 Task: Select Beauty. Add to cart, from Chioma for 319 Chandan Way, Irving, Texas 75063, Cell Number 6823134501, following items : Diamond Skin Body Kit All Natural Skin Brightening Papaya, Rose & Turmeric_x000D_
 - 2, Ikém Uda Skinny Peppers Authentic African Culinary & Wellness Spice_x000D_
 - 3, Ikém Collection Kafé Igbo Decadent Kolanut & Cocoa Herbal Tea_x000D_
 - 2, Ikém Collection Ginger Zinger Syrup Wellness & Cleansing Alcohol Free_x000D_
 - 2, Chioma Asana Ladies Balance Best Selling Capsules & Multivitamin_x000D_
 - 2
Action: Mouse moved to (1072, 140)
Screenshot: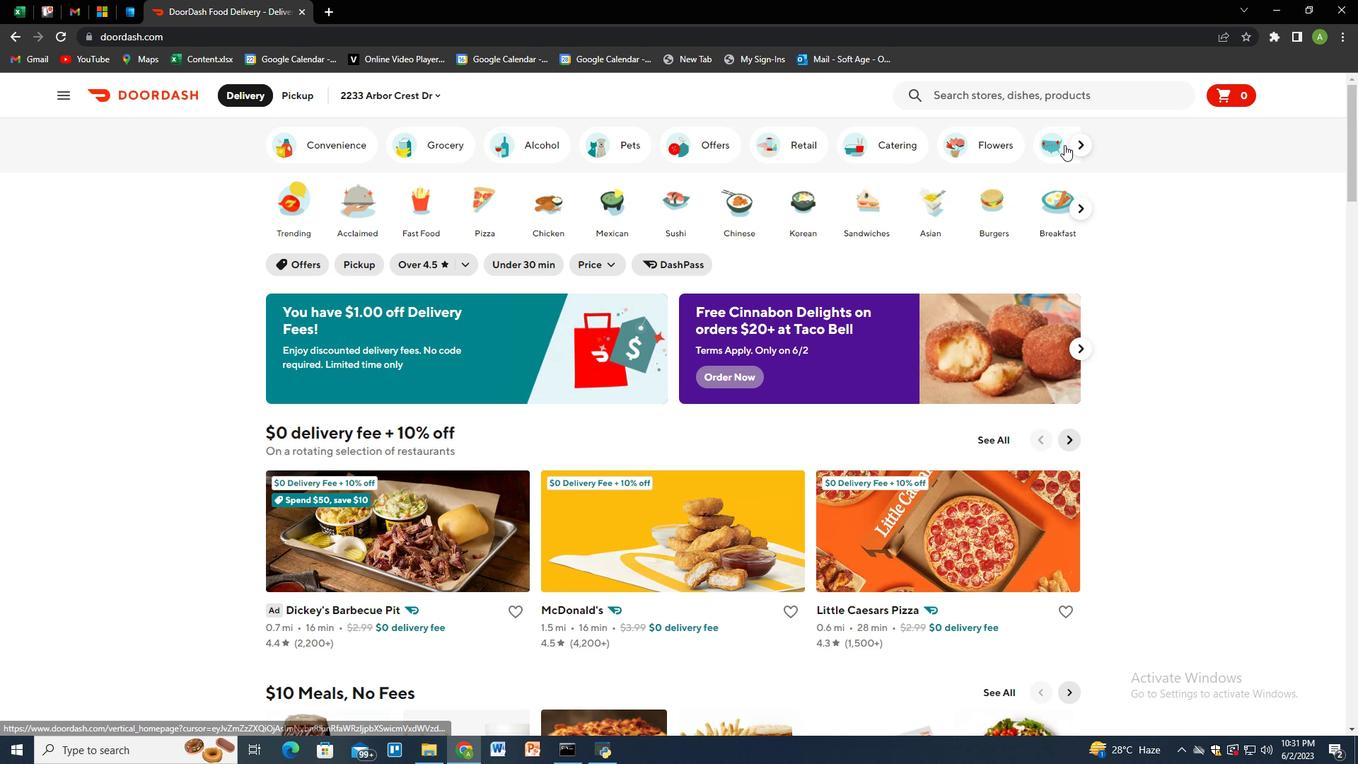 
Action: Mouse pressed left at (1072, 140)
Screenshot: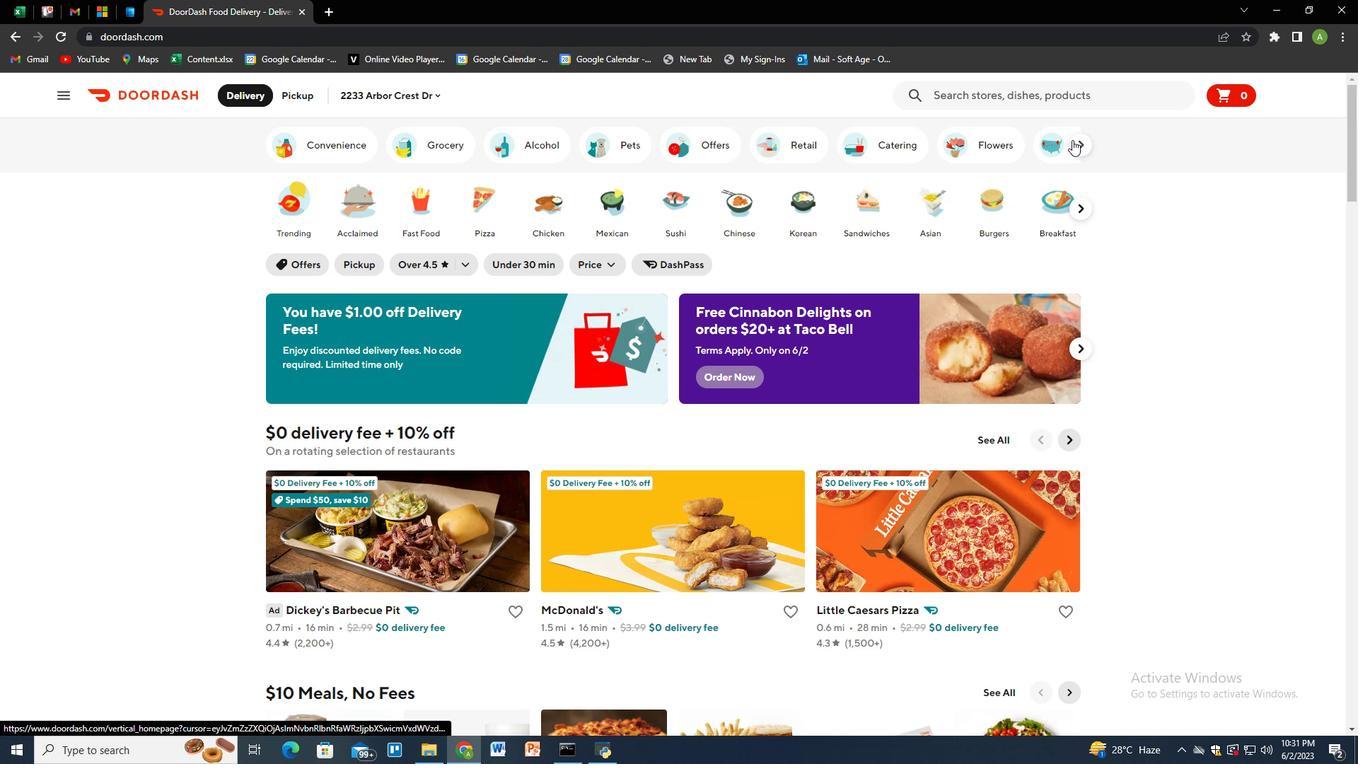 
Action: Mouse moved to (870, 154)
Screenshot: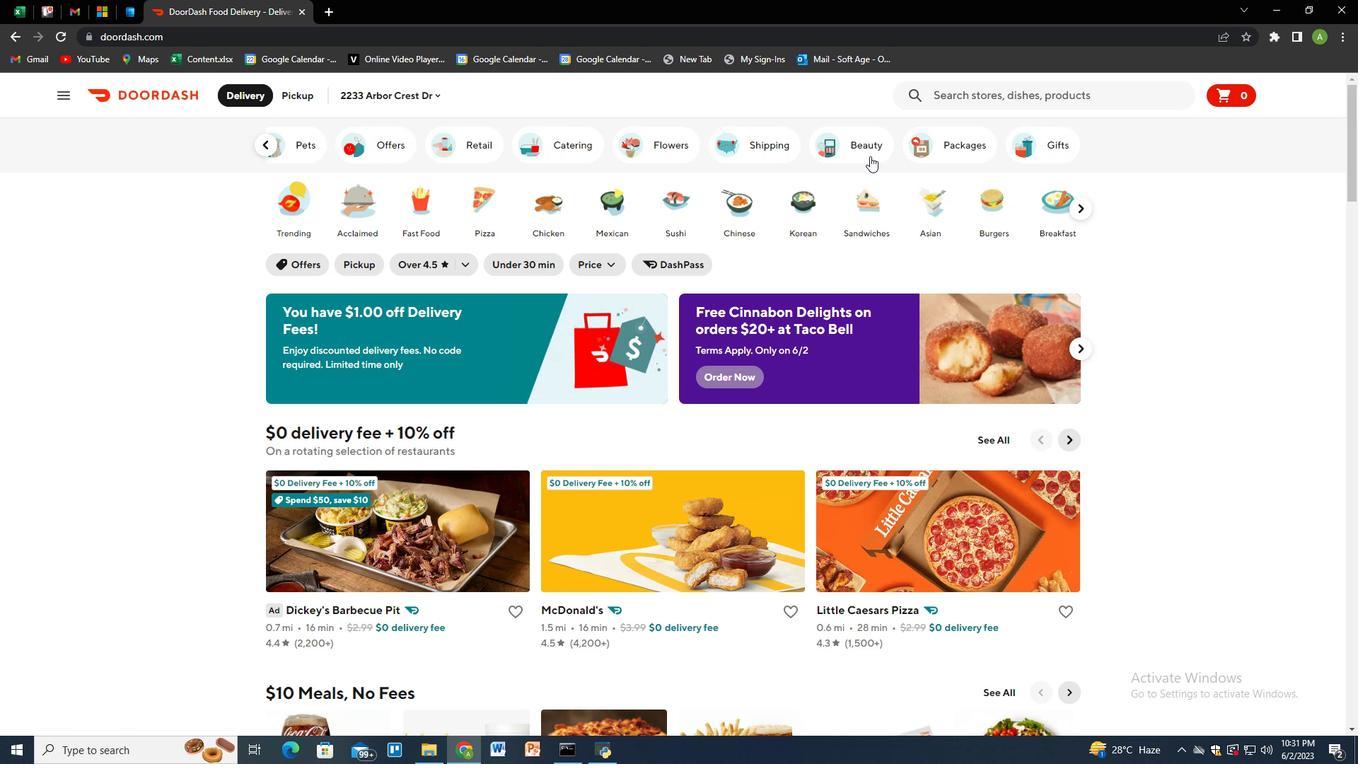 
Action: Mouse pressed left at (870, 154)
Screenshot: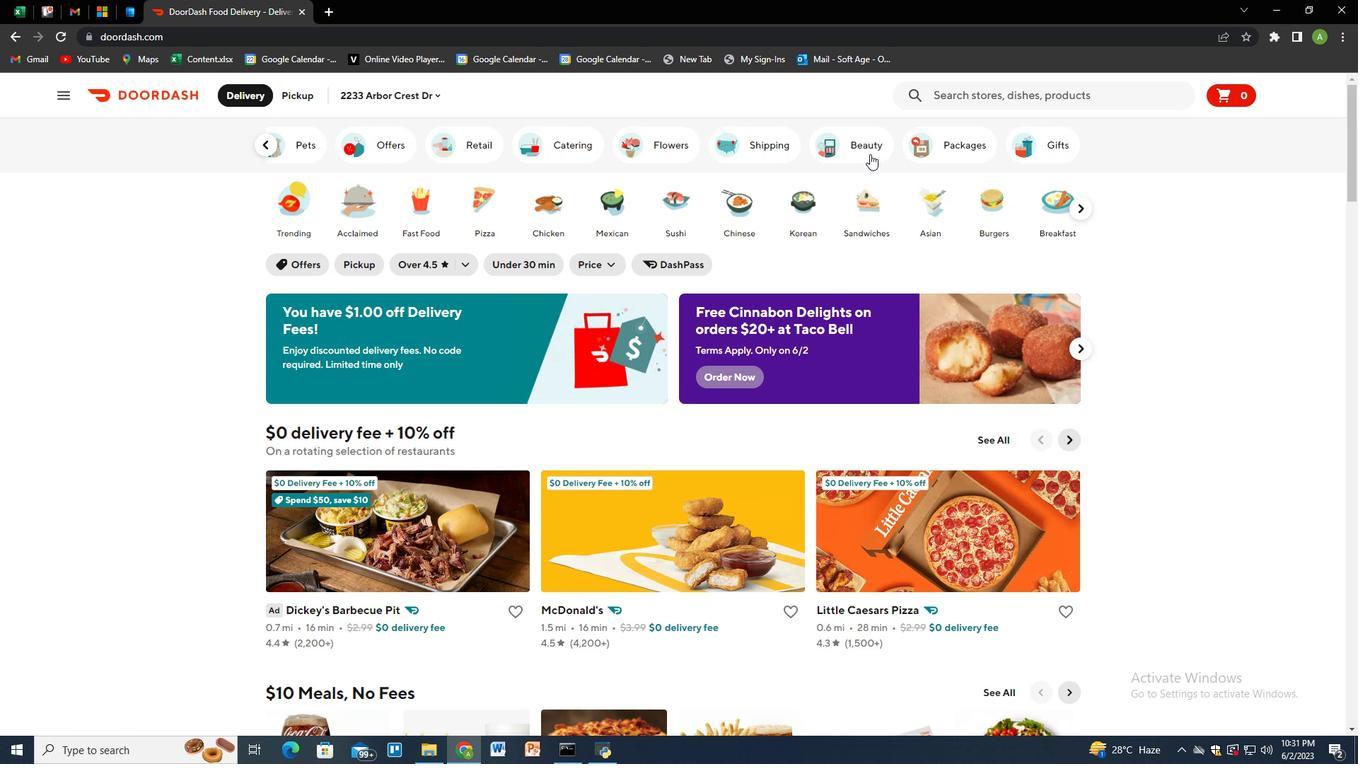 
Action: Mouse moved to (978, 101)
Screenshot: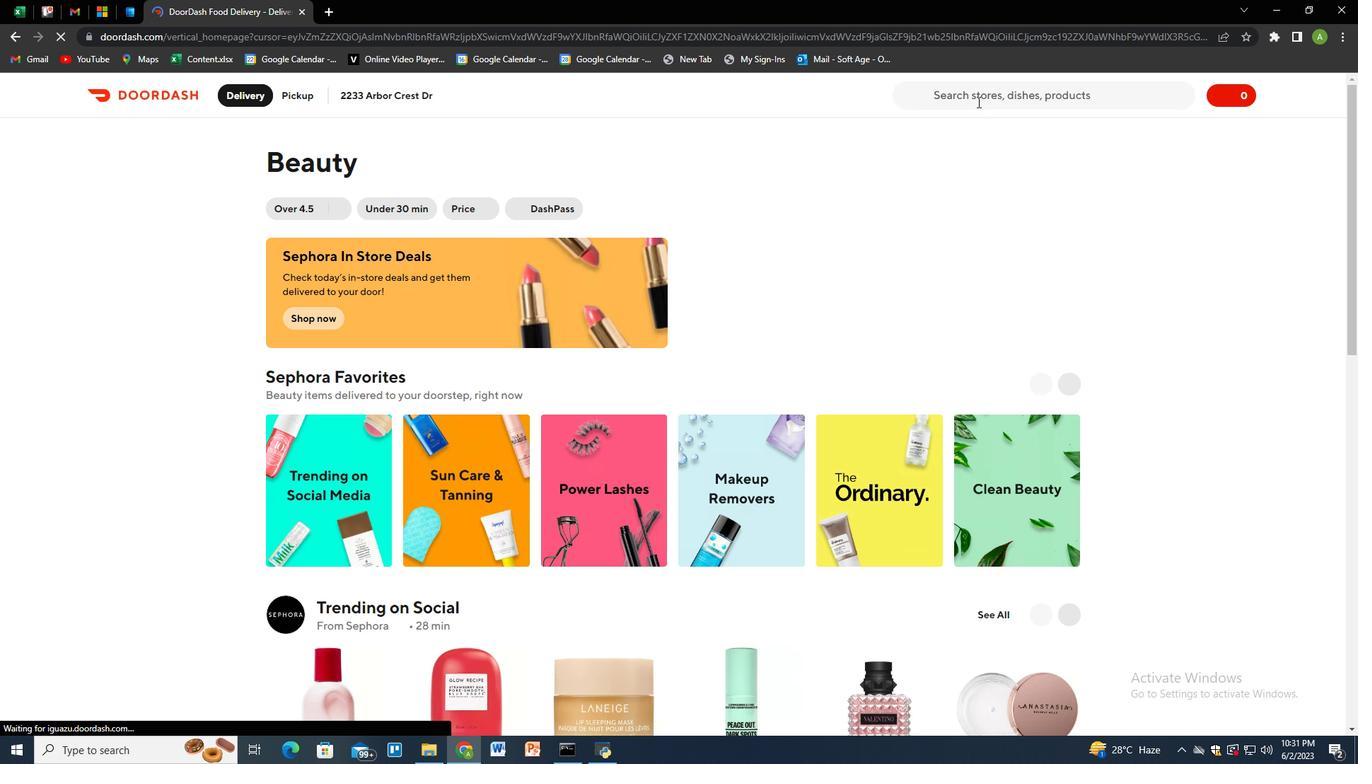 
Action: Mouse pressed left at (978, 101)
Screenshot: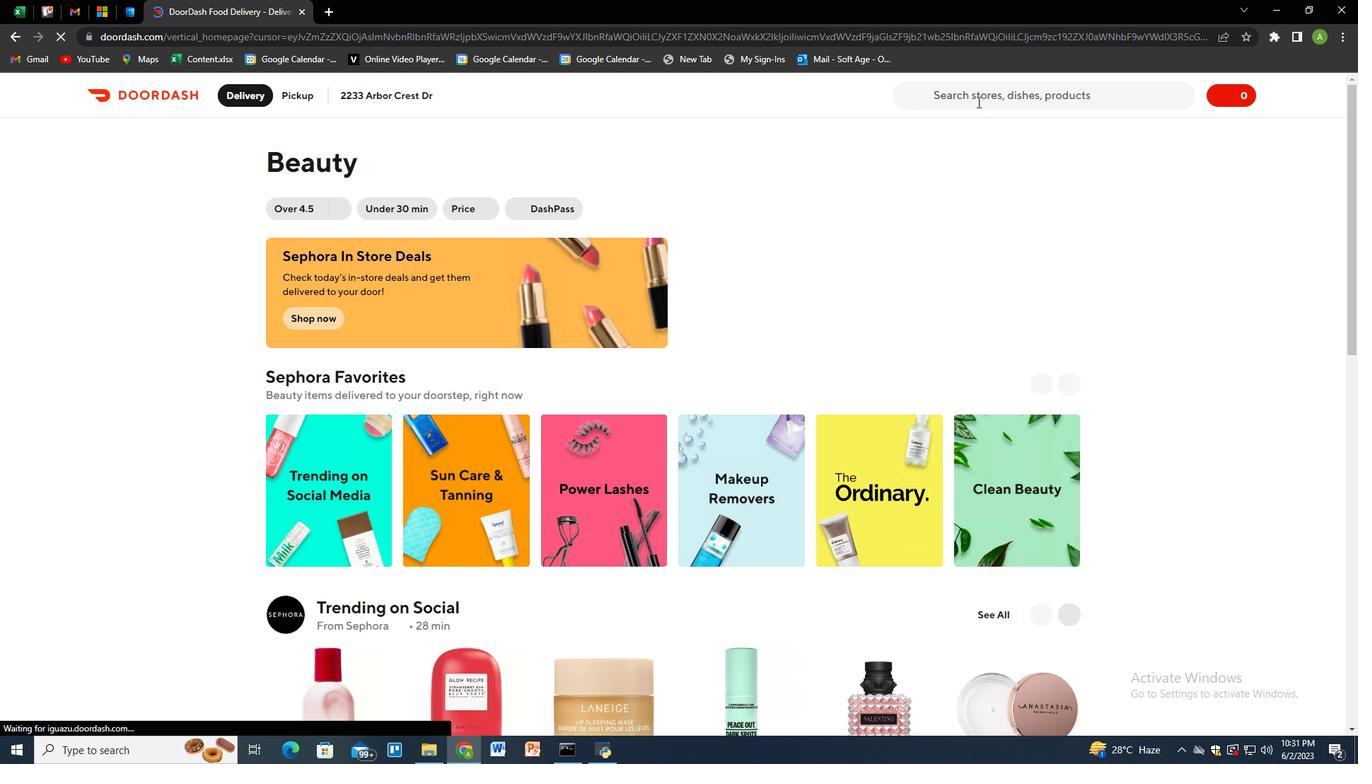
Action: Key pressed chioma
Screenshot: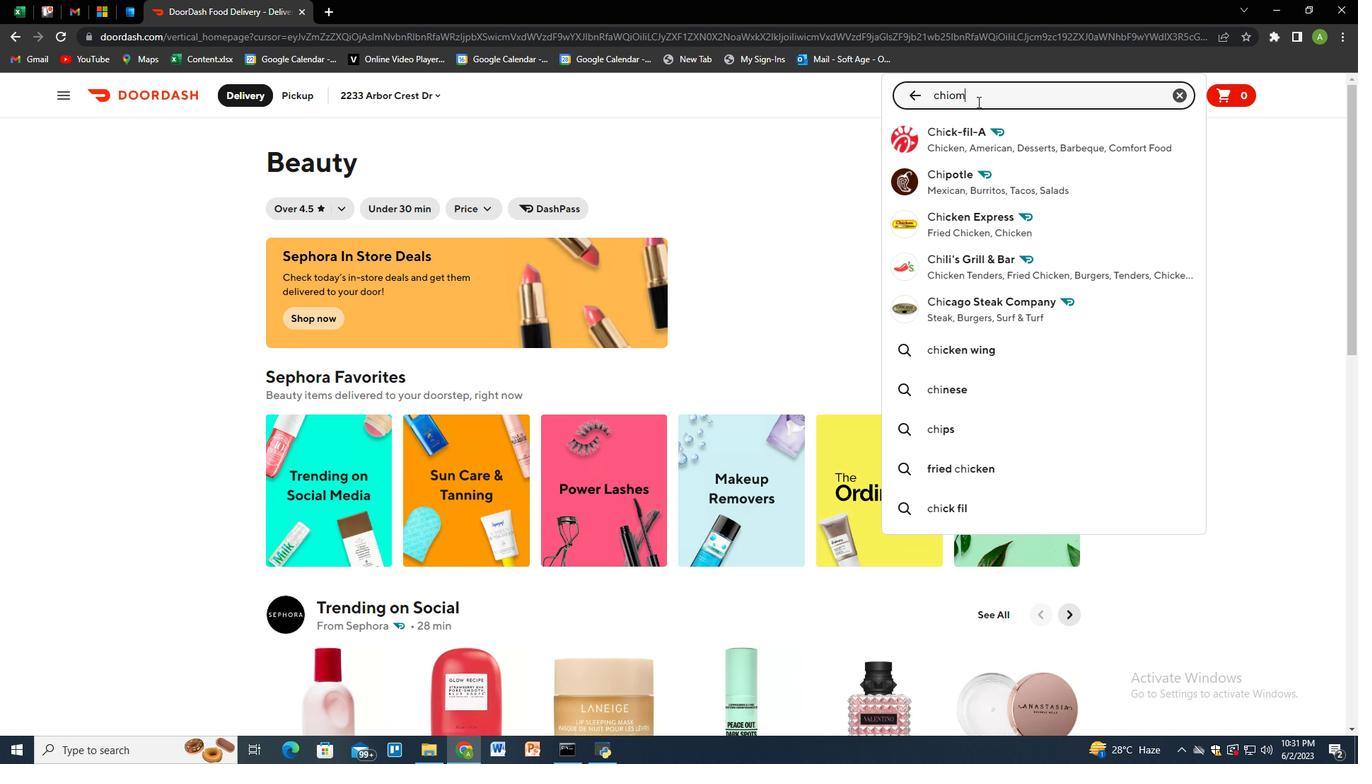 
Action: Mouse moved to (952, 142)
Screenshot: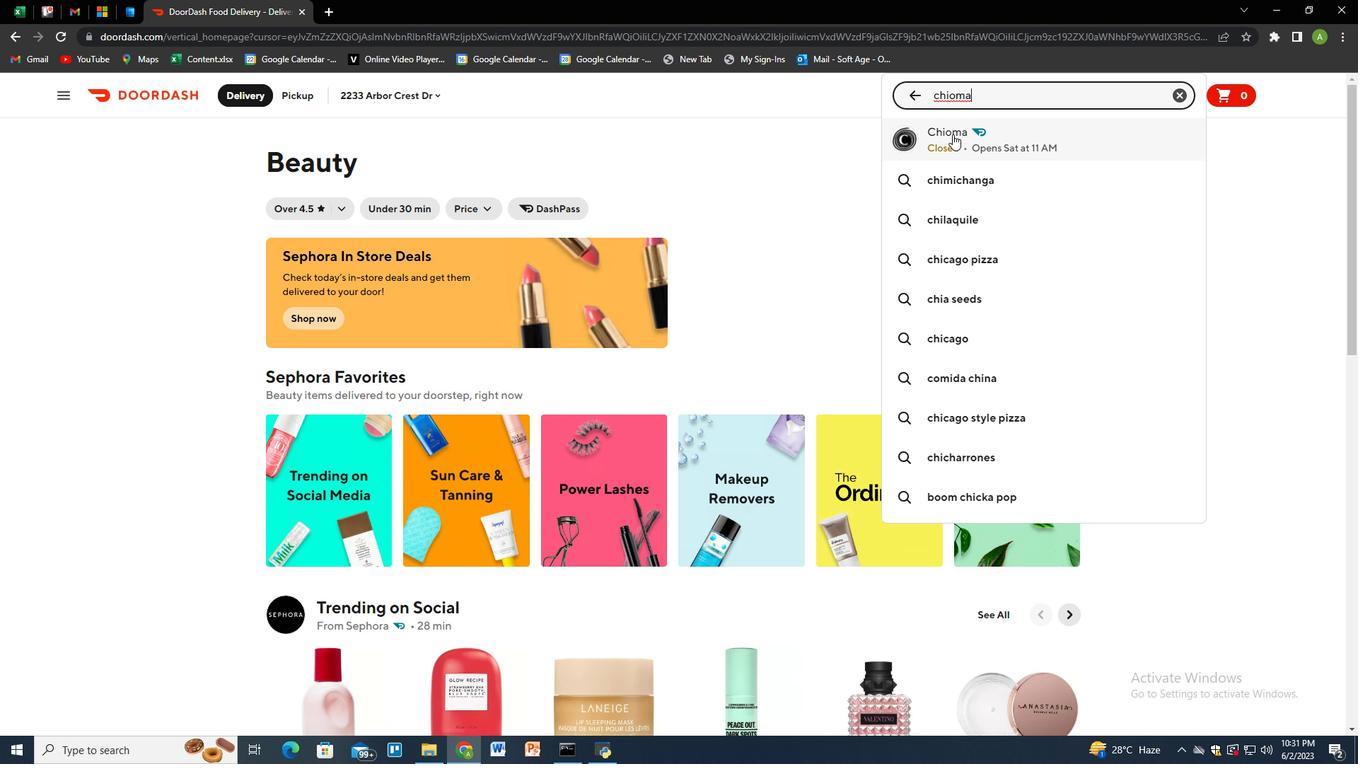 
Action: Mouse pressed left at (952, 142)
Screenshot: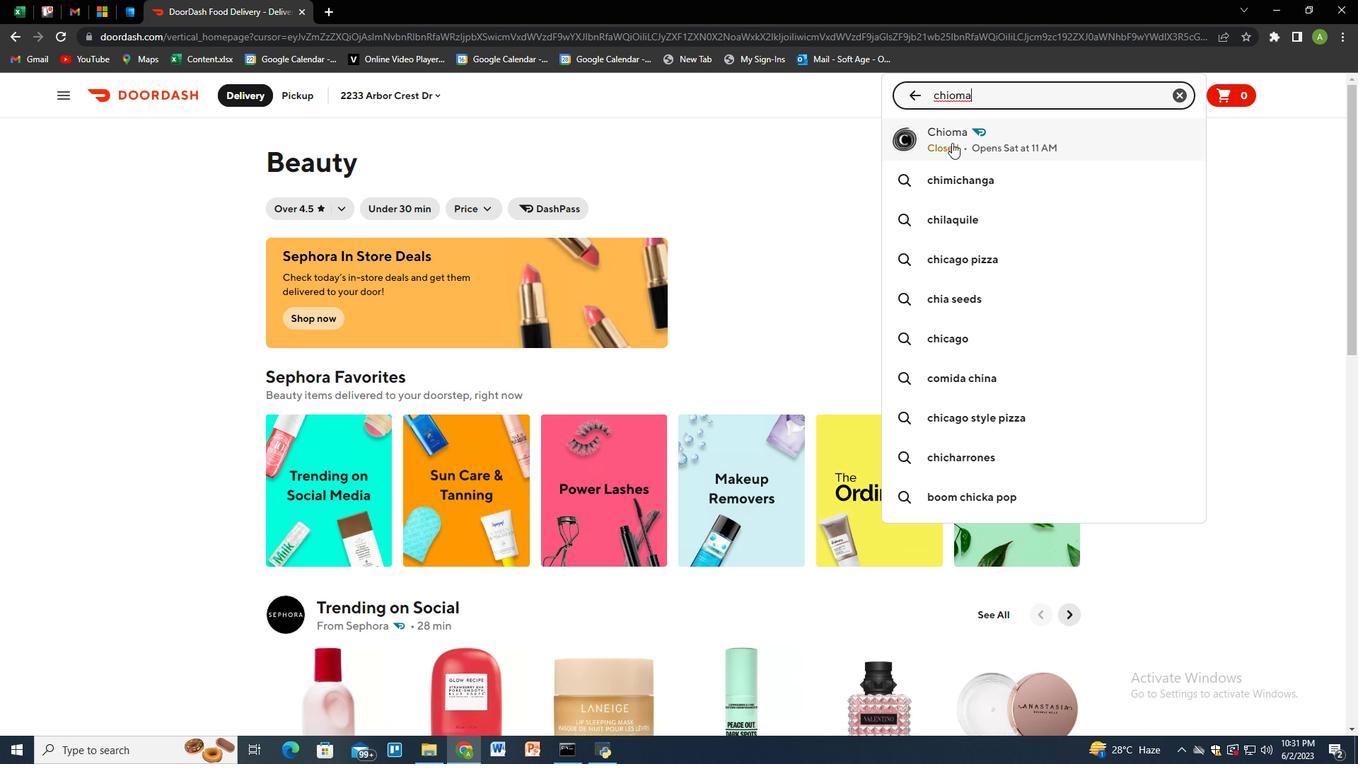 
Action: Mouse moved to (317, 94)
Screenshot: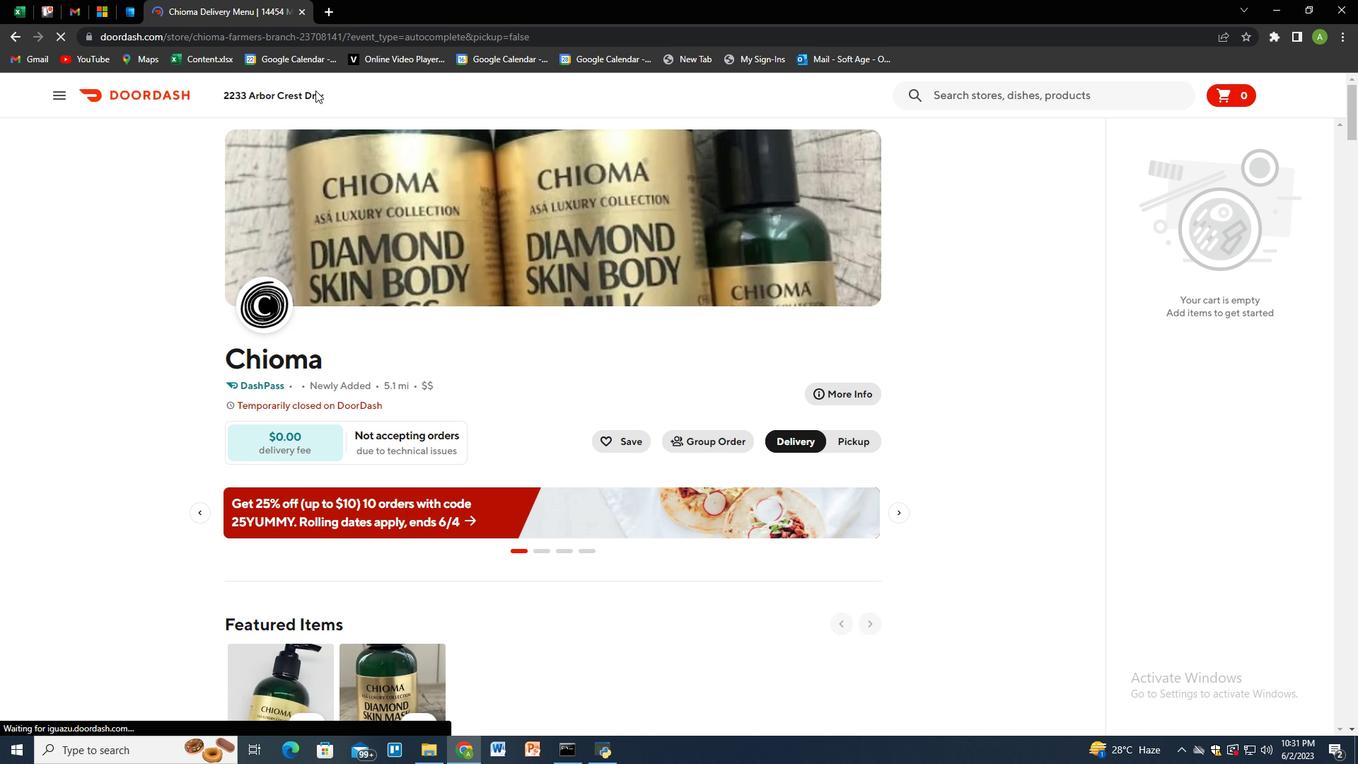
Action: Mouse pressed left at (317, 94)
Screenshot: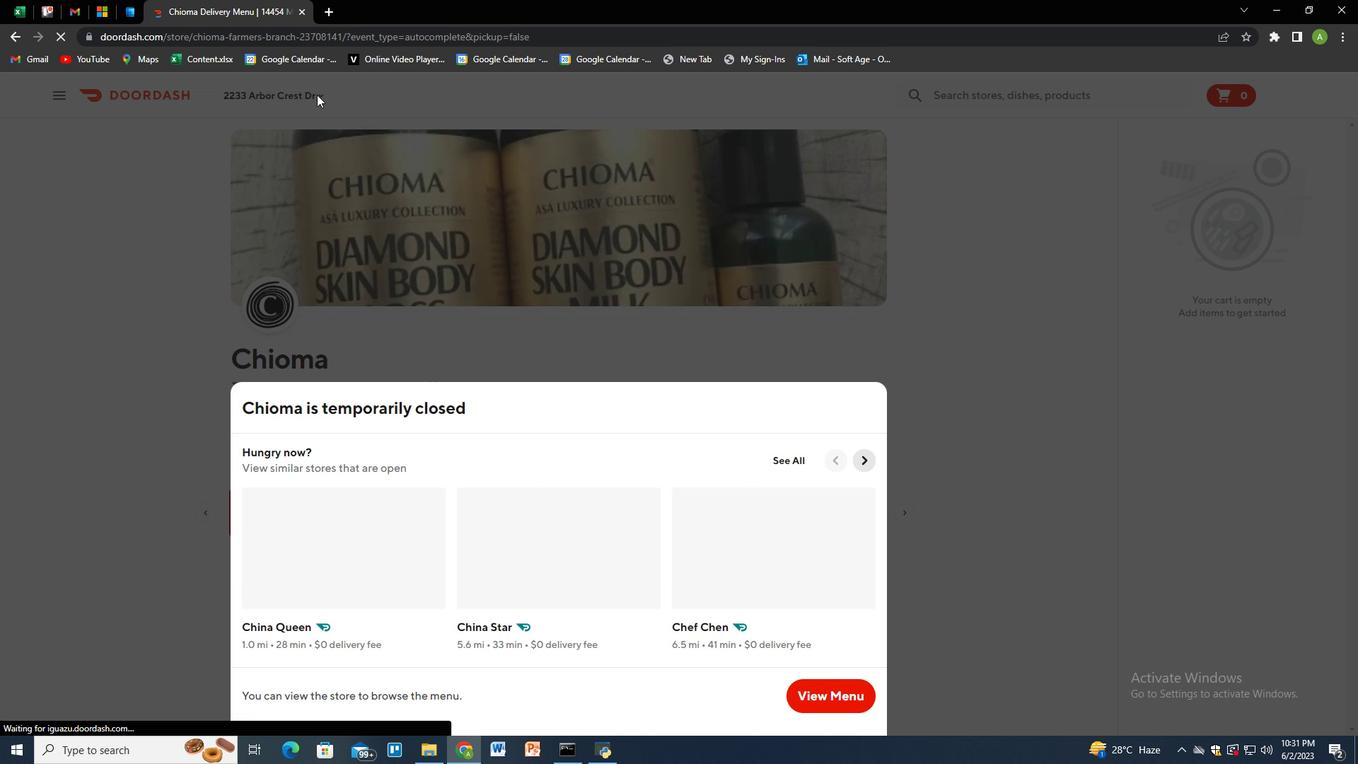 
Action: Mouse pressed left at (317, 94)
Screenshot: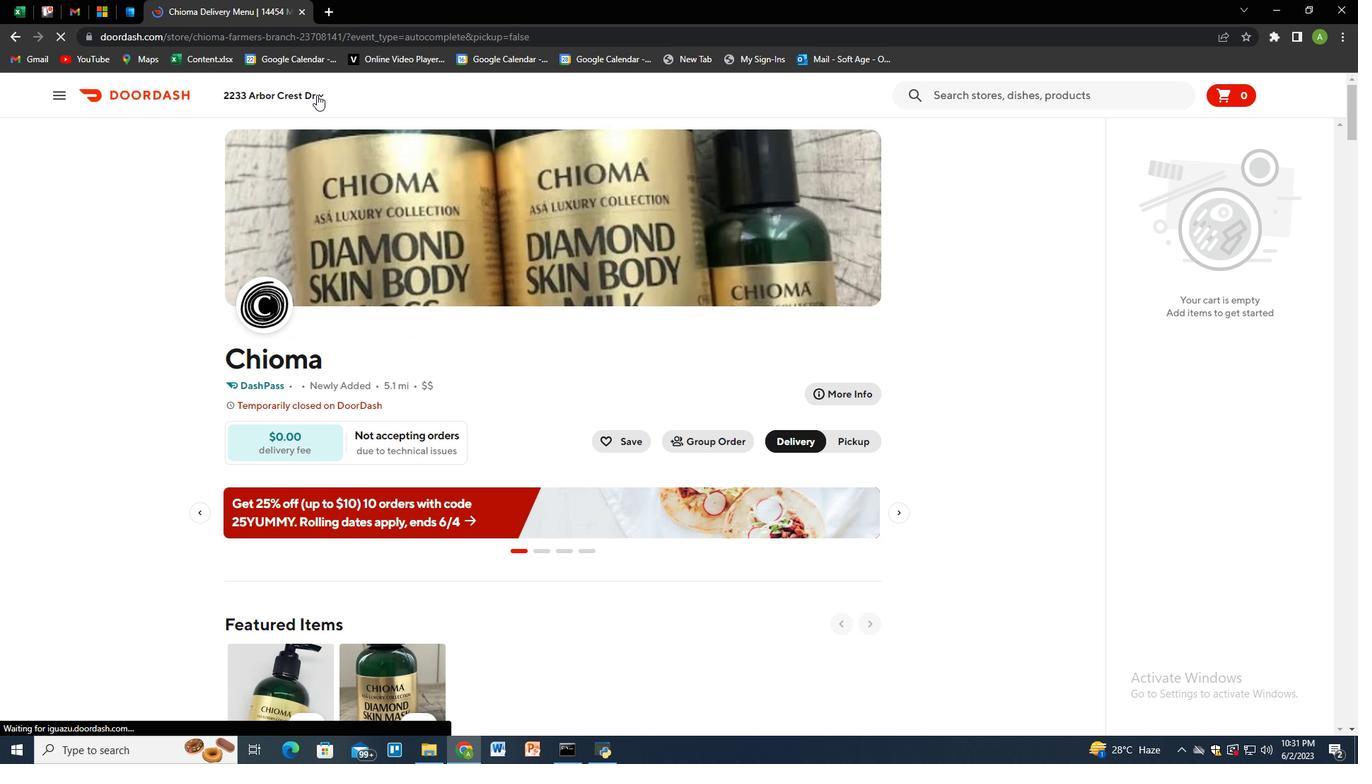 
Action: Mouse moved to (331, 159)
Screenshot: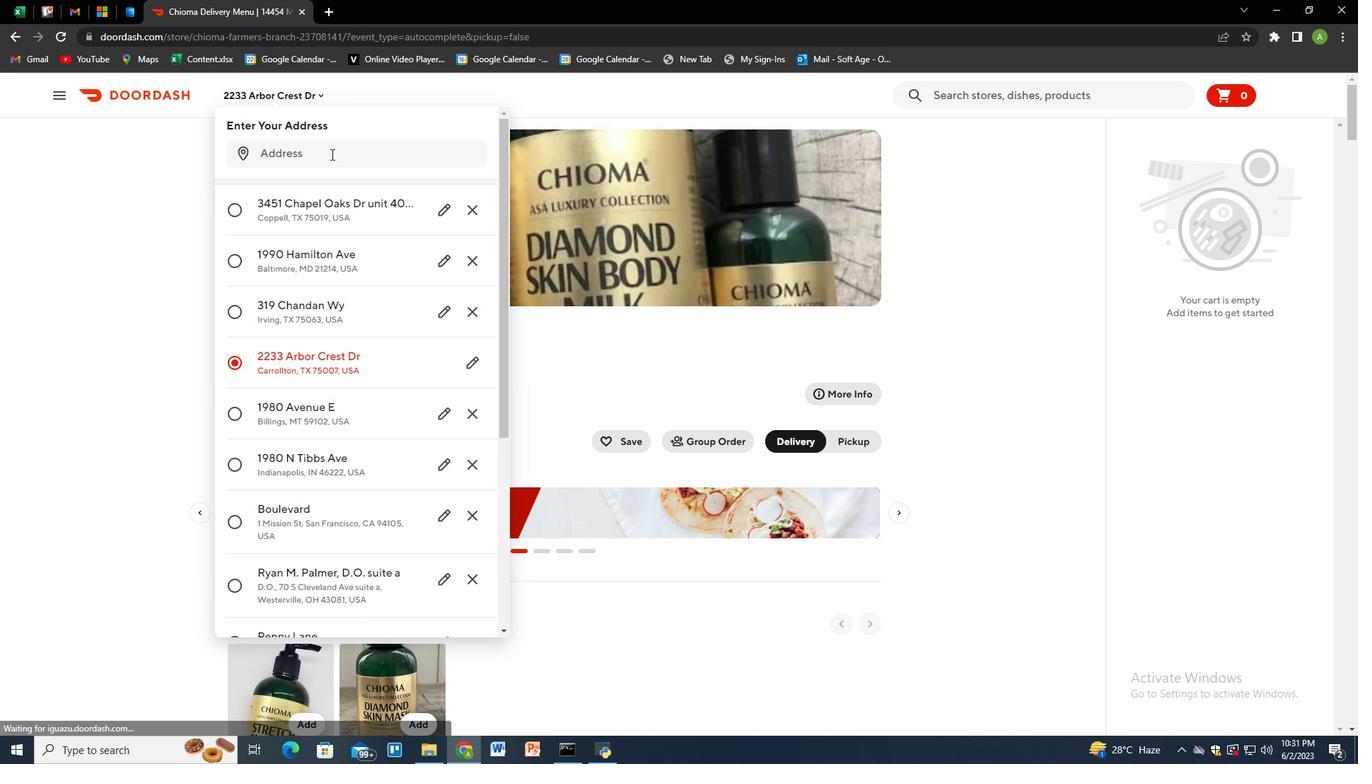 
Action: Mouse pressed left at (331, 159)
Screenshot: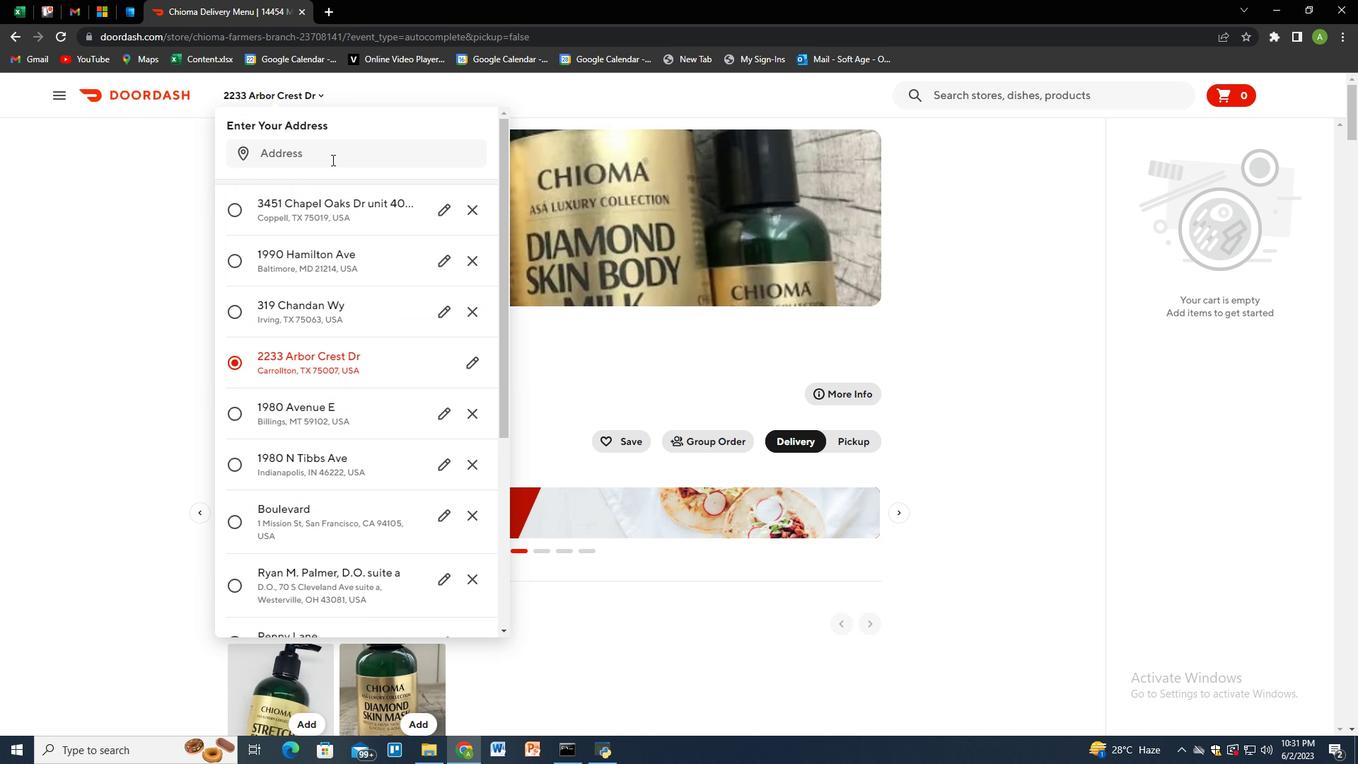 
Action: Key pressed 319<Key.space>chandan<Key.space>way,<Key.space>irving,<Key.space>texas<Key.space>75063<Key.enter>
Screenshot: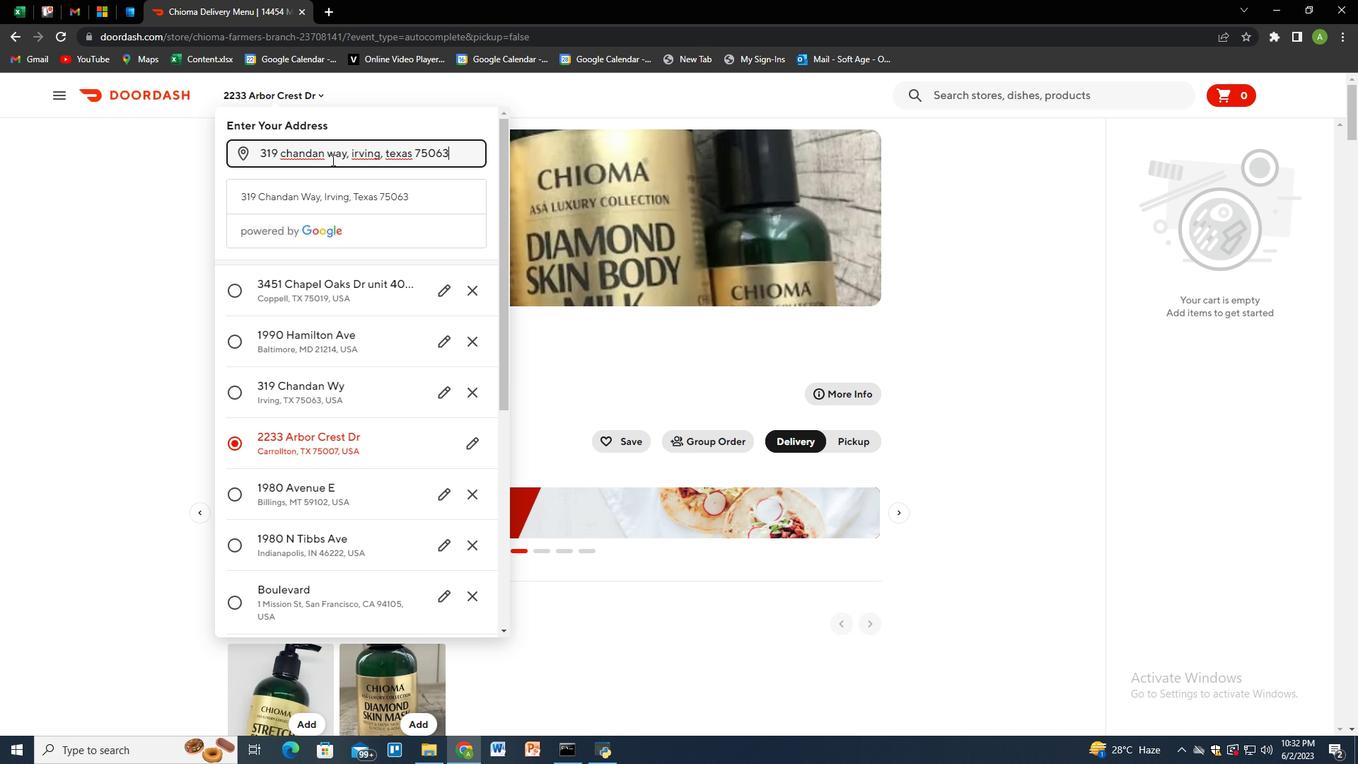 
Action: Mouse moved to (440, 571)
Screenshot: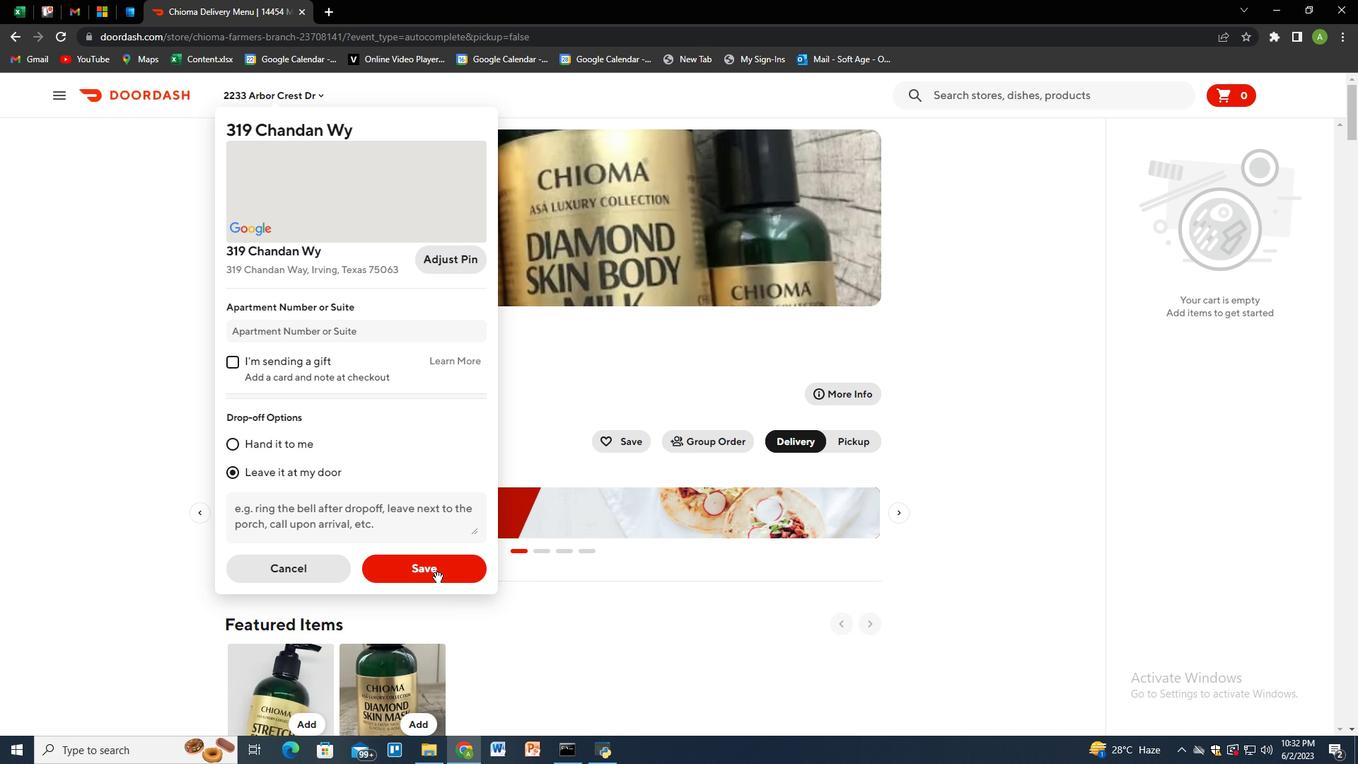 
Action: Mouse pressed left at (440, 571)
Screenshot: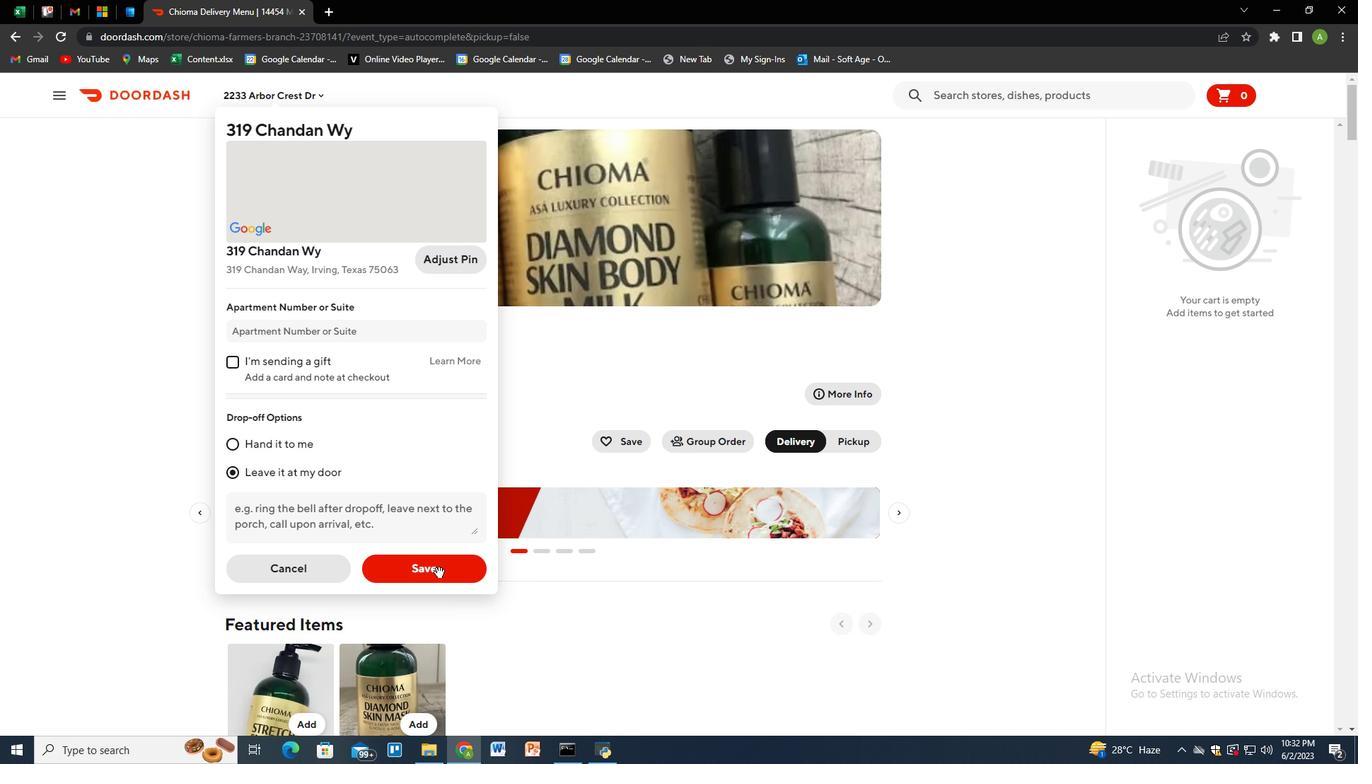 
Action: Mouse moved to (752, 471)
Screenshot: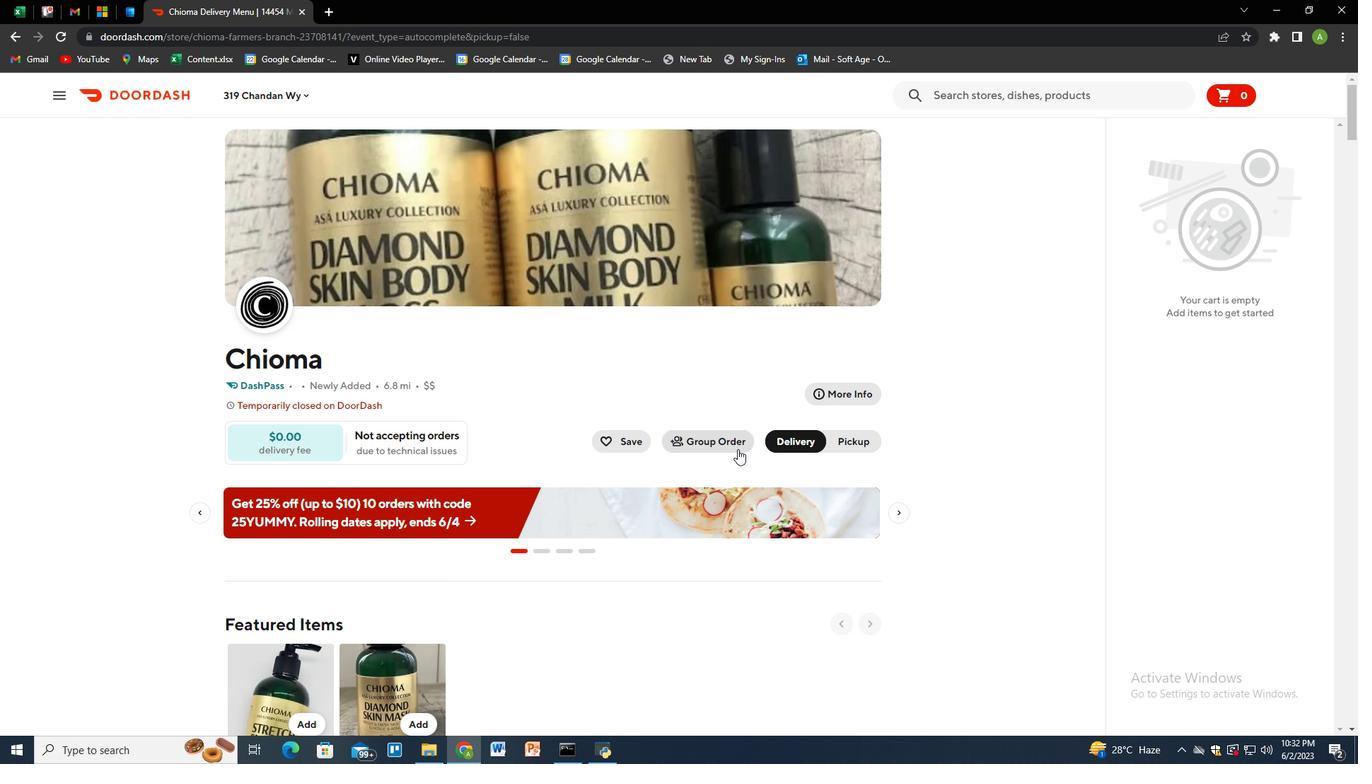
Action: Mouse scrolled (752, 470) with delta (0, 0)
Screenshot: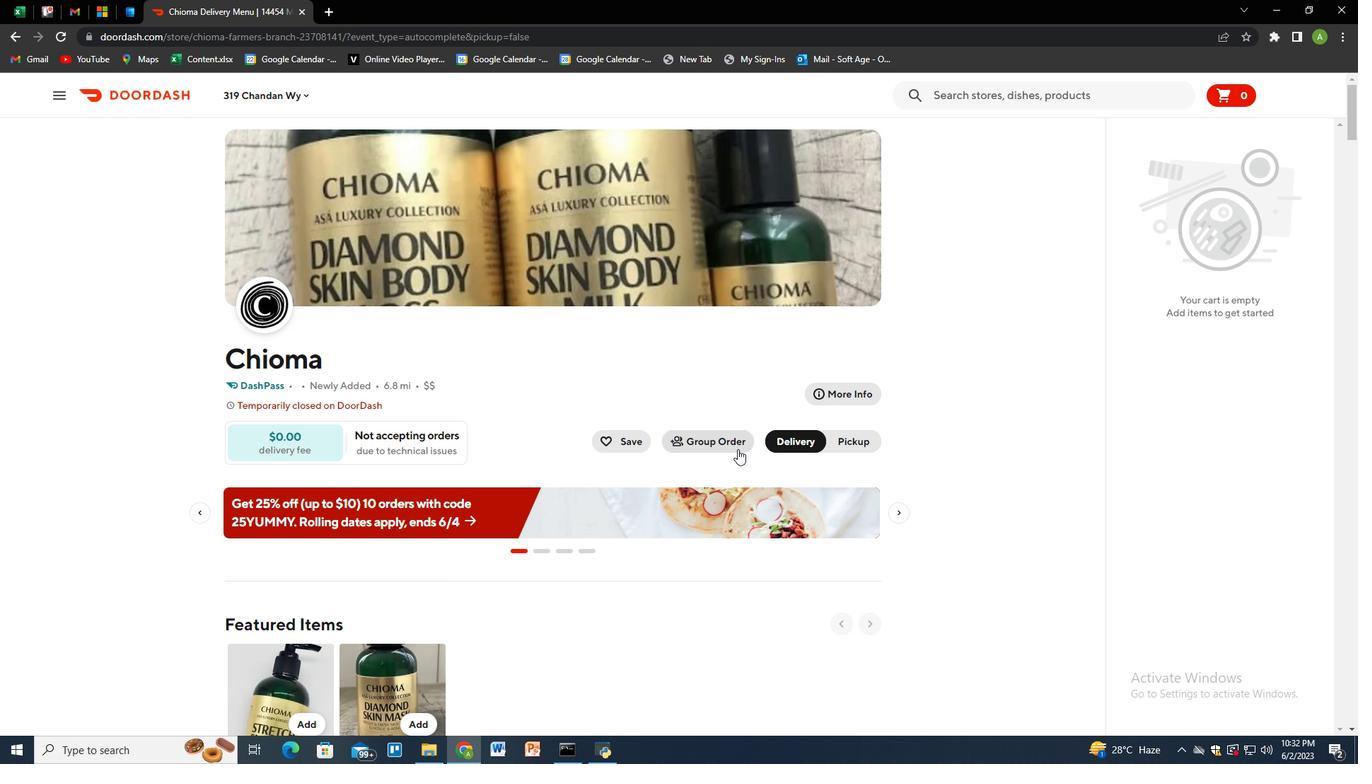 
Action: Mouse moved to (753, 473)
Screenshot: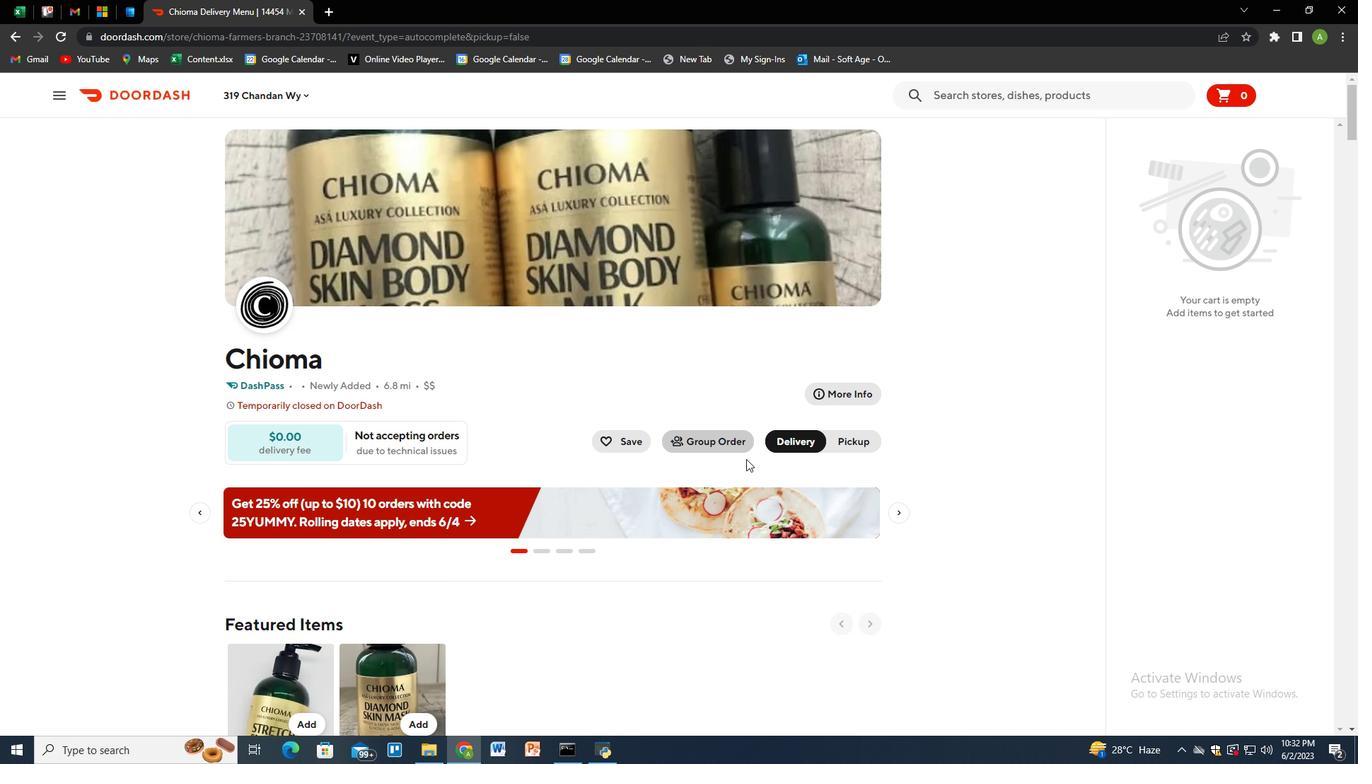 
Action: Mouse scrolled (753, 472) with delta (0, 0)
Screenshot: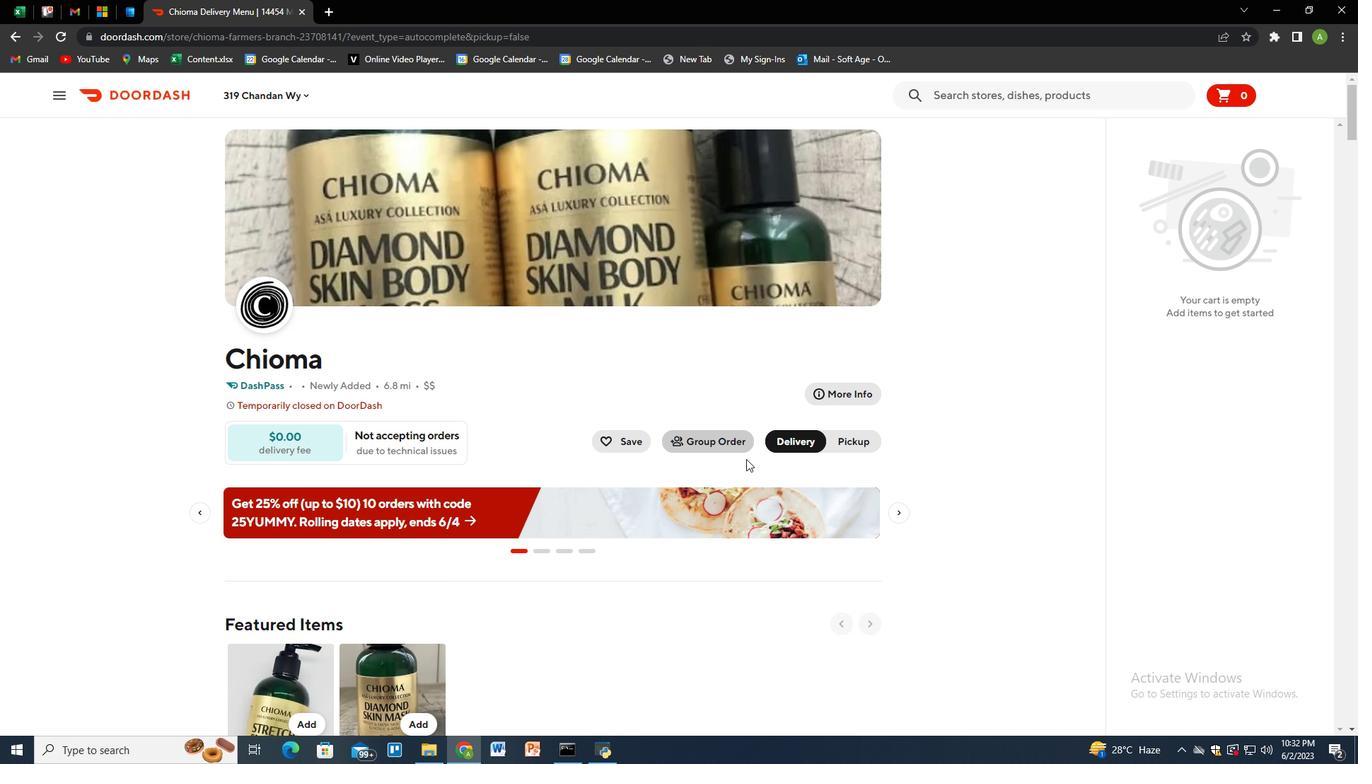 
Action: Mouse scrolled (753, 472) with delta (0, 0)
Screenshot: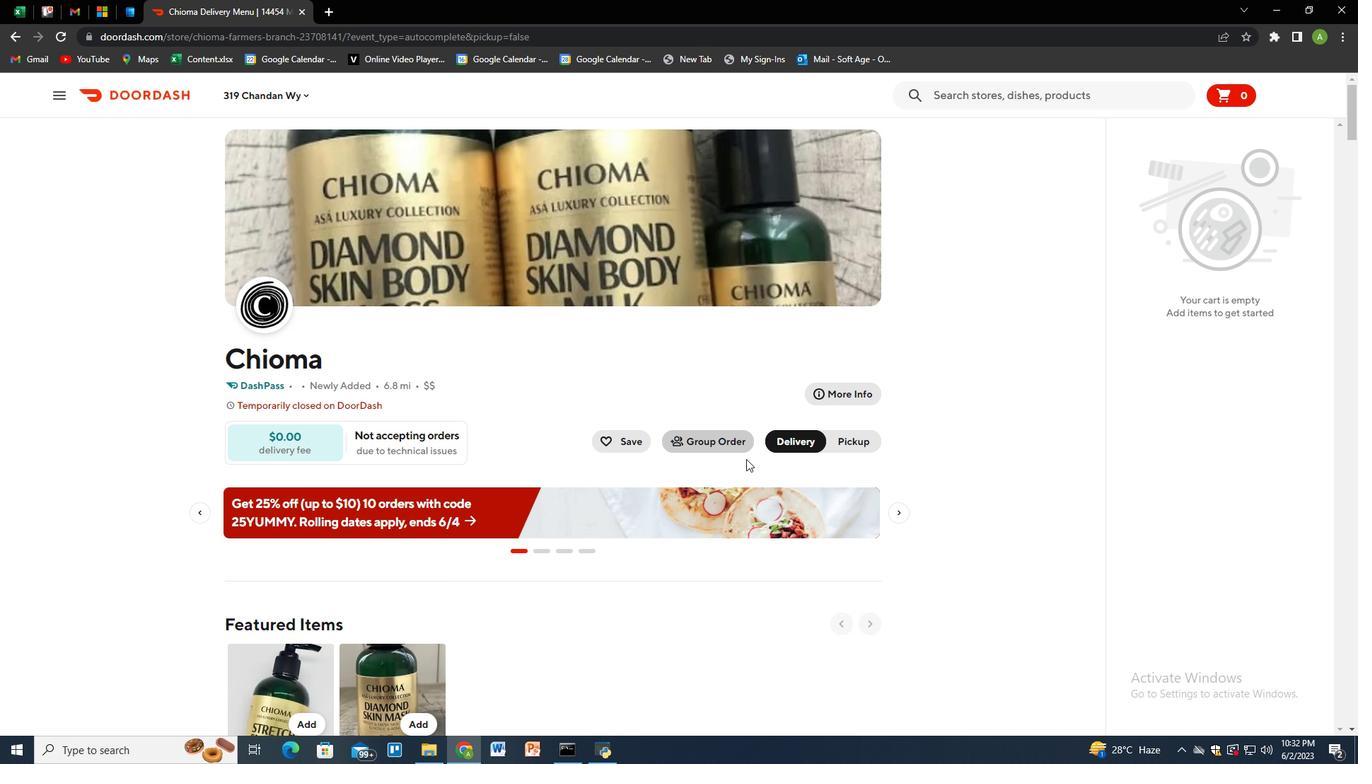 
Action: Mouse moved to (753, 474)
Screenshot: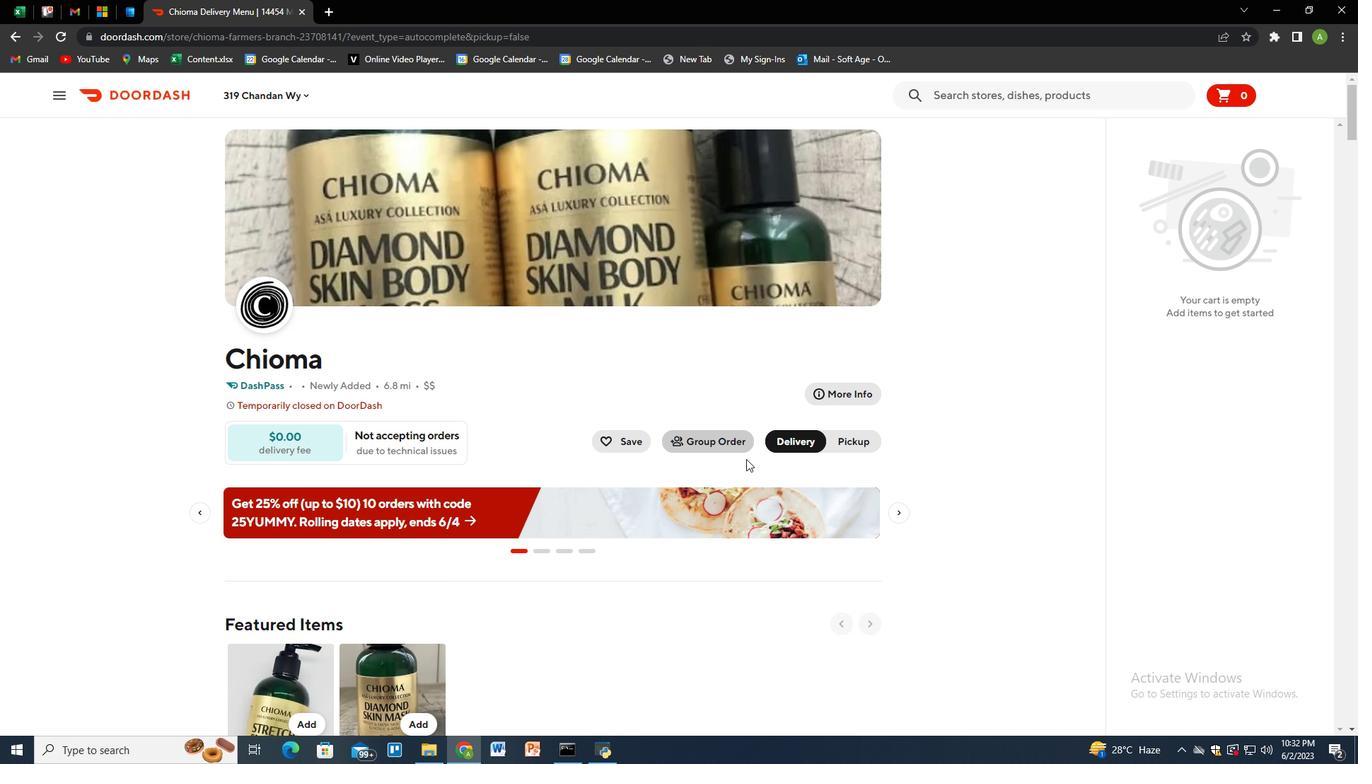 
Action: Mouse scrolled (753, 473) with delta (0, 0)
Screenshot: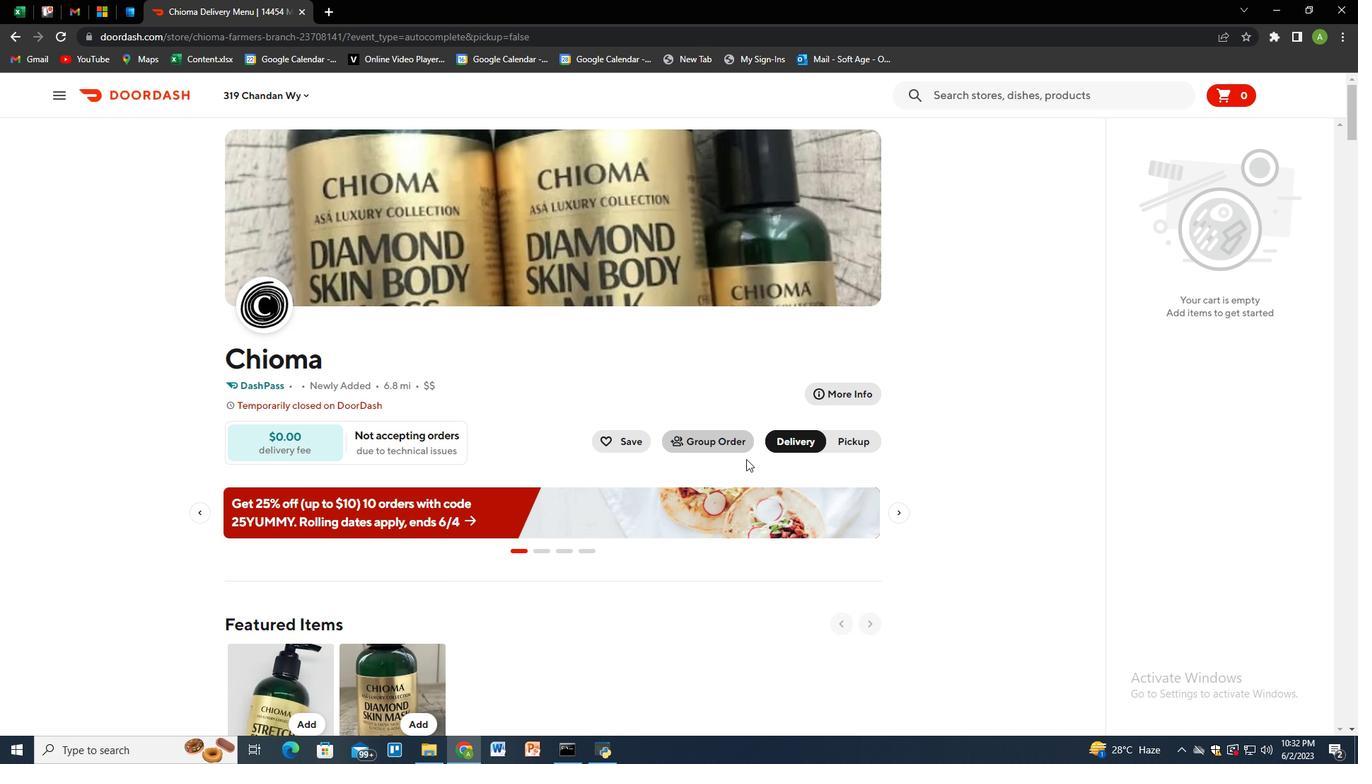 
Action: Mouse moved to (757, 483)
Screenshot: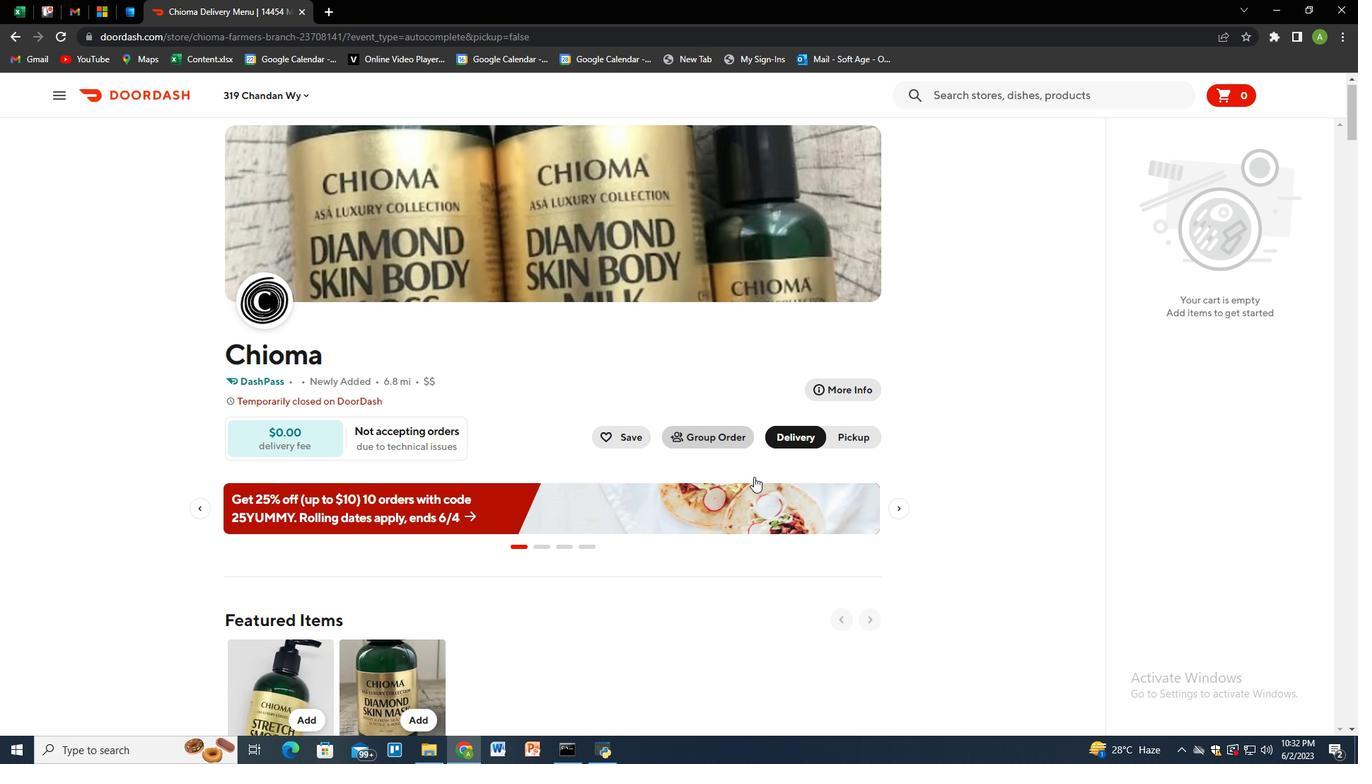 
Action: Mouse scrolled (755, 477) with delta (0, 0)
Screenshot: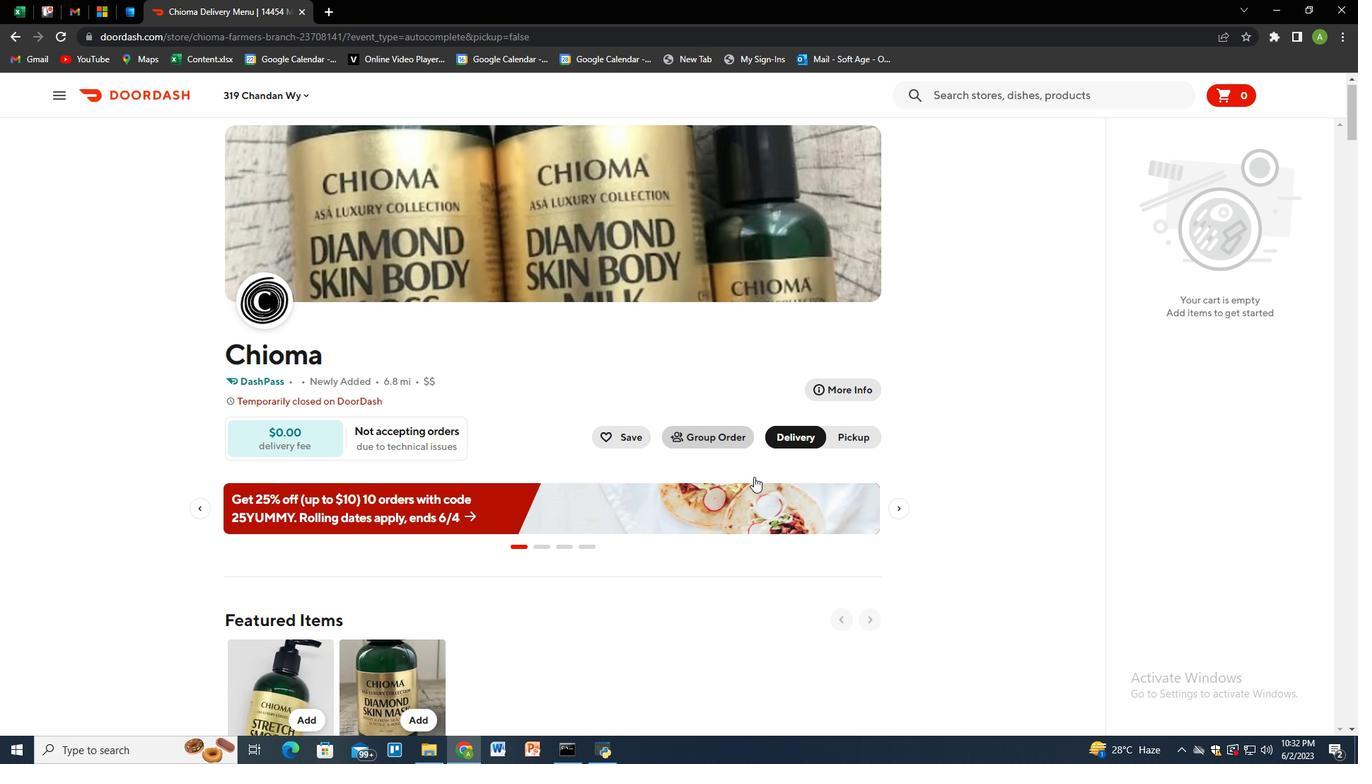 
Action: Mouse moved to (767, 680)
Screenshot: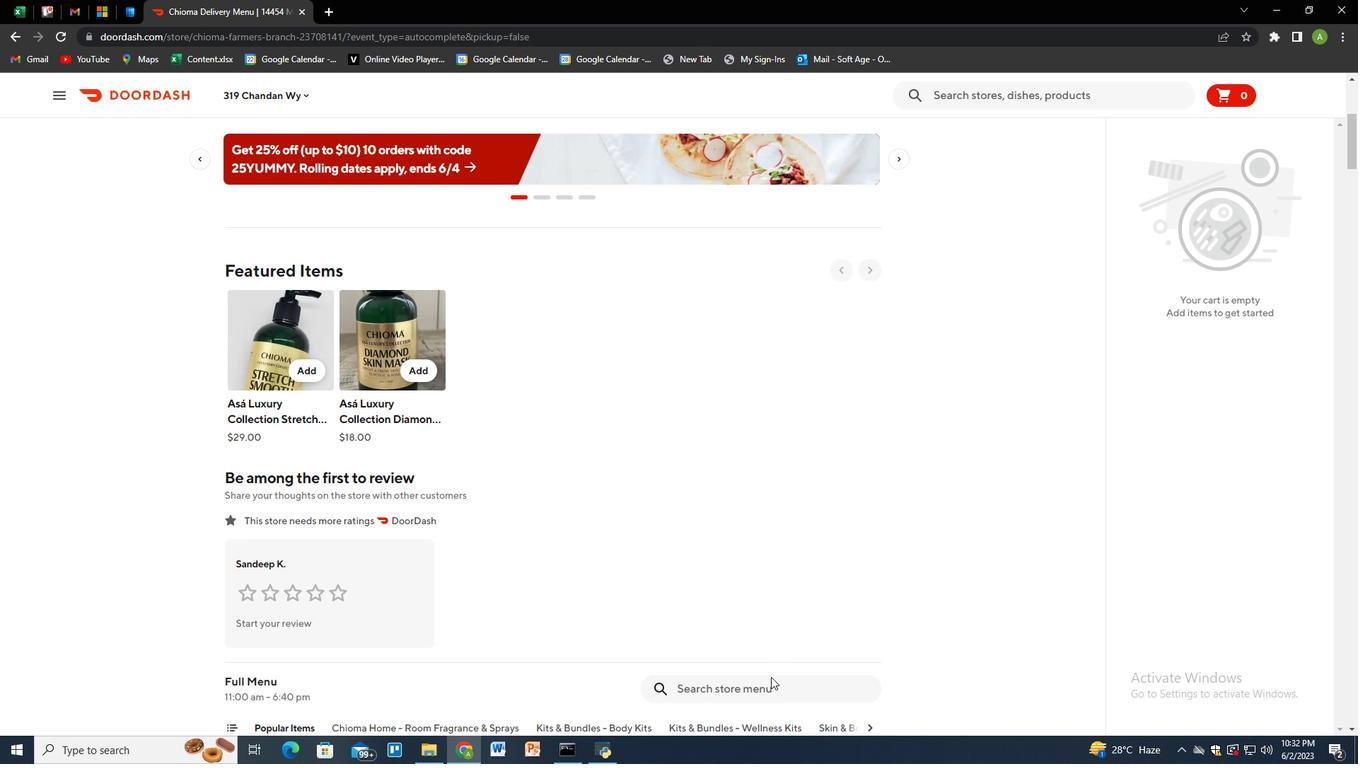 
Action: Mouse pressed left at (767, 680)
Screenshot: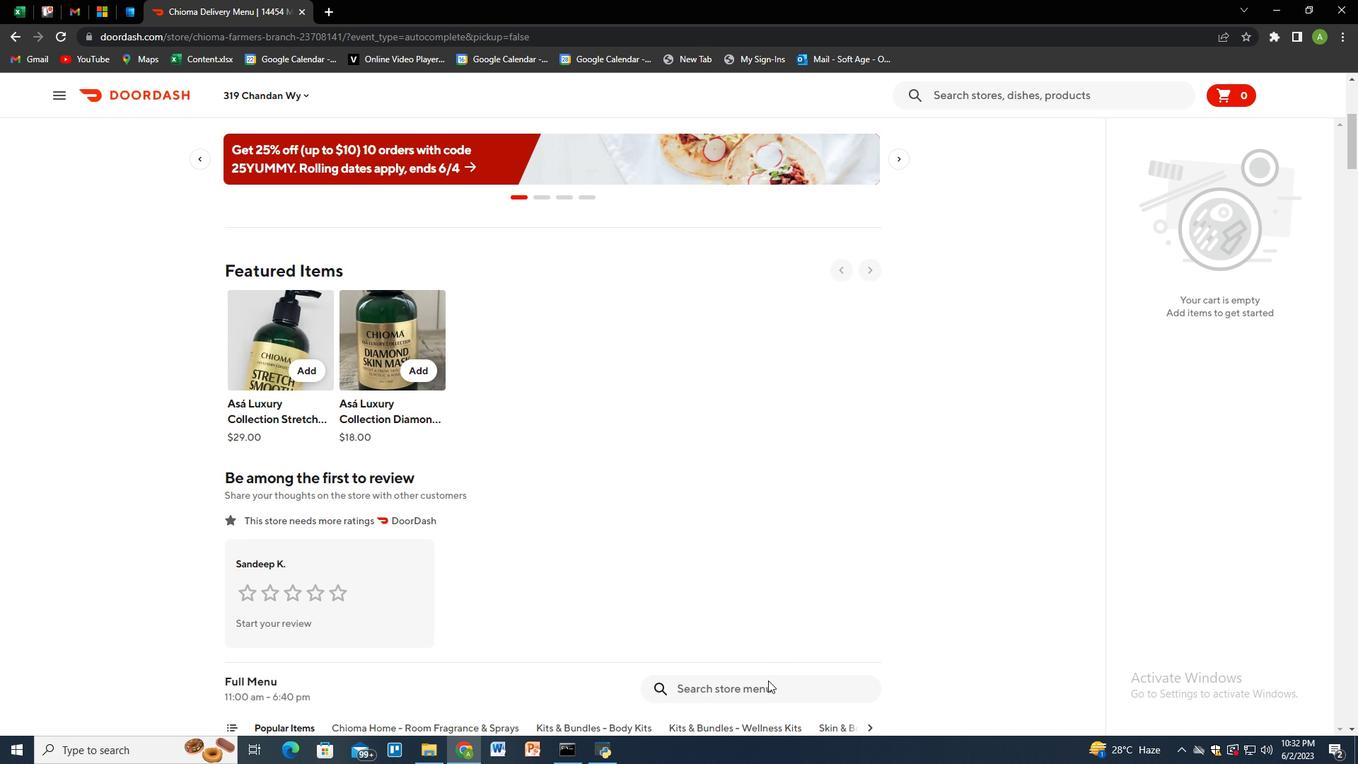 
Action: Key pressed diamond<Key.space>skin<Key.space>body<Key.space>kit<Key.space>all<Key.space>natural<Key.space>skin<Key.space>brightening<Key.space>papat<Key.backspace>ya,<Key.space>rose<Key.space><Key.shift>&<Key.space>turmeric<Key.enter>
Screenshot: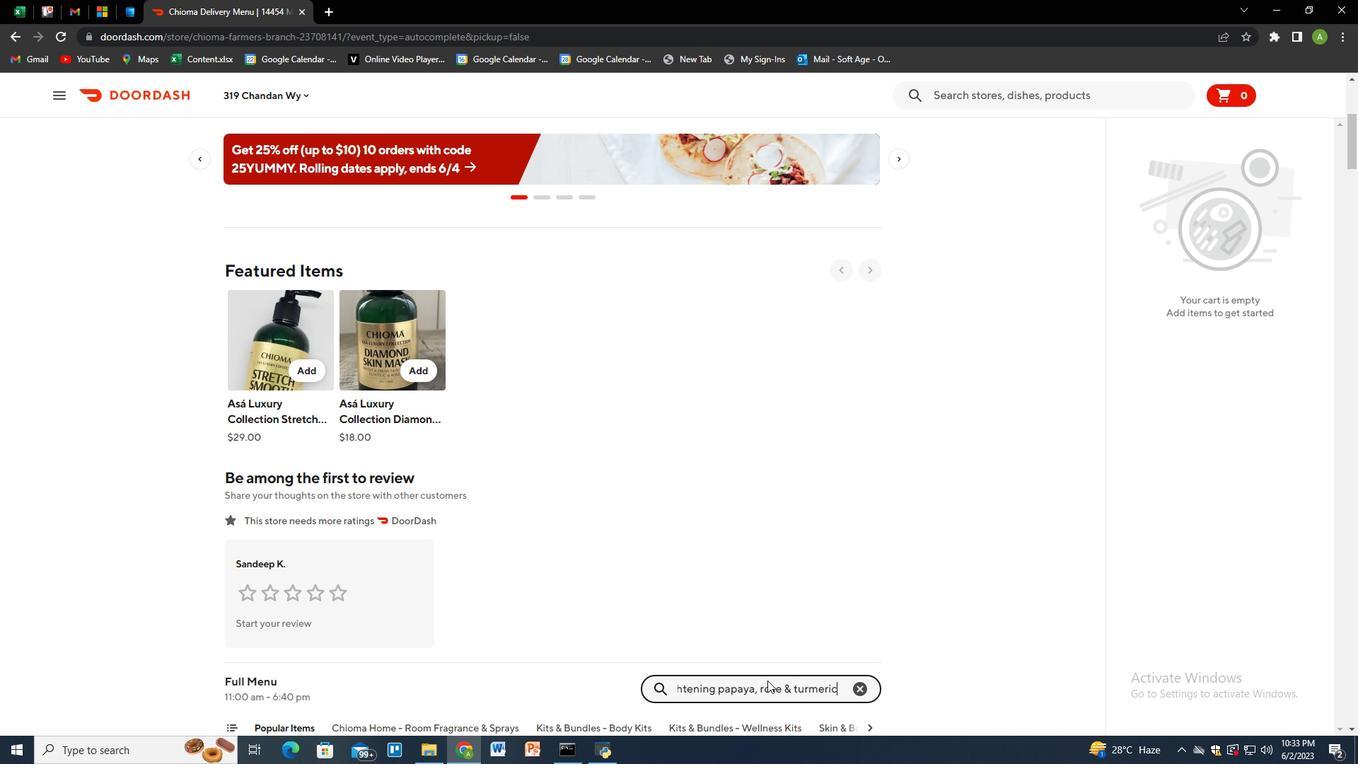 
Action: Mouse moved to (520, 380)
Screenshot: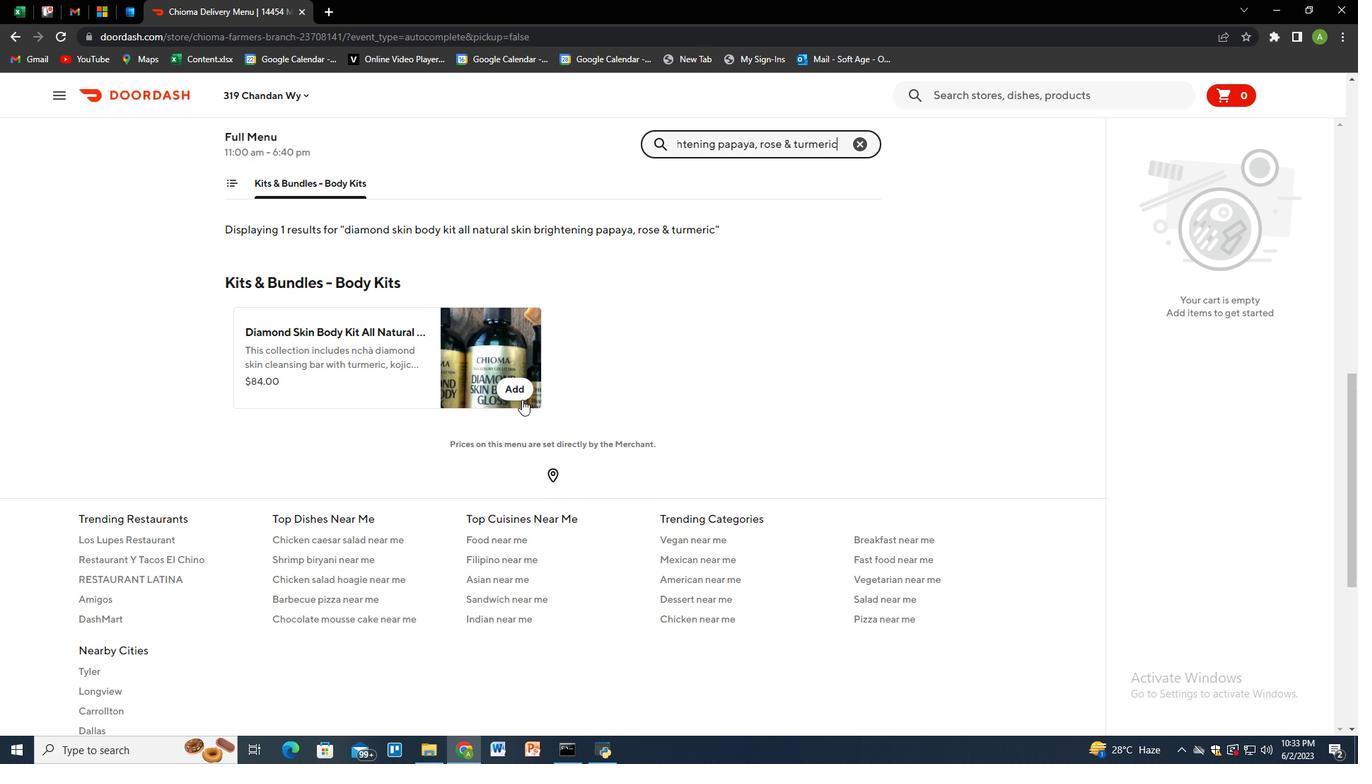 
Action: Mouse pressed left at (520, 380)
Screenshot: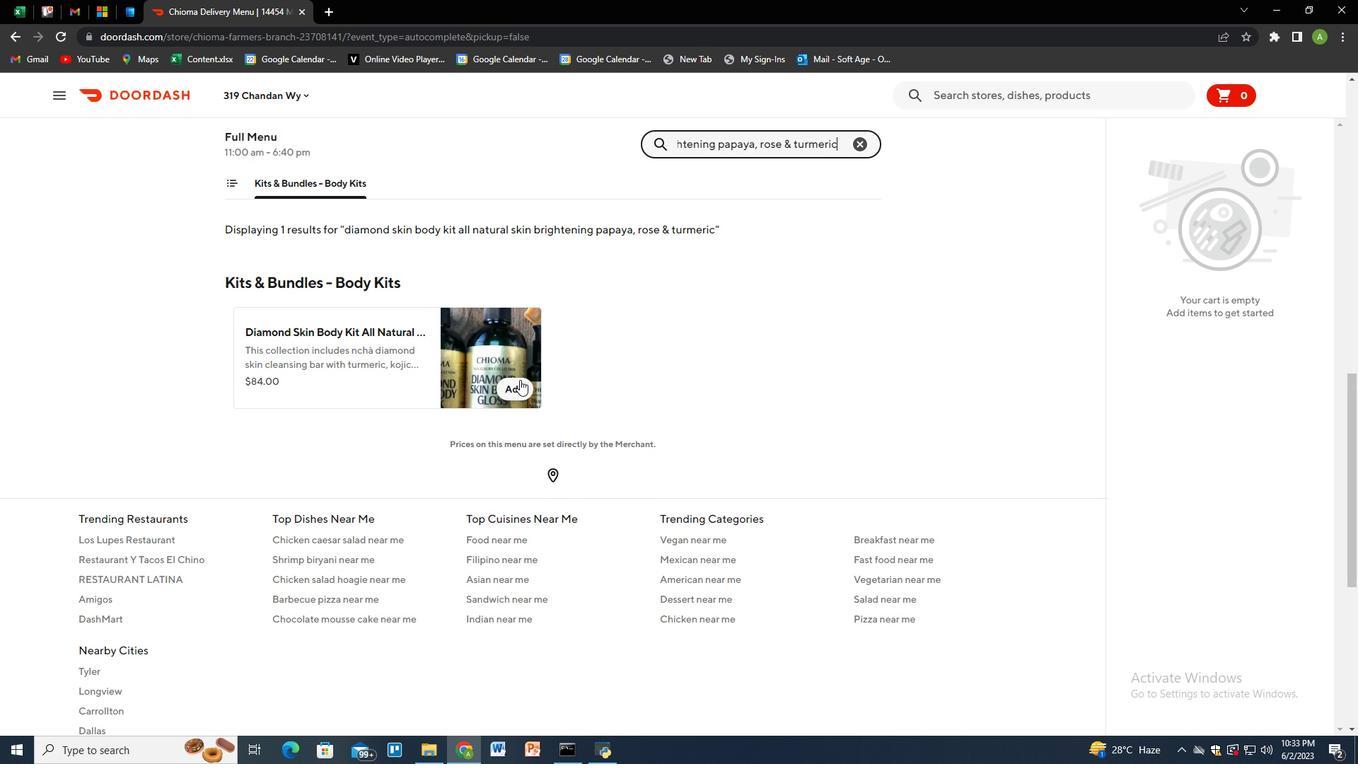 
Action: Mouse moved to (1308, 245)
Screenshot: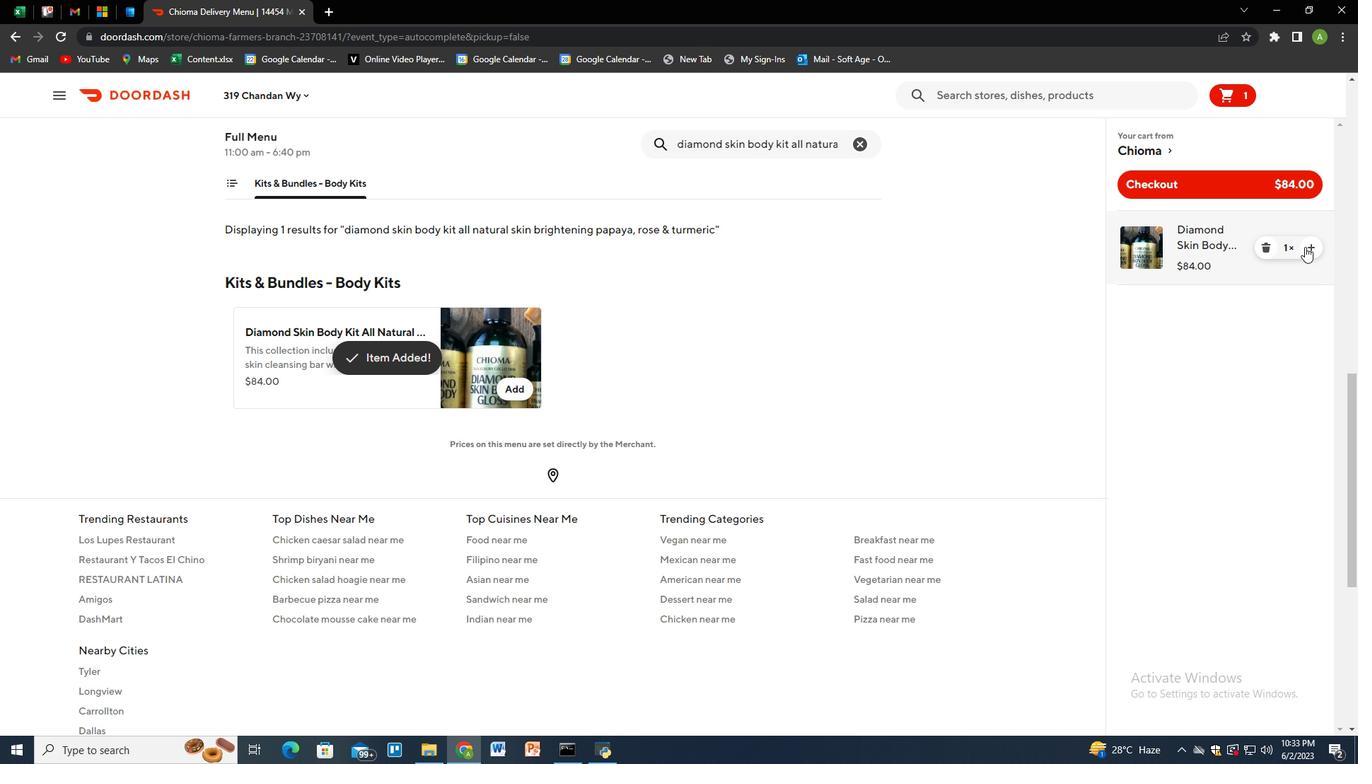 
Action: Mouse pressed left at (1308, 245)
Screenshot: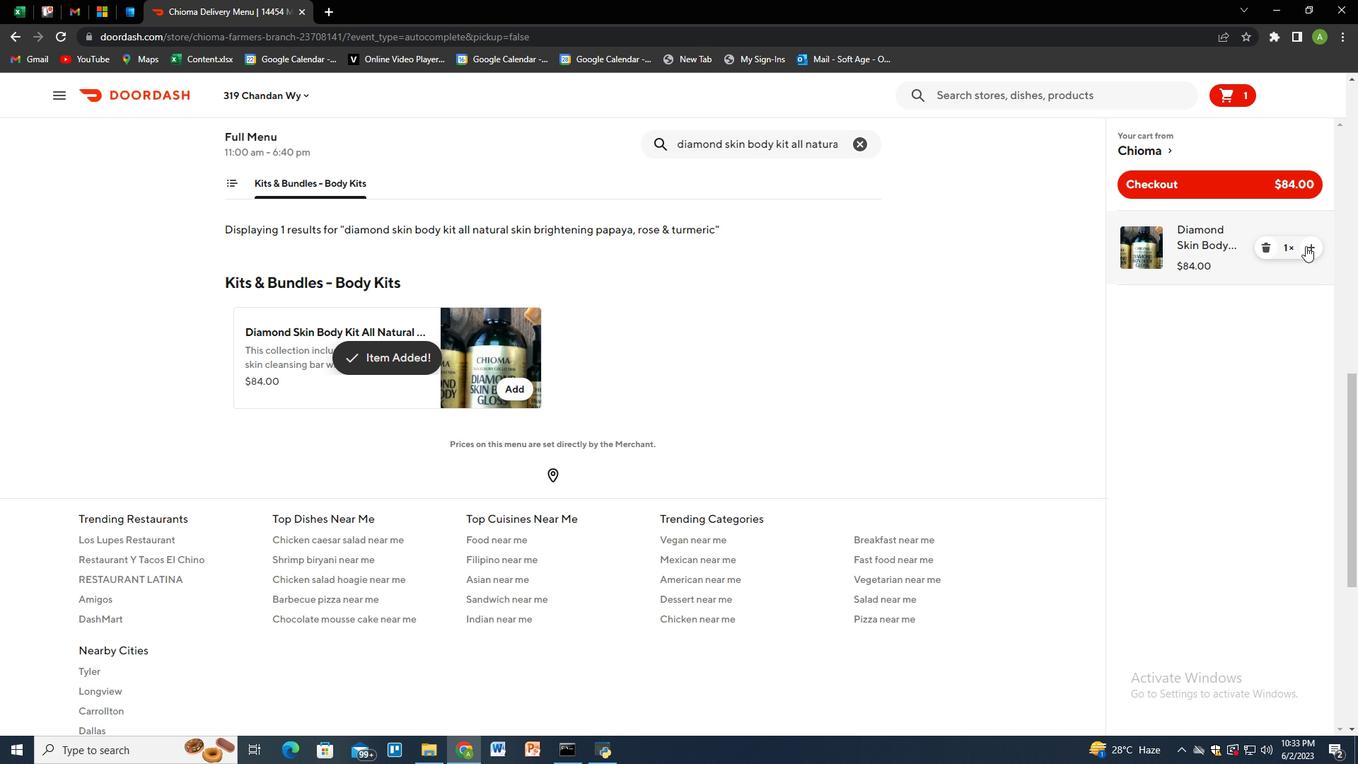 
Action: Mouse moved to (861, 139)
Screenshot: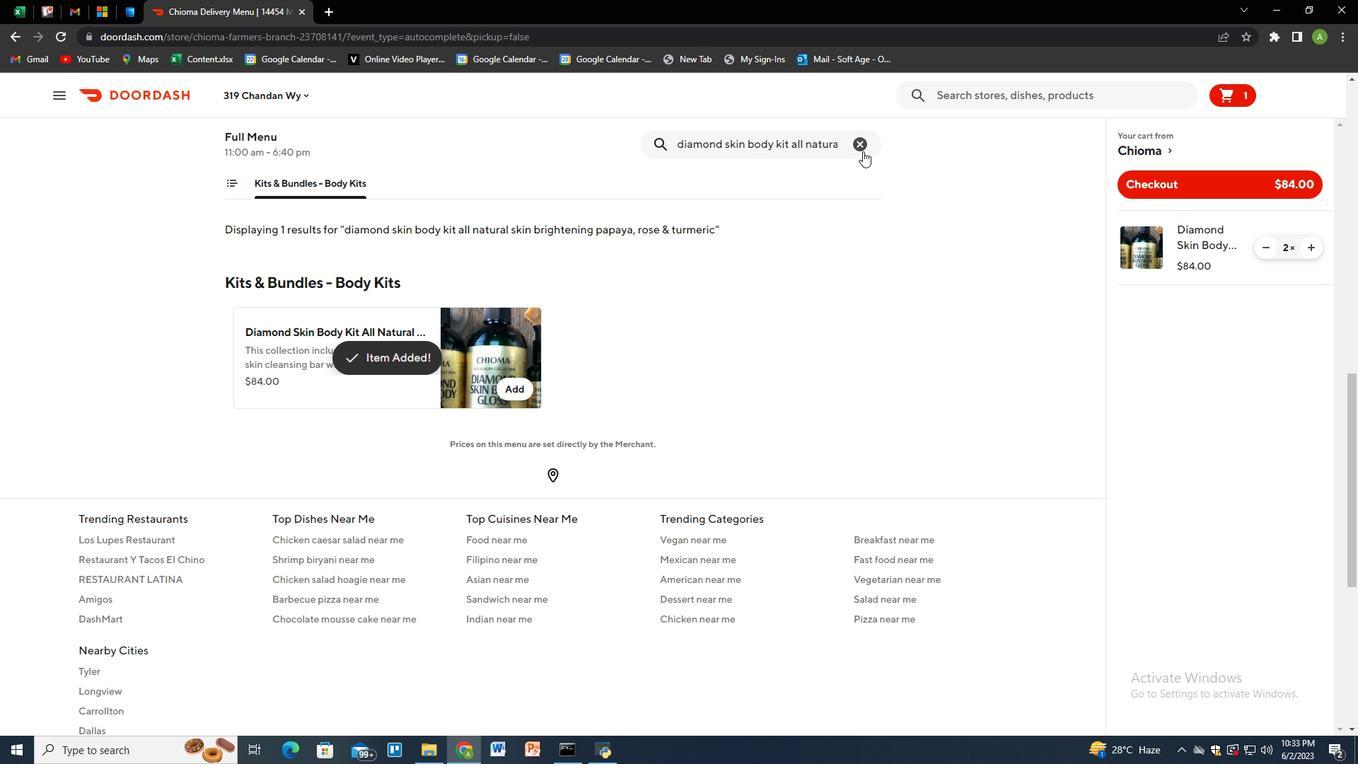 
Action: Mouse pressed left at (861, 139)
Screenshot: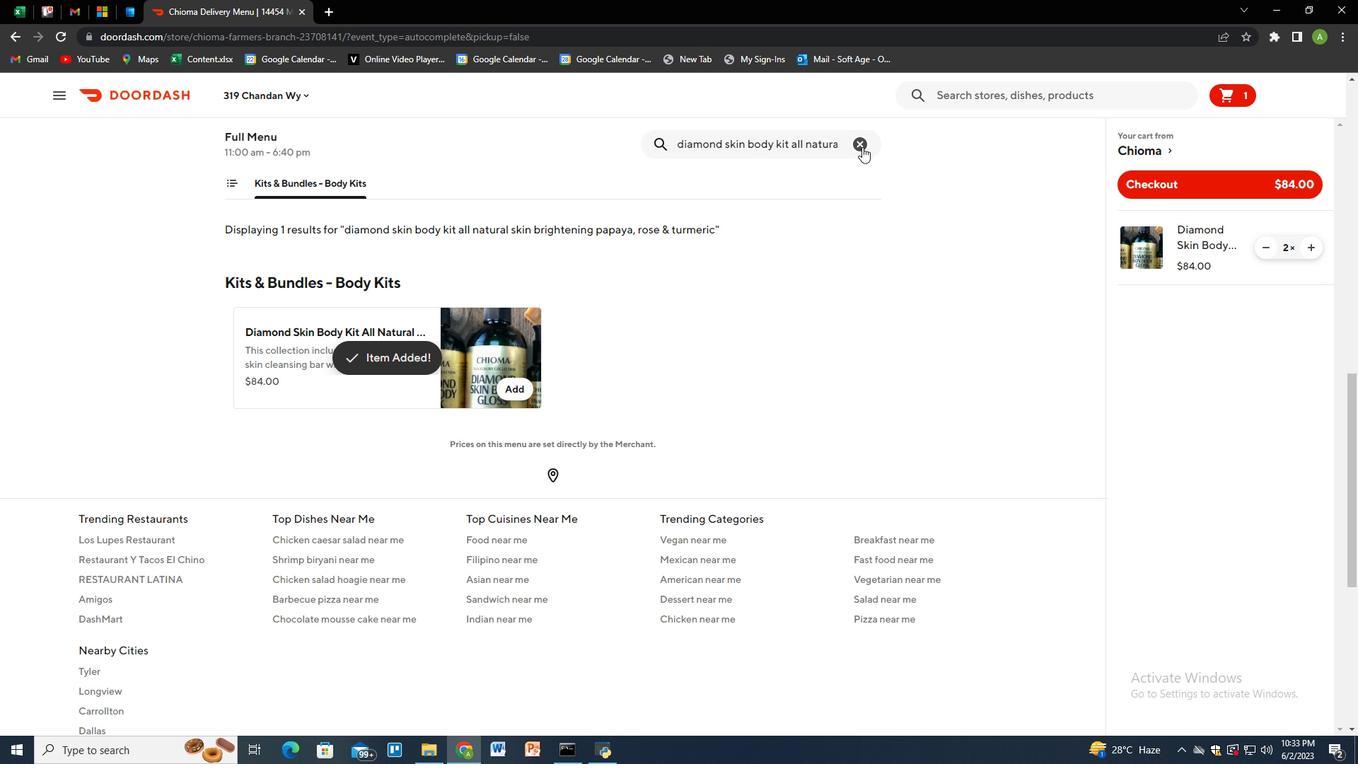 
Action: Mouse moved to (850, 186)
Screenshot: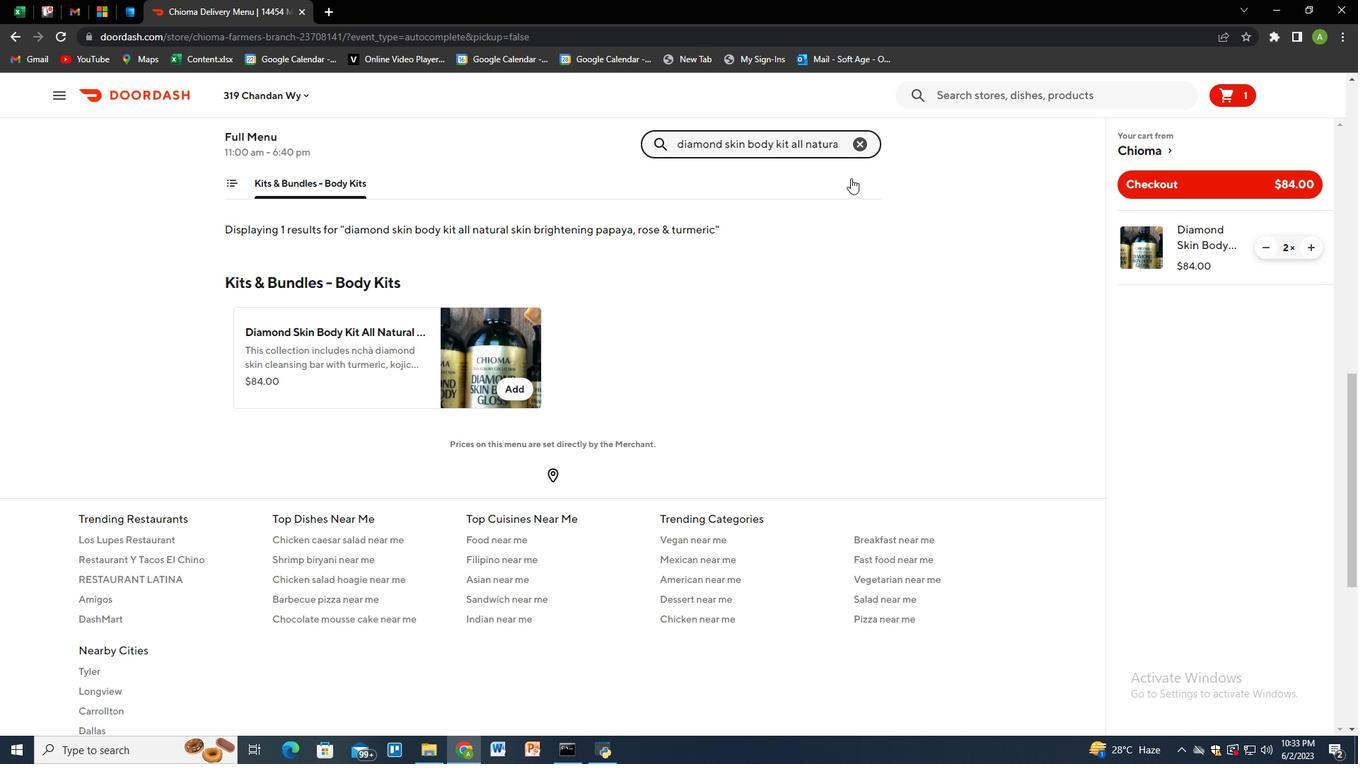 
Action: Key pressed ikem<Key.space>uda<Key.space>skinny<Key.space>pepers<Key.left><Key.left><Key.left>p<Key.right><Key.right><Key.right><Key.space>authentic<Key.space>african<Key.space>culinary<Key.space><Key.shift><Key.shift><Key.shift><Key.shift><Key.shift><Key.shift><Key.shift>&<Key.space>wellness<Key.space>spice<Key.enter>
Screenshot: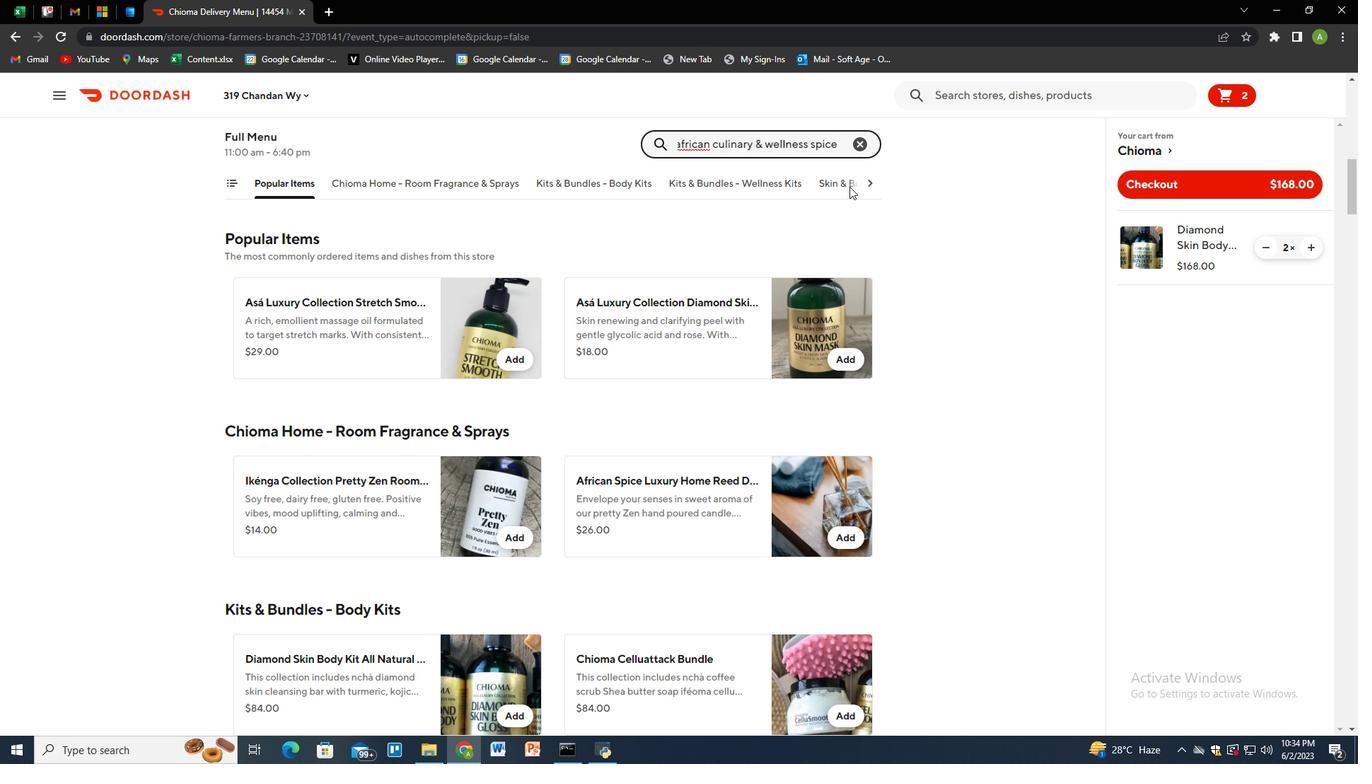 
Action: Mouse moved to (519, 392)
Screenshot: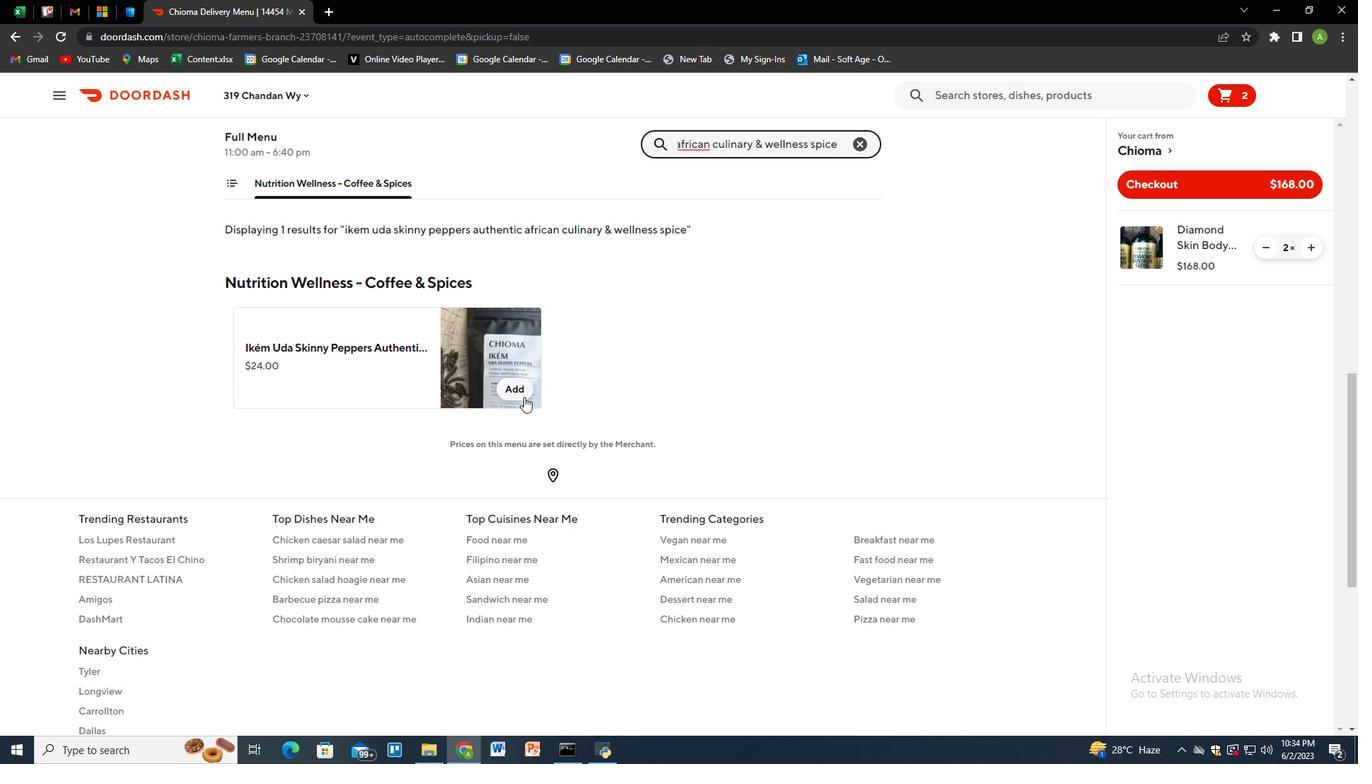 
Action: Mouse pressed left at (519, 392)
Screenshot: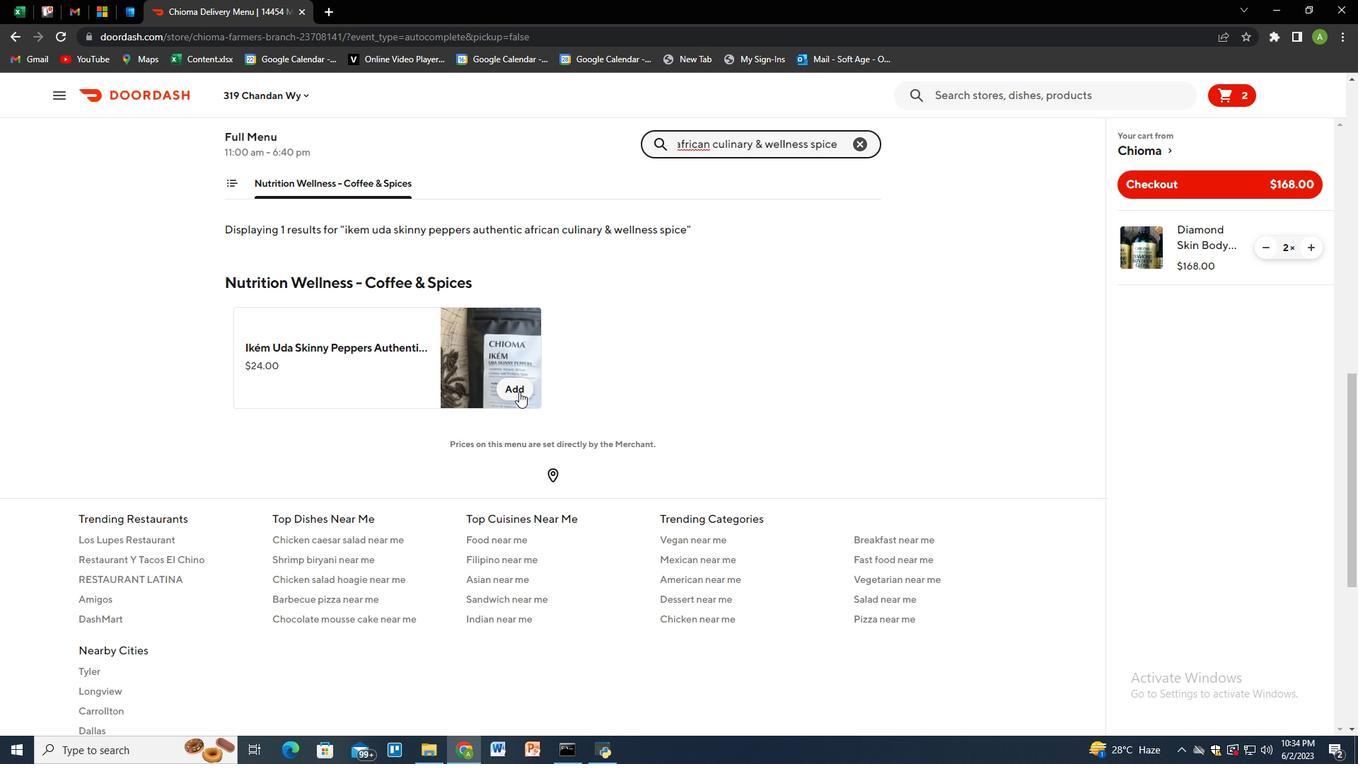 
Action: Mouse moved to (1311, 314)
Screenshot: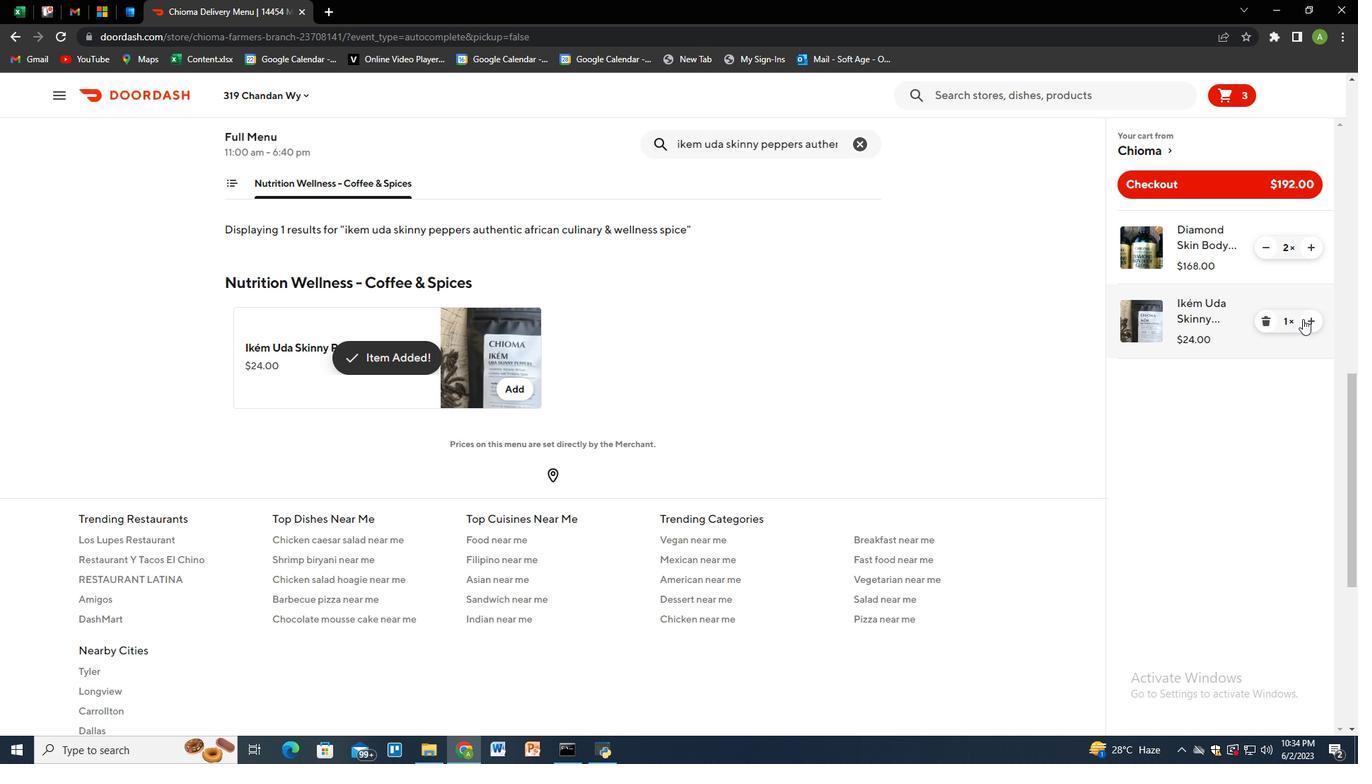 
Action: Mouse pressed left at (1311, 314)
Screenshot: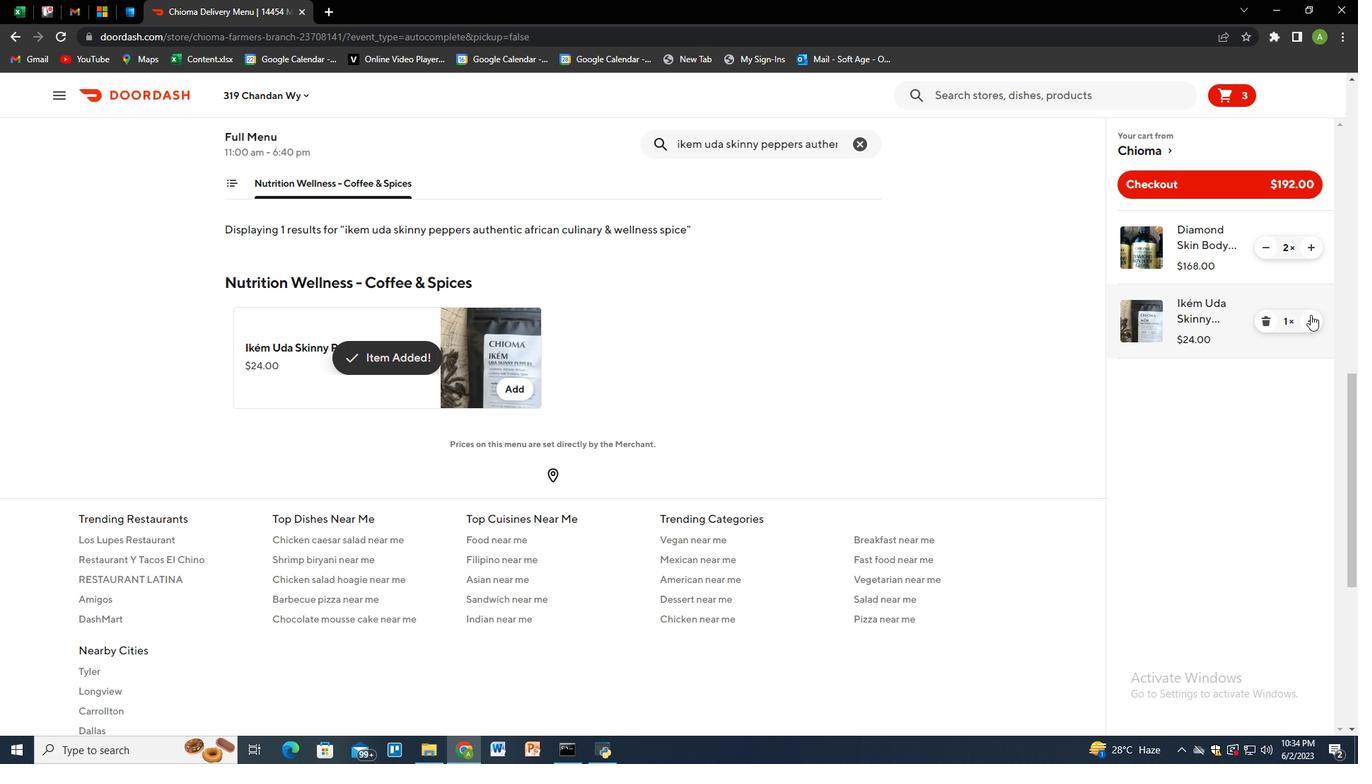 
Action: Mouse pressed left at (1311, 314)
Screenshot: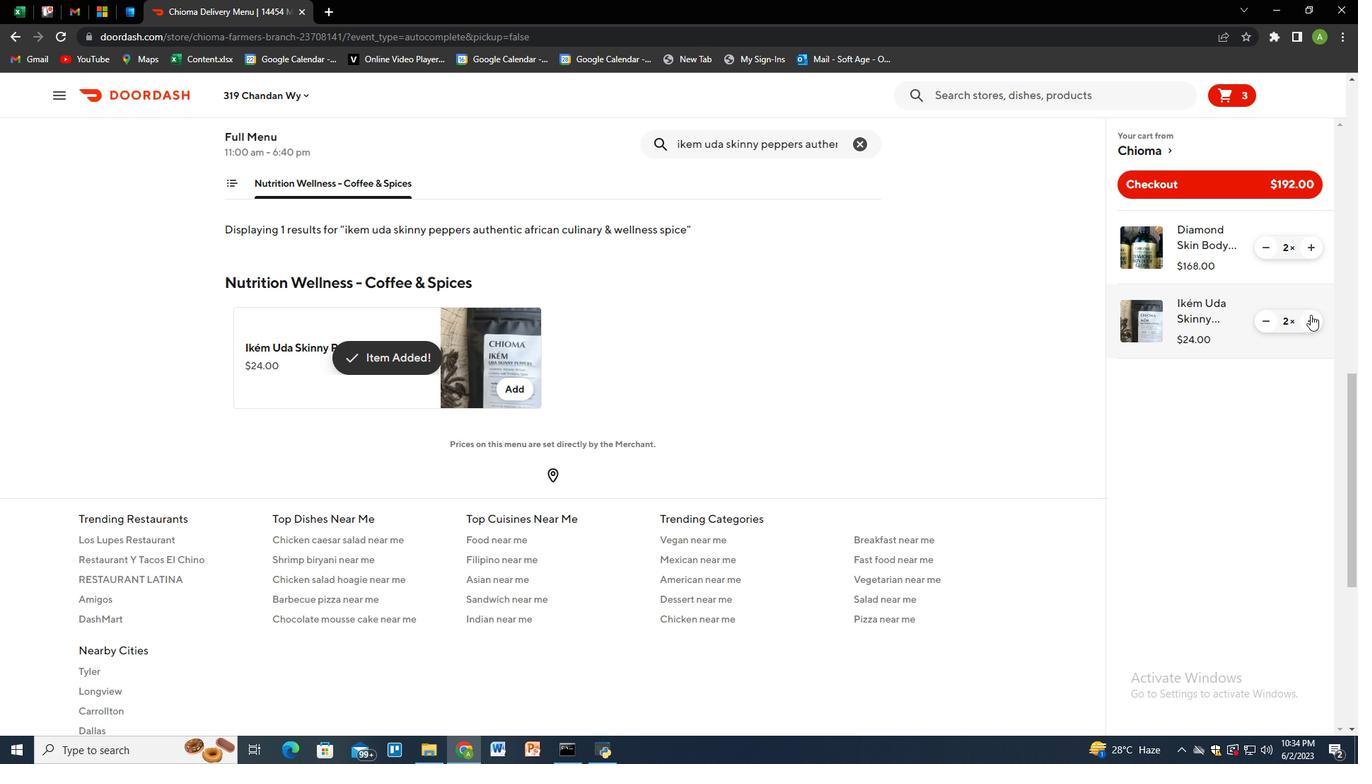 
Action: Mouse moved to (859, 146)
Screenshot: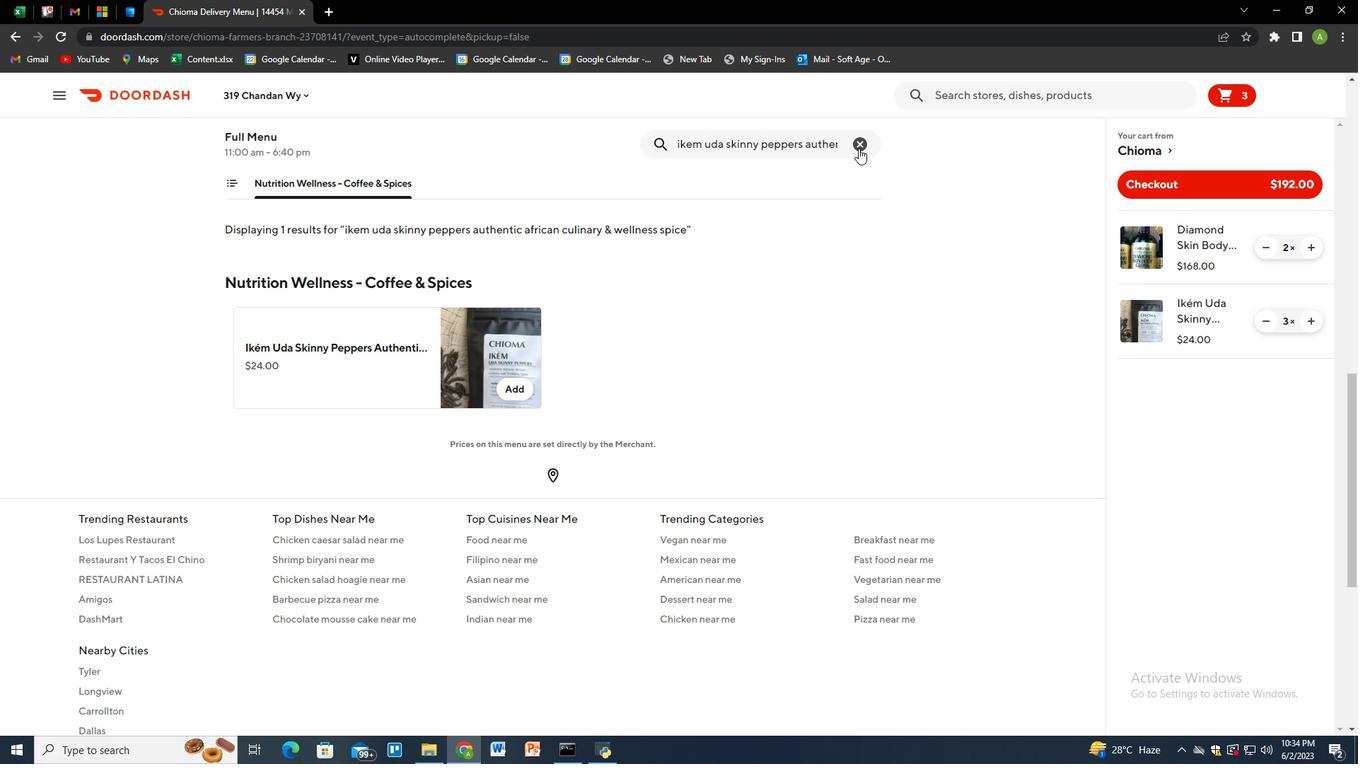 
Action: Mouse pressed left at (859, 146)
Screenshot: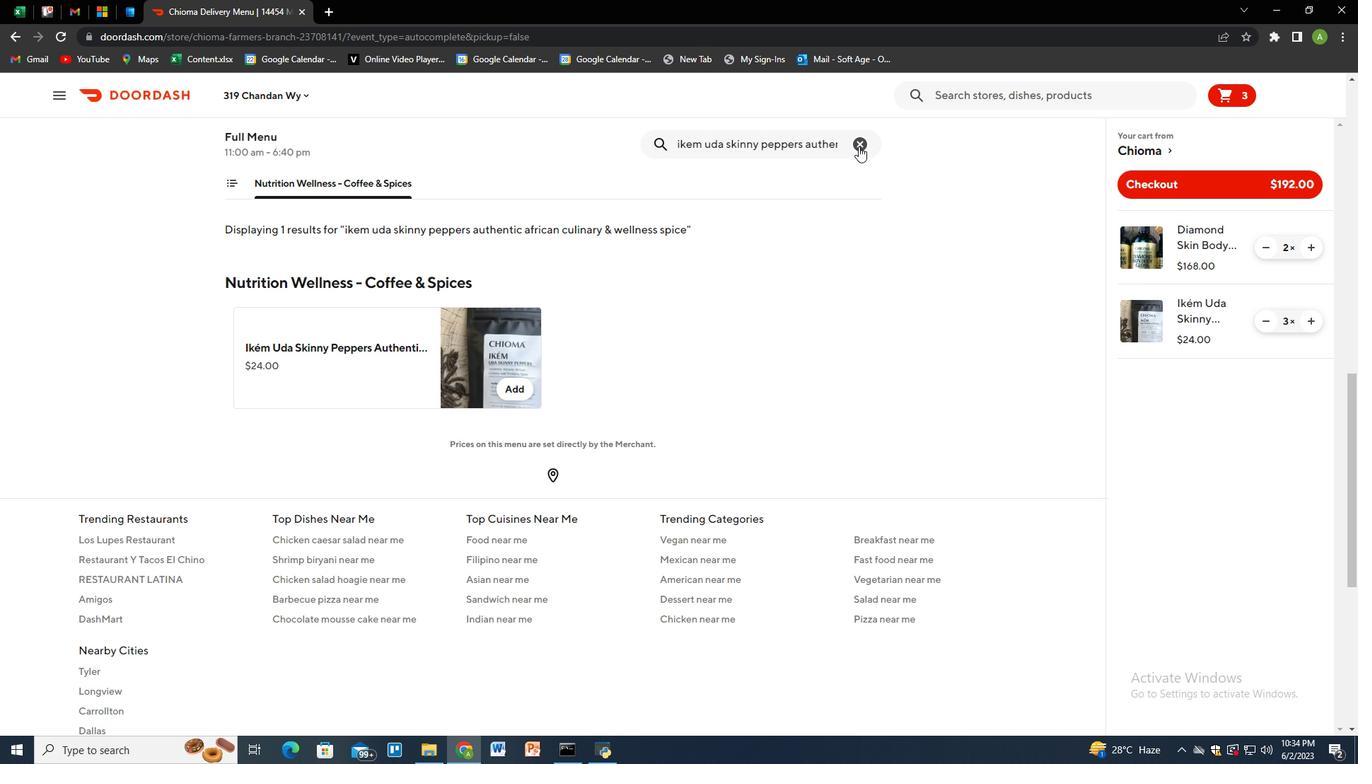 
Action: Key pressed ikem<Key.space>collections<Key.backspace><Key.space>kafe<Key.space>igbo<Key.space>decadeb<Key.backspace>nt<Key.space>kolanut<Key.space><Key.shift>&<Key.space>coca<Key.backspace>oa<Key.space>herbal<Key.space>tea<Key.enter>
Screenshot: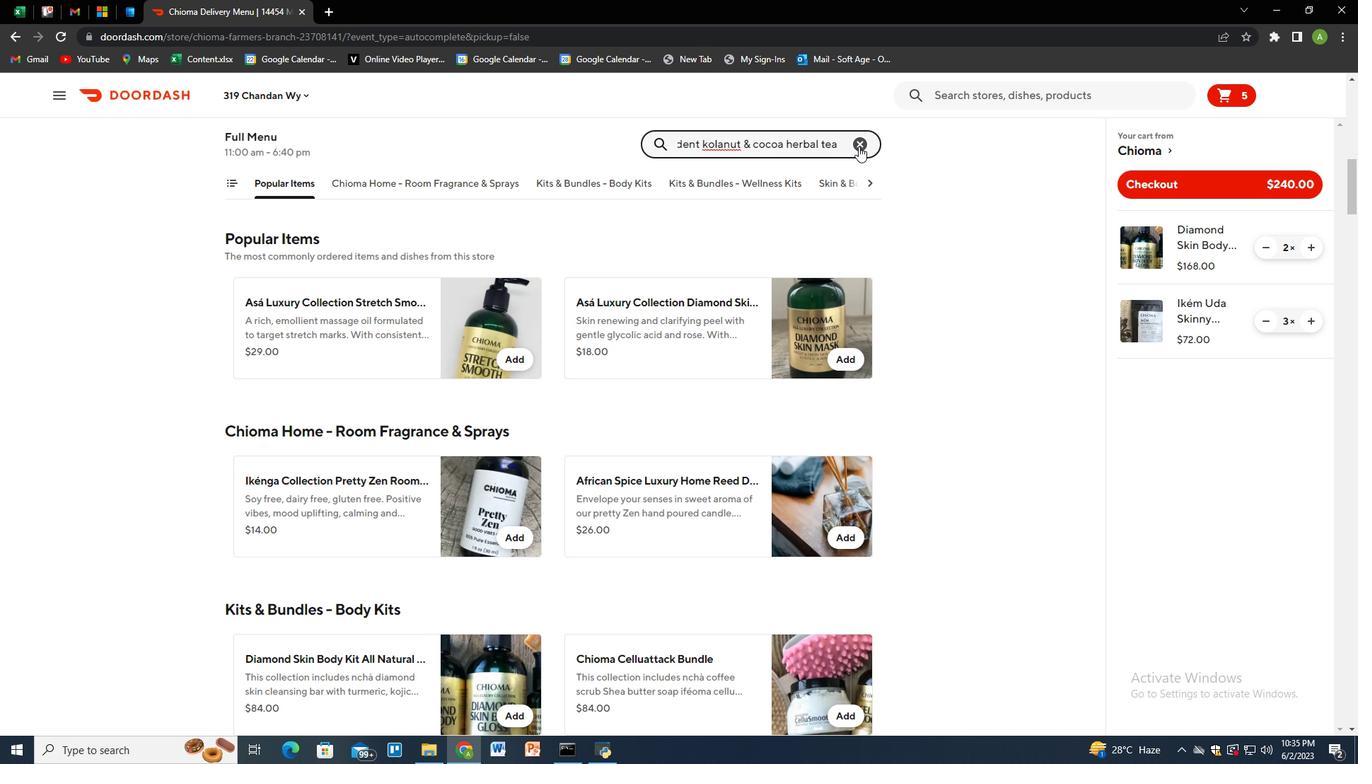 
Action: Mouse moved to (526, 385)
Screenshot: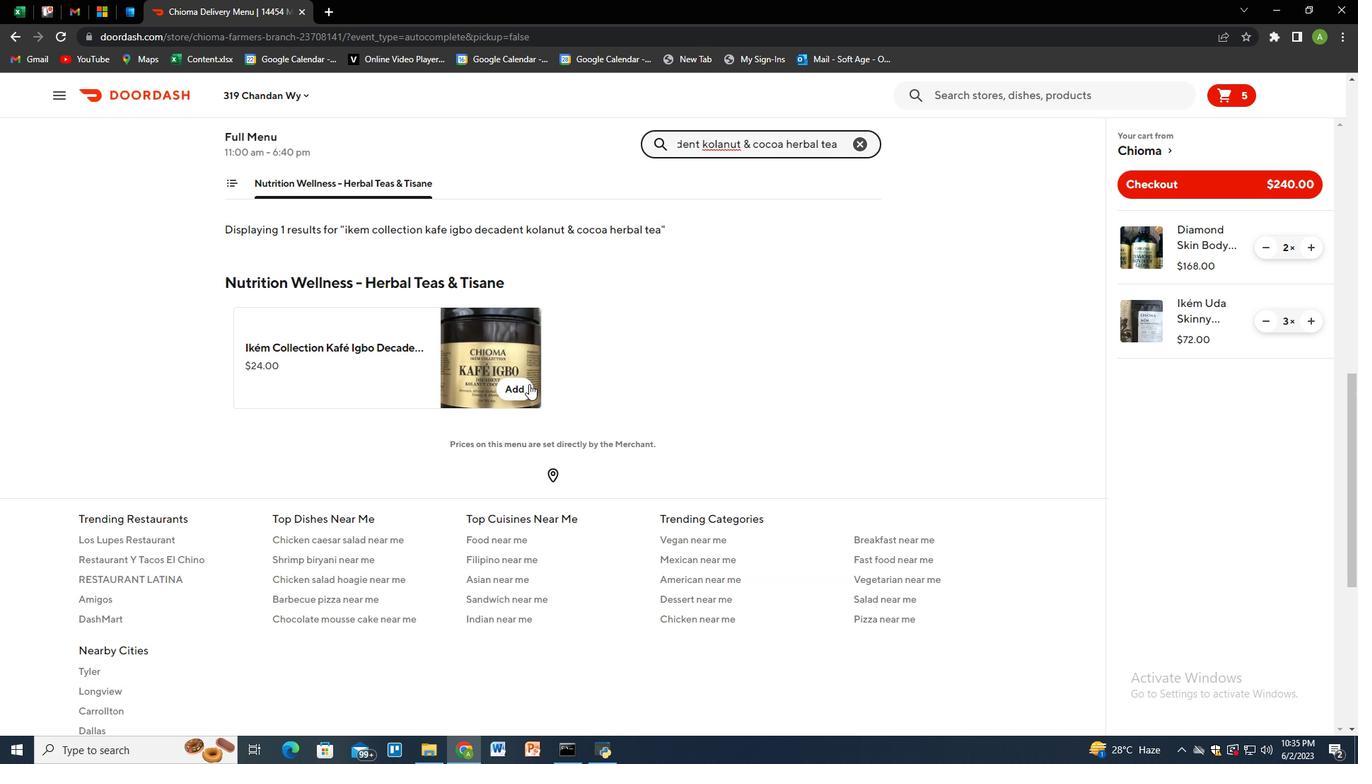 
Action: Mouse pressed left at (526, 385)
Screenshot: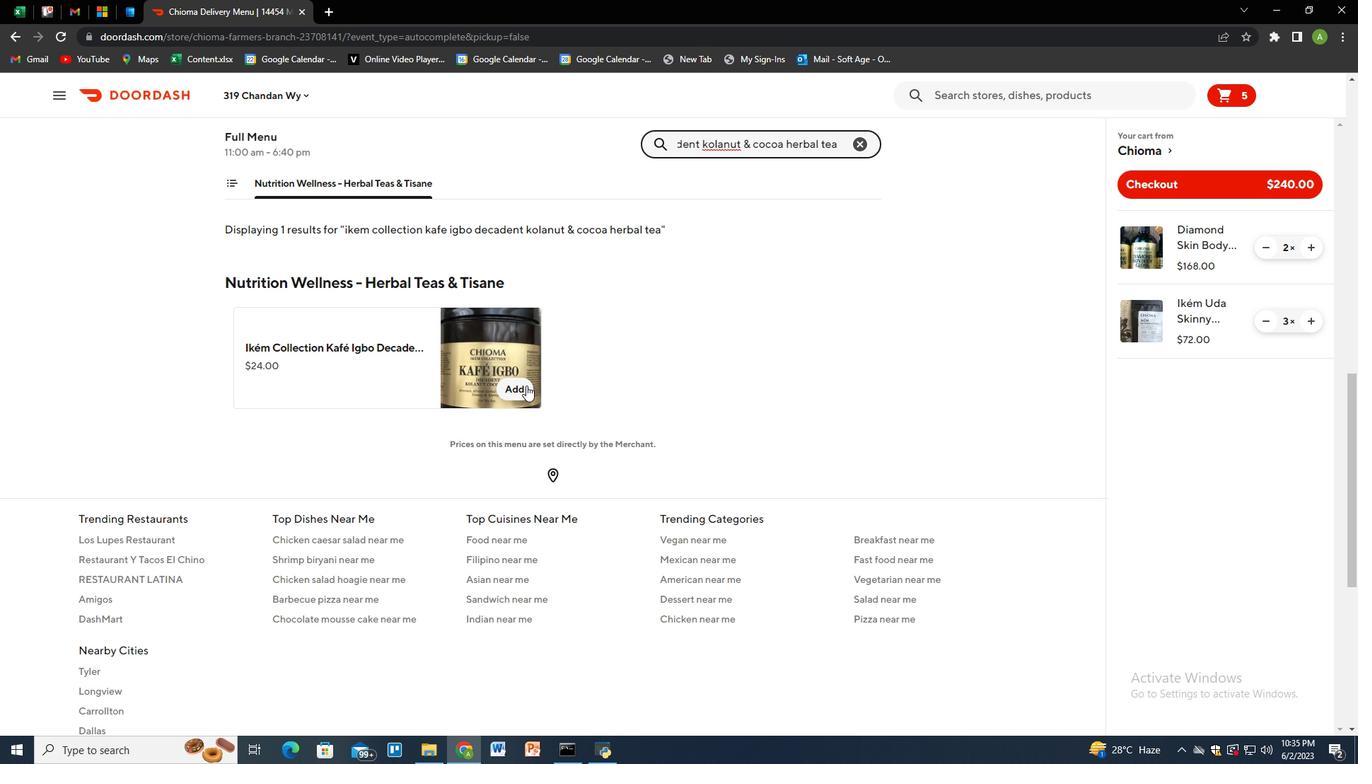 
Action: Mouse moved to (1309, 392)
Screenshot: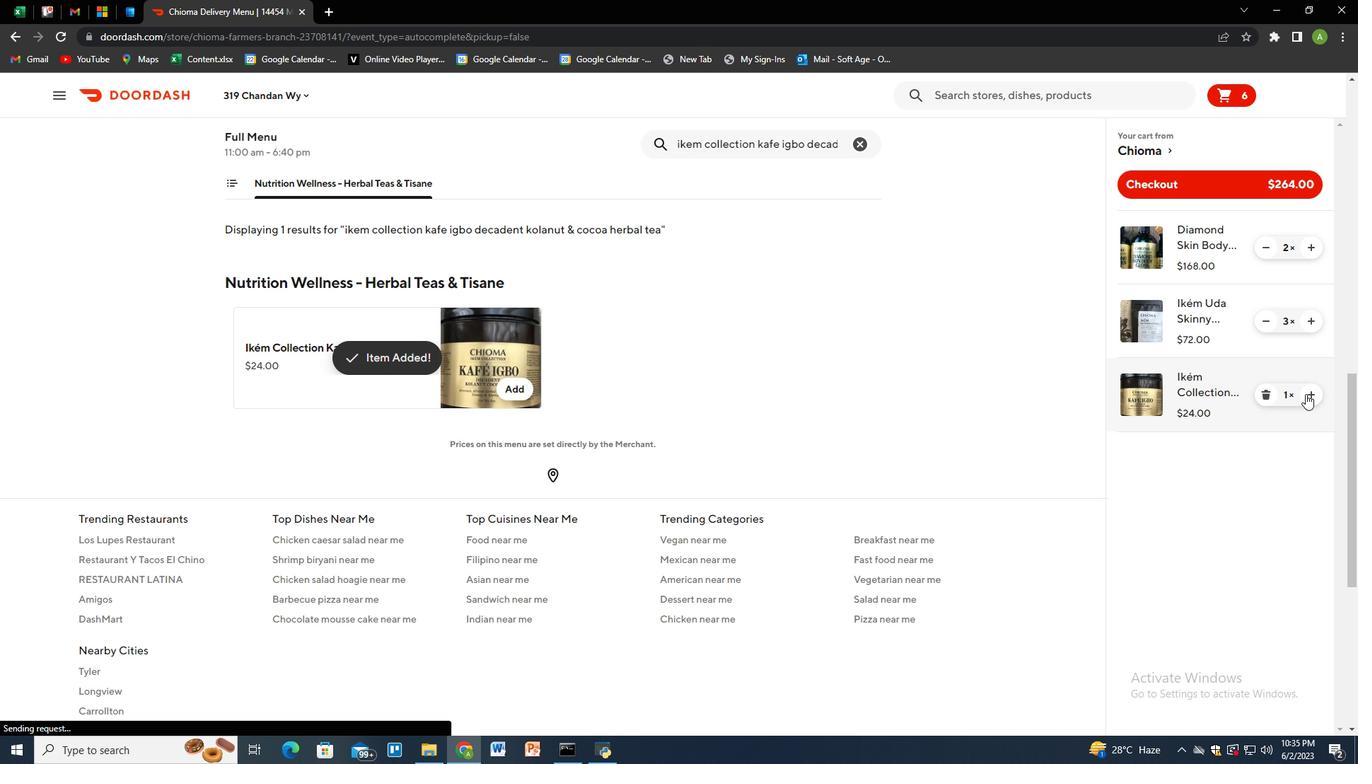 
Action: Mouse pressed left at (1309, 392)
Screenshot: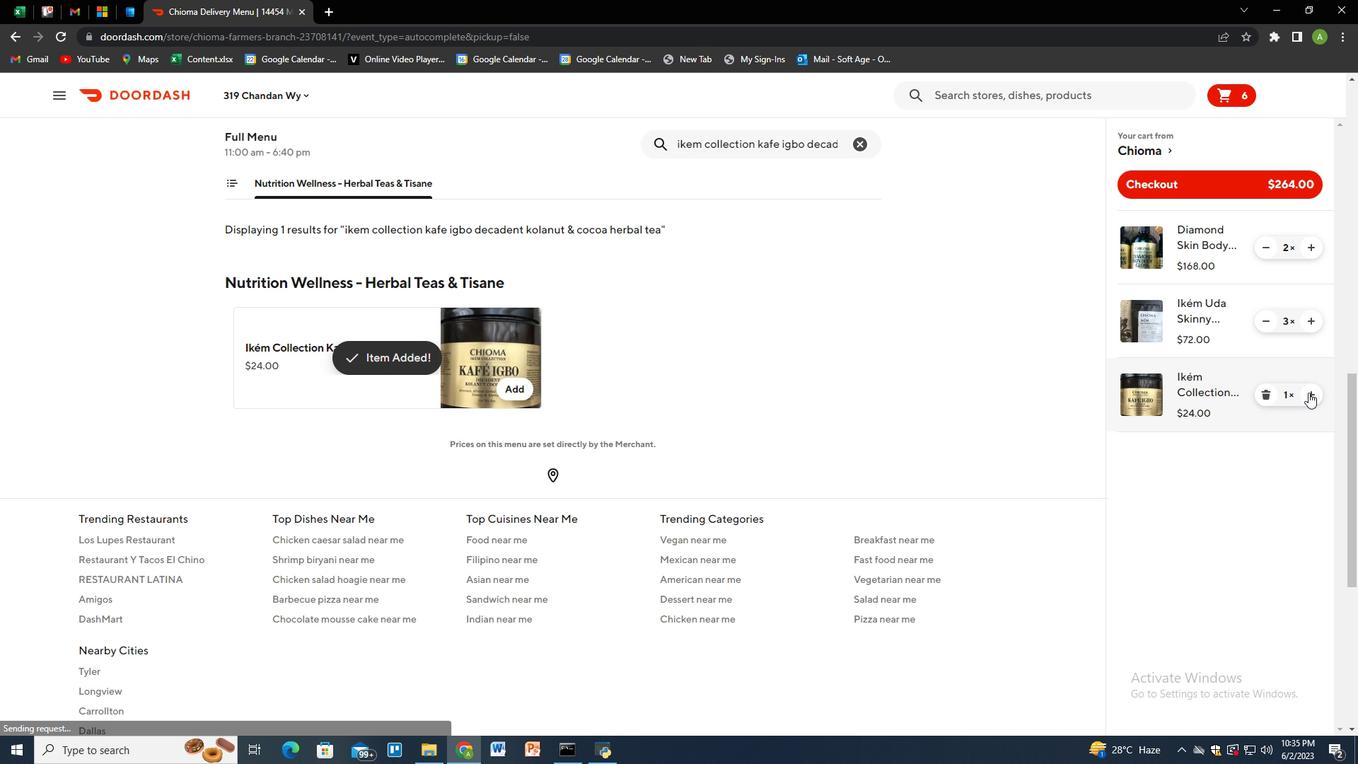 
Action: Mouse moved to (858, 145)
Screenshot: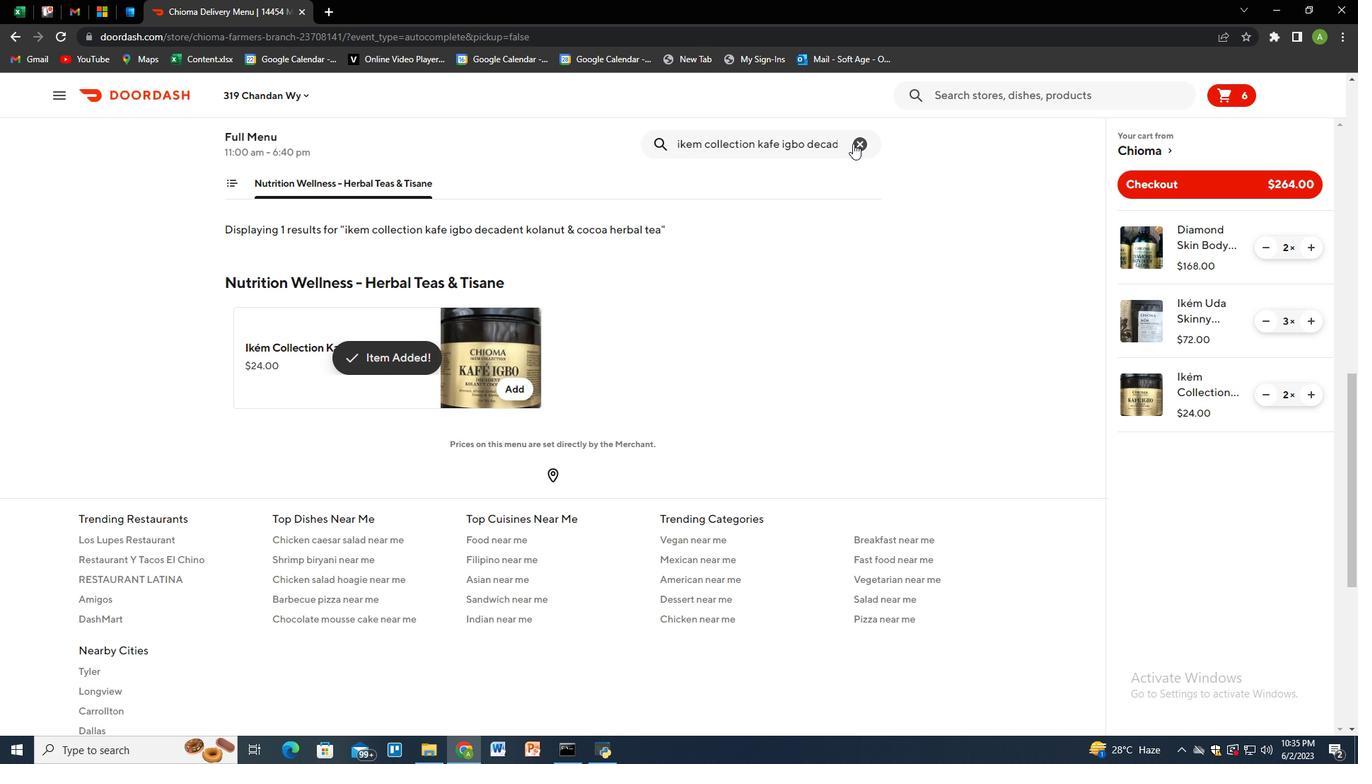 
Action: Mouse pressed left at (858, 145)
Screenshot: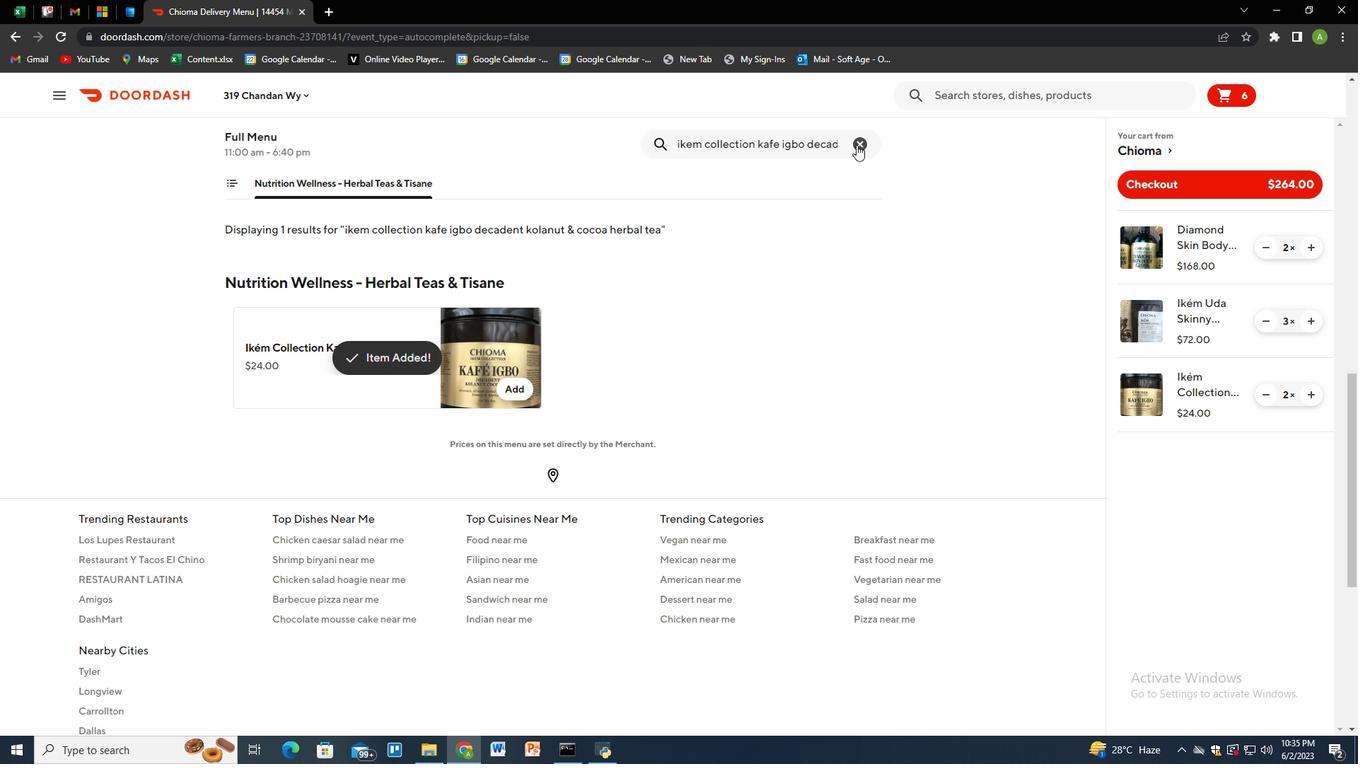 
Action: Key pressed ikem<Key.space>collection<Key.space>ginger<Key.space>zinger<Key.space>syrup<Key.space>wellness<Key.space><Key.shift><Key.shift><Key.shift><Key.shift><Key.shift><Key.shift><Key.shift><Key.shift><Key.shift><Key.shift><Key.shift><Key.shift><Key.shift><Key.shift><Key.shift><Key.shift><Key.shift><Key.shift><Key.shift><Key.shift><Key.shift><Key.shift><Key.shift><Key.shift><Key.shift><Key.shift><Key.shift><Key.shift><Key.shift><Key.shift><Key.shift><Key.shift><Key.shift><Key.shift><Key.shift><Key.shift><Key.shift><Key.shift><Key.shift>&<Key.space>co
Screenshot: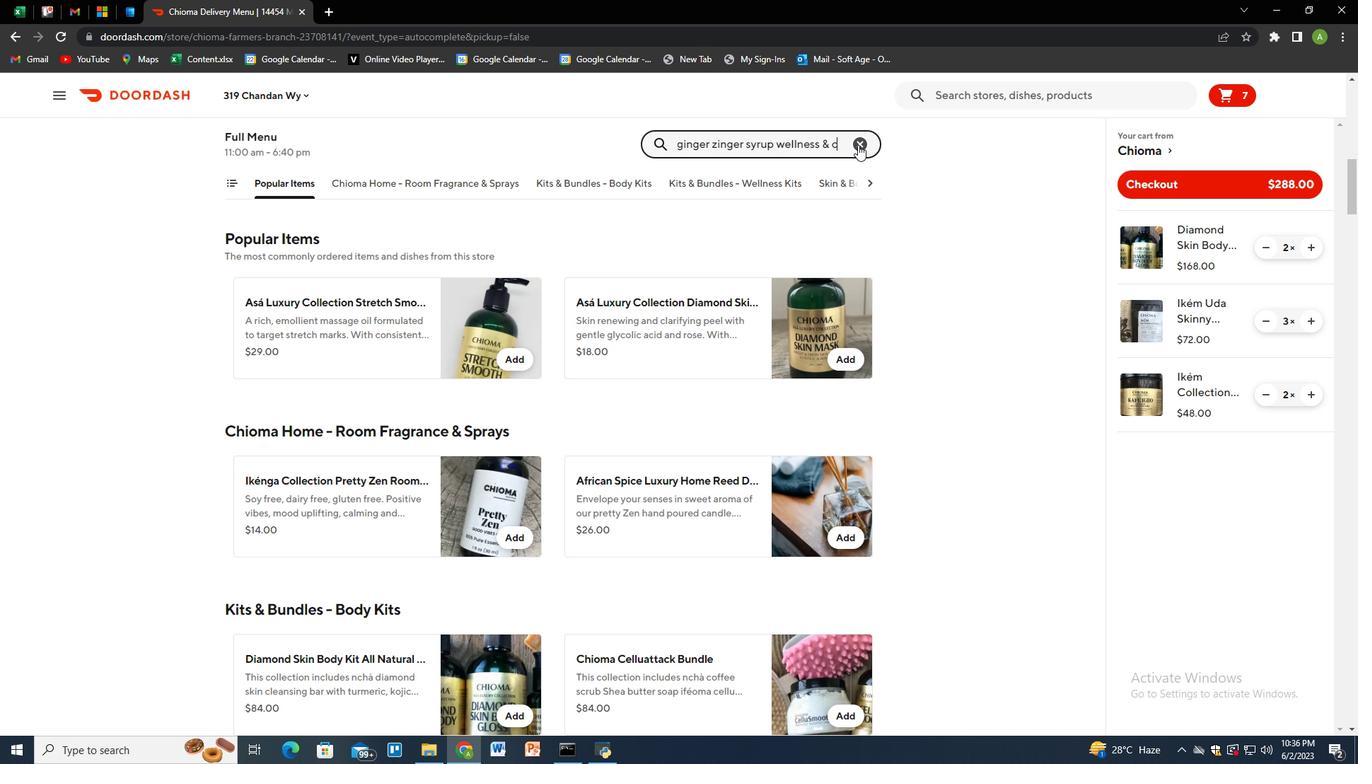 
Action: Mouse moved to (858, 145)
Screenshot: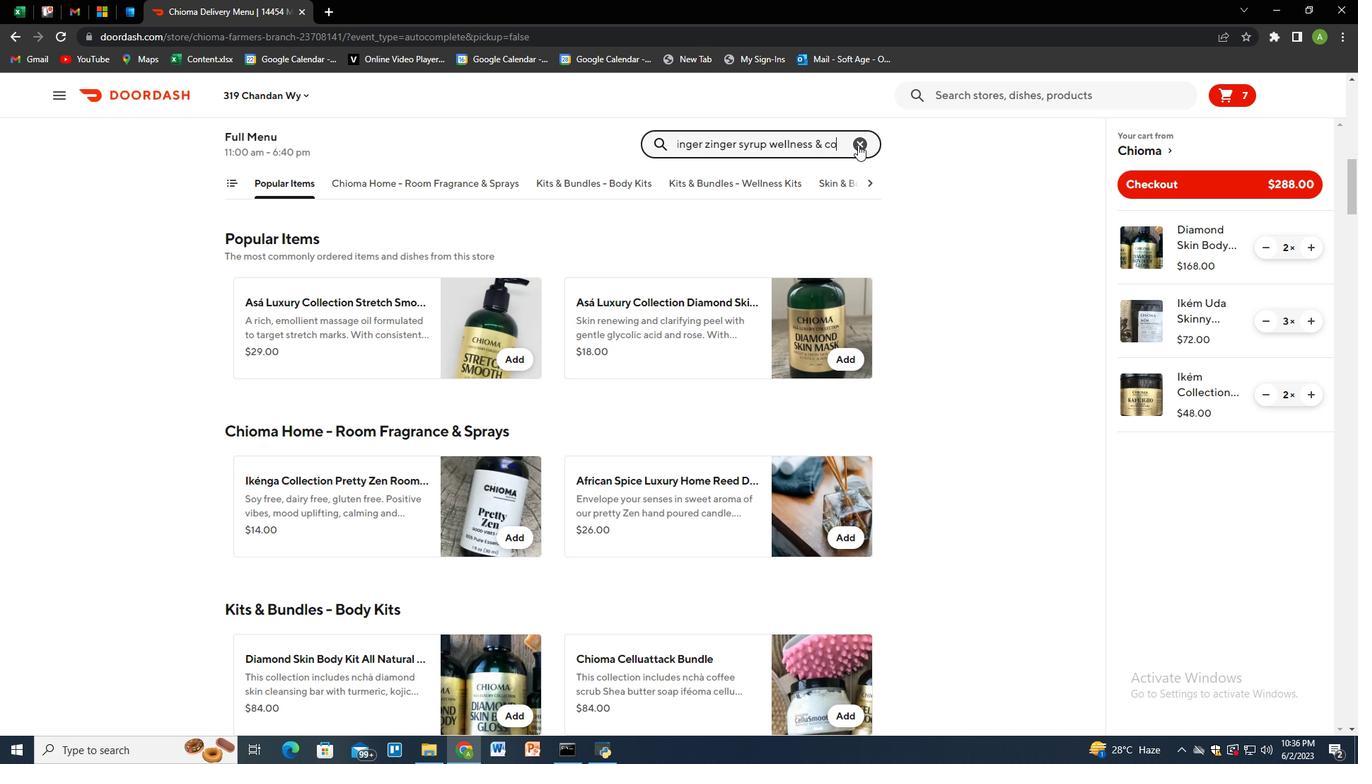
Action: Key pressed ca<Key.backspace>oa<Key.backspace><Key.backspace><Key.backspace><Key.backspace><Key.backspace>cleansing<Key.space>alcohol<Key.space>free<Key.enter>
Screenshot: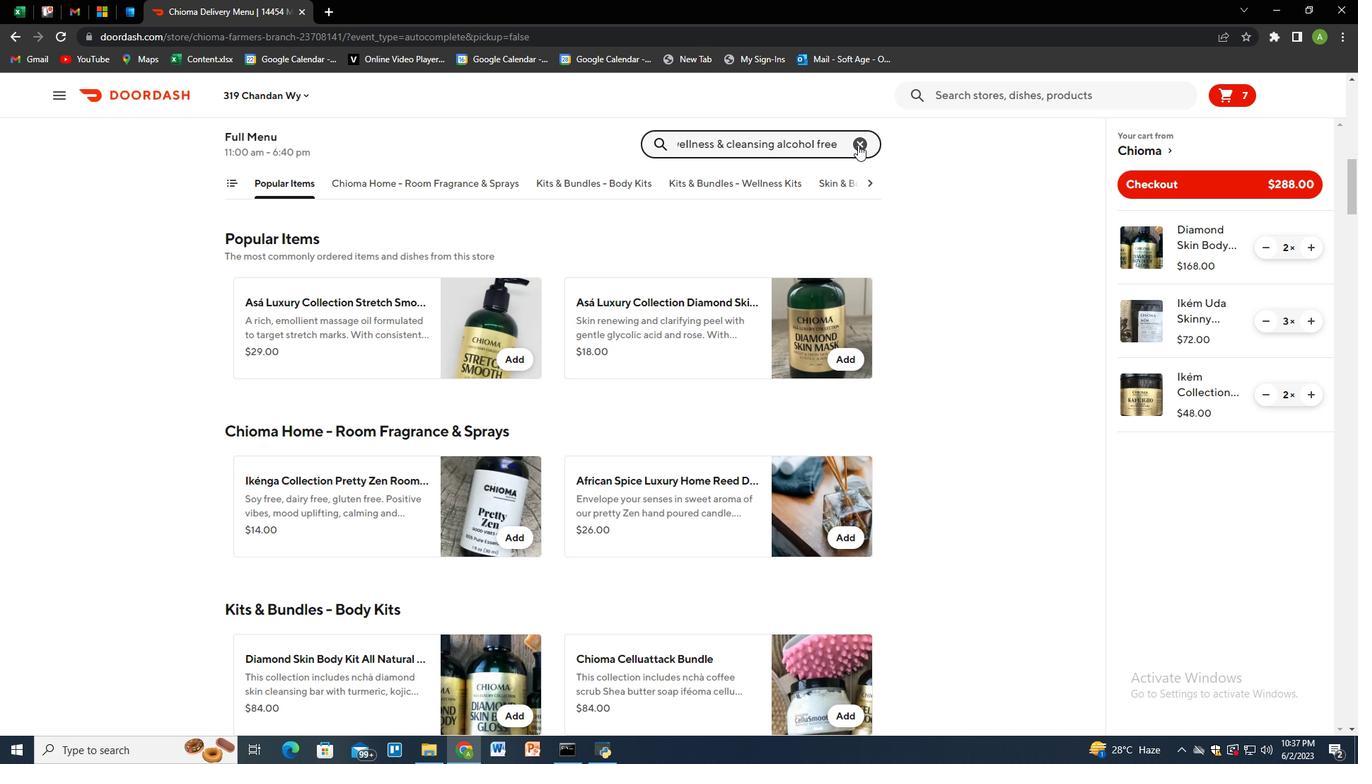
Action: Mouse moved to (528, 382)
Screenshot: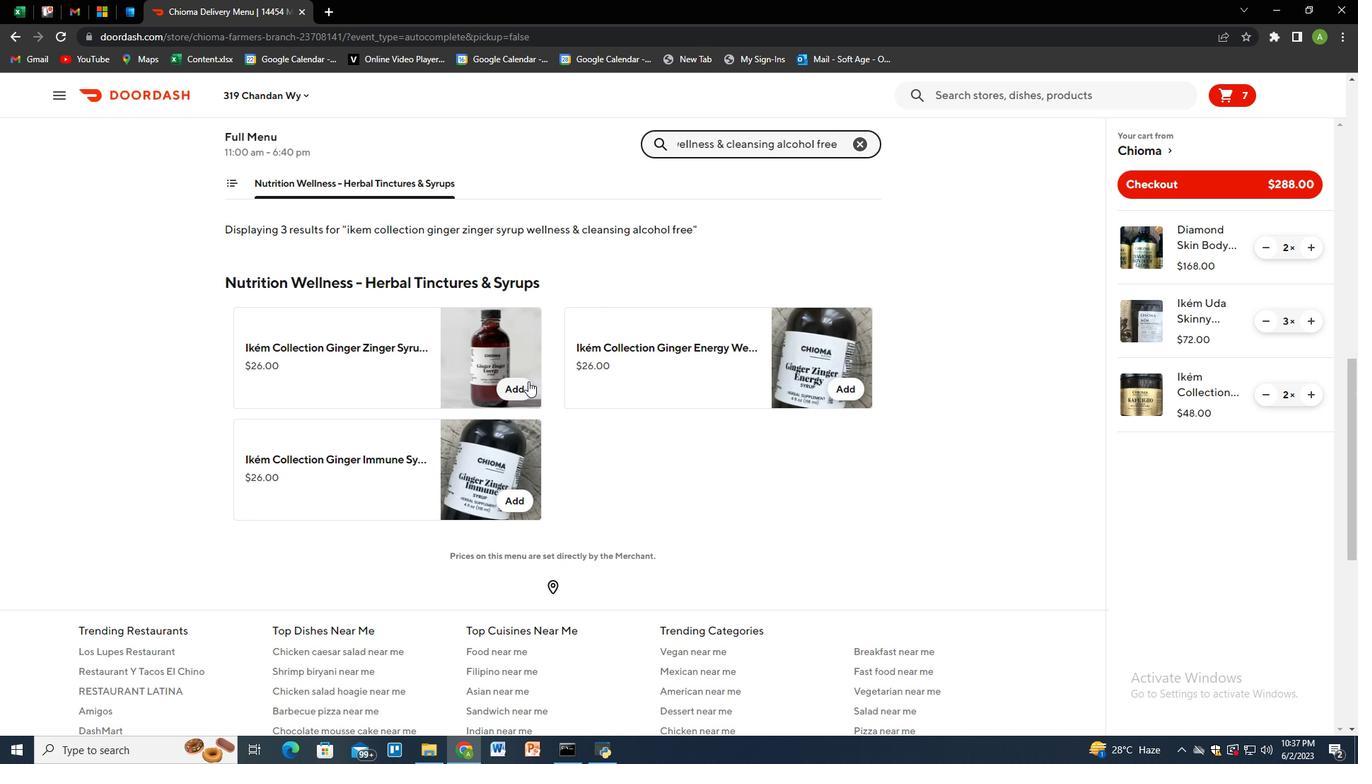 
Action: Mouse pressed left at (528, 382)
Screenshot: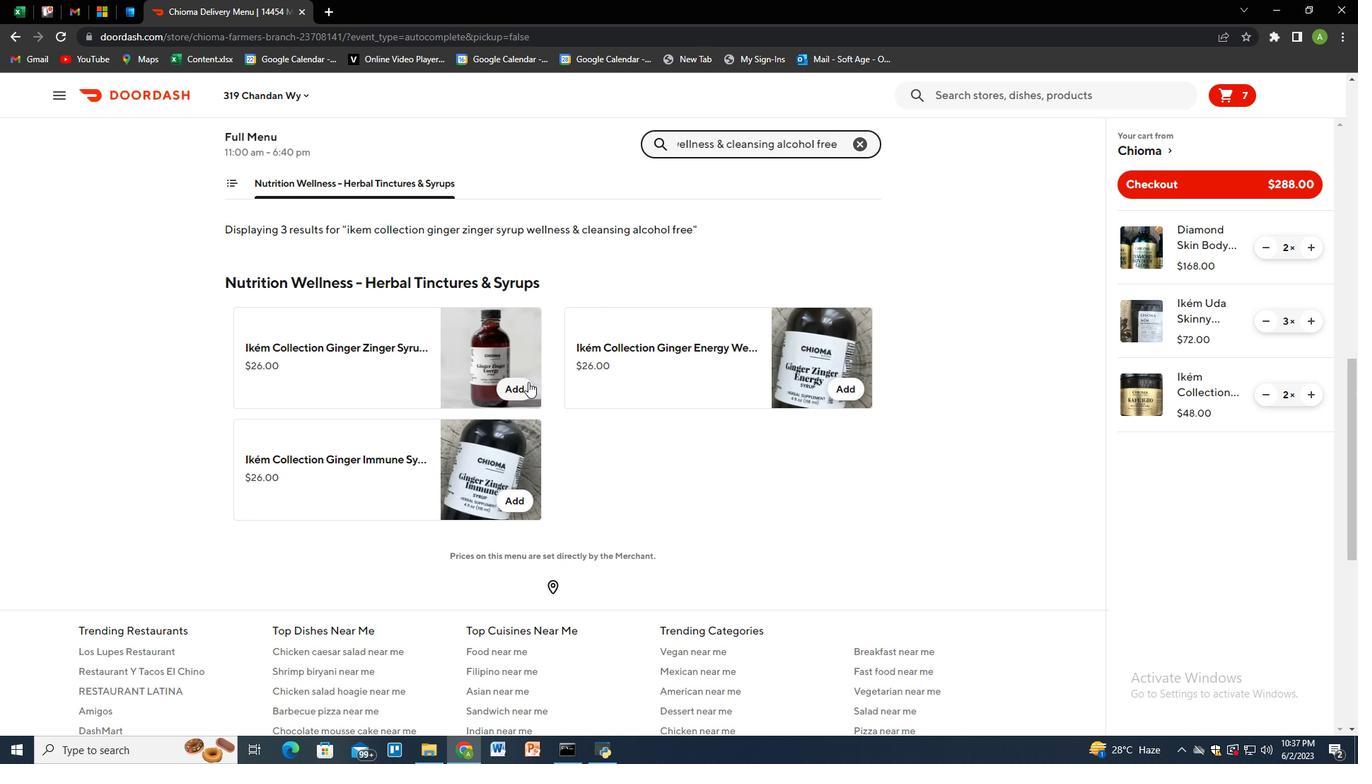 
Action: Mouse moved to (523, 385)
Screenshot: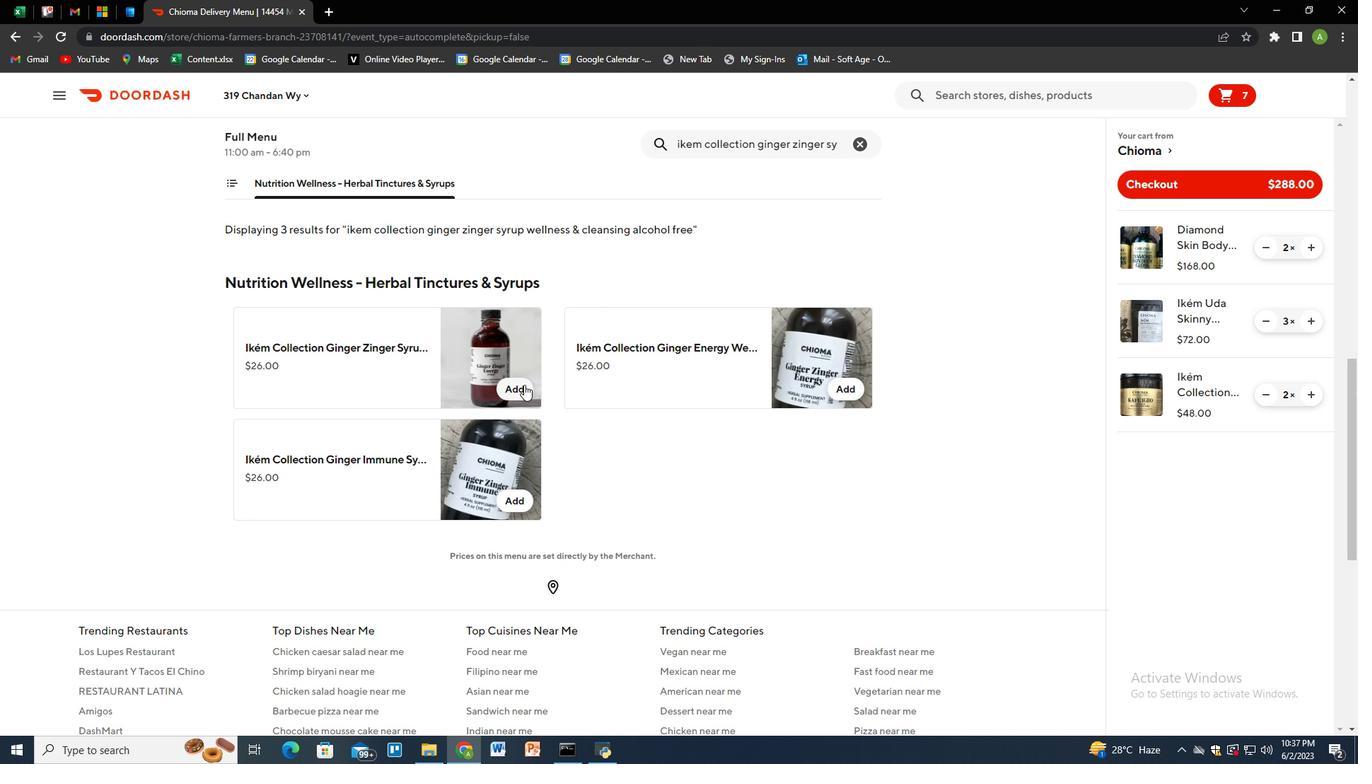 
Action: Mouse pressed left at (523, 385)
Screenshot: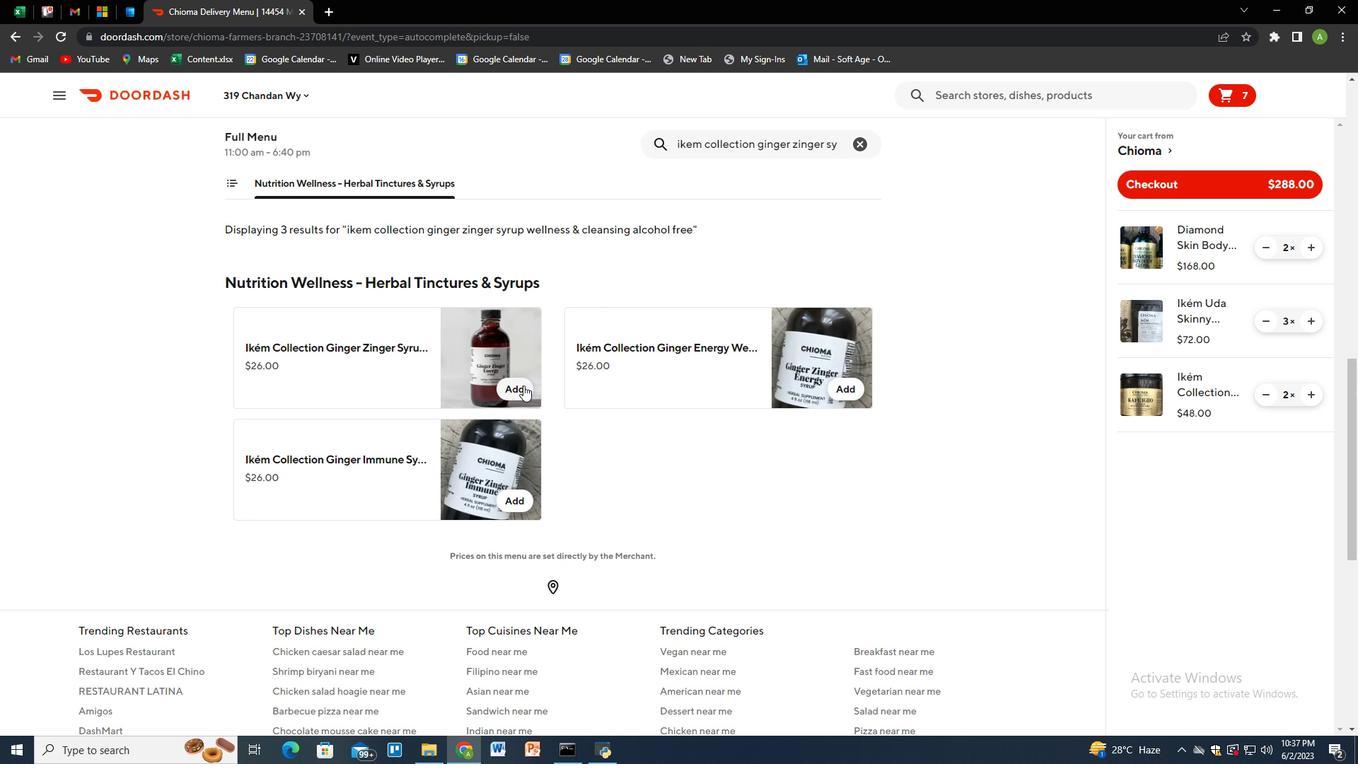 
Action: Mouse moved to (857, 144)
Screenshot: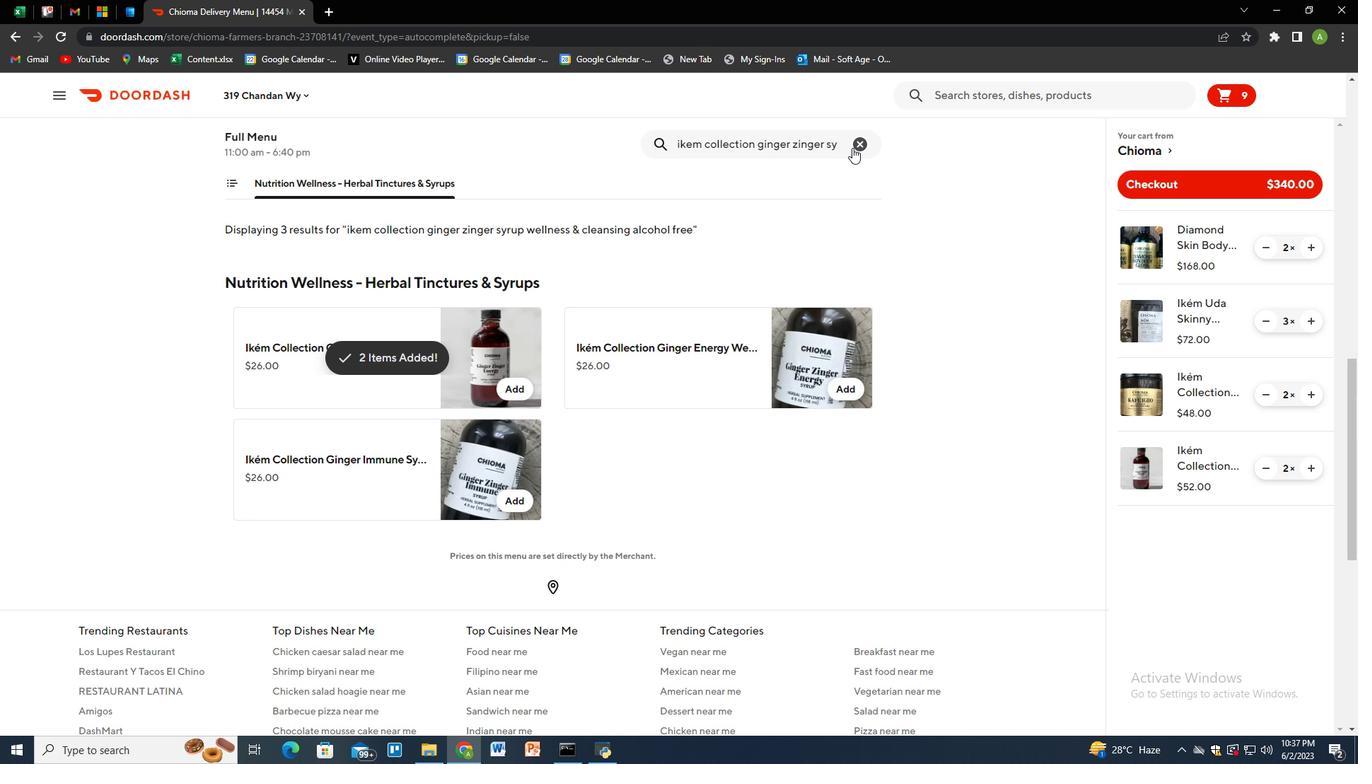 
Action: Mouse pressed left at (857, 144)
Screenshot: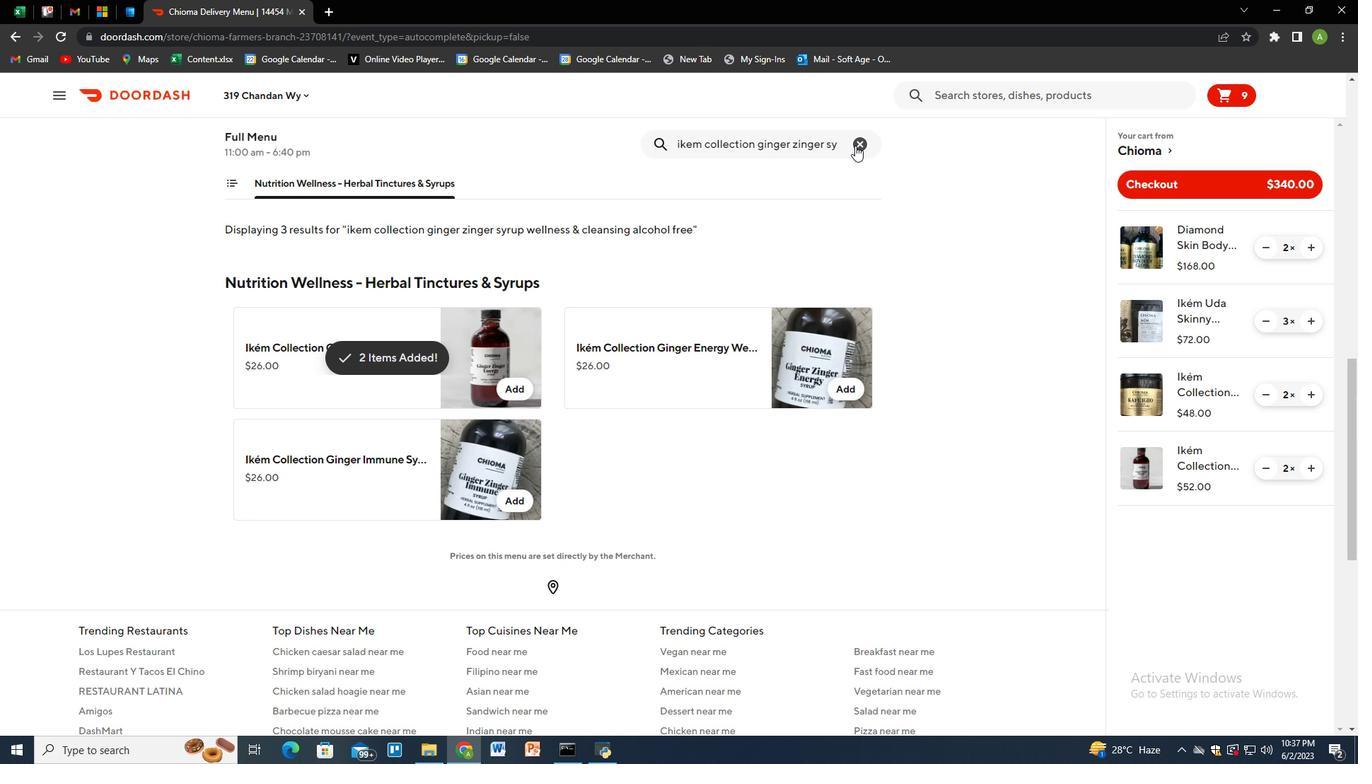 
Action: Key pressed chioma<Key.space>asana<Key.space>ladies<Key.space>balance<Key.space>best<Key.space>selling<Key.space>capsules<Key.space><Key.shift><Key.shift><Key.shift>&<Key.space>multivitamin<Key.enter>
Screenshot: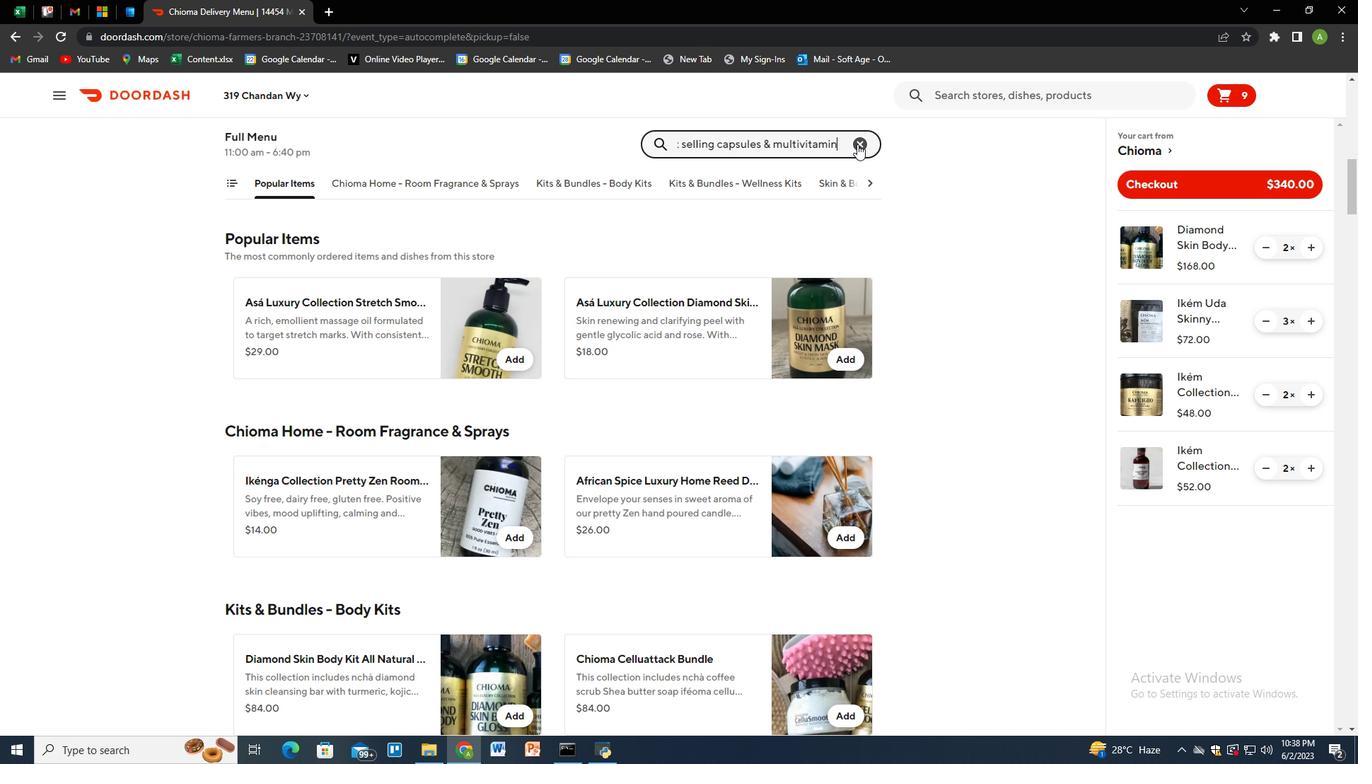 
Action: Mouse moved to (510, 389)
Screenshot: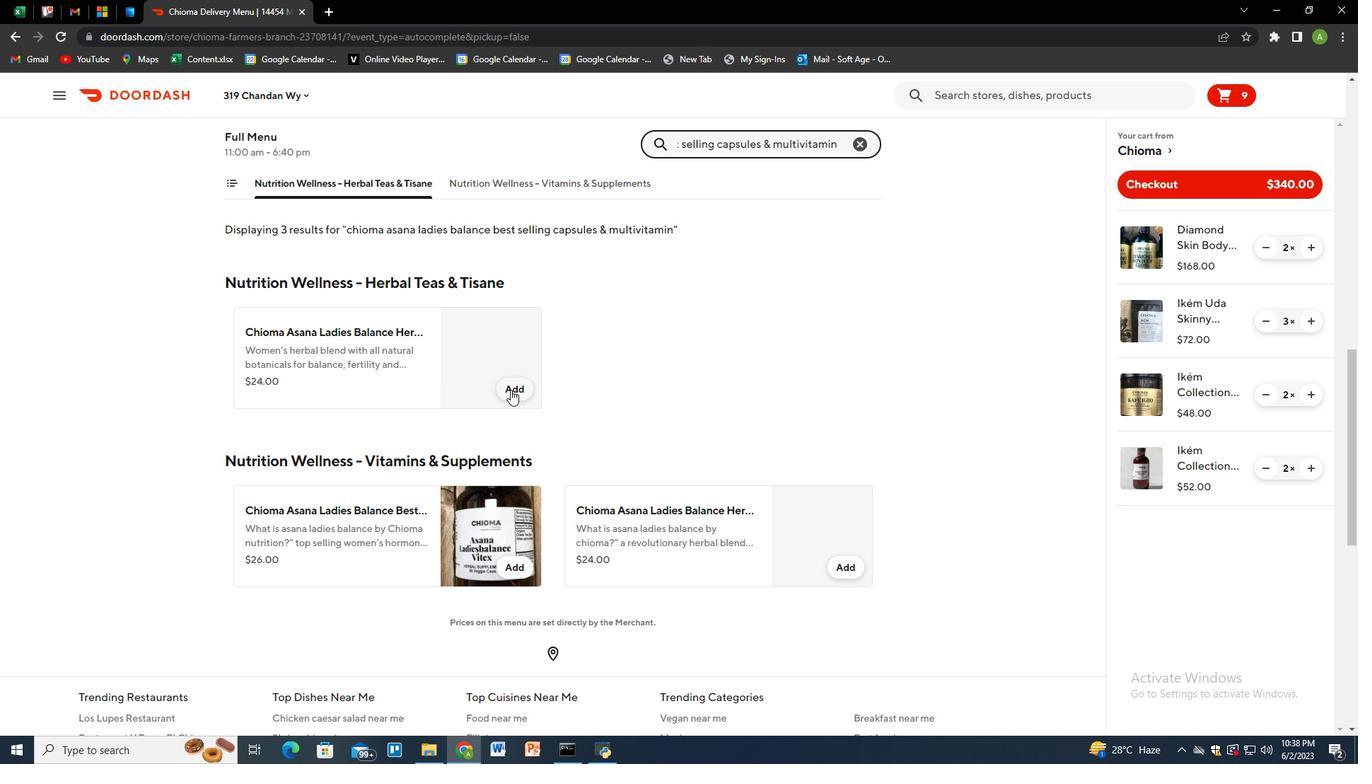 
Action: Mouse pressed left at (510, 389)
Screenshot: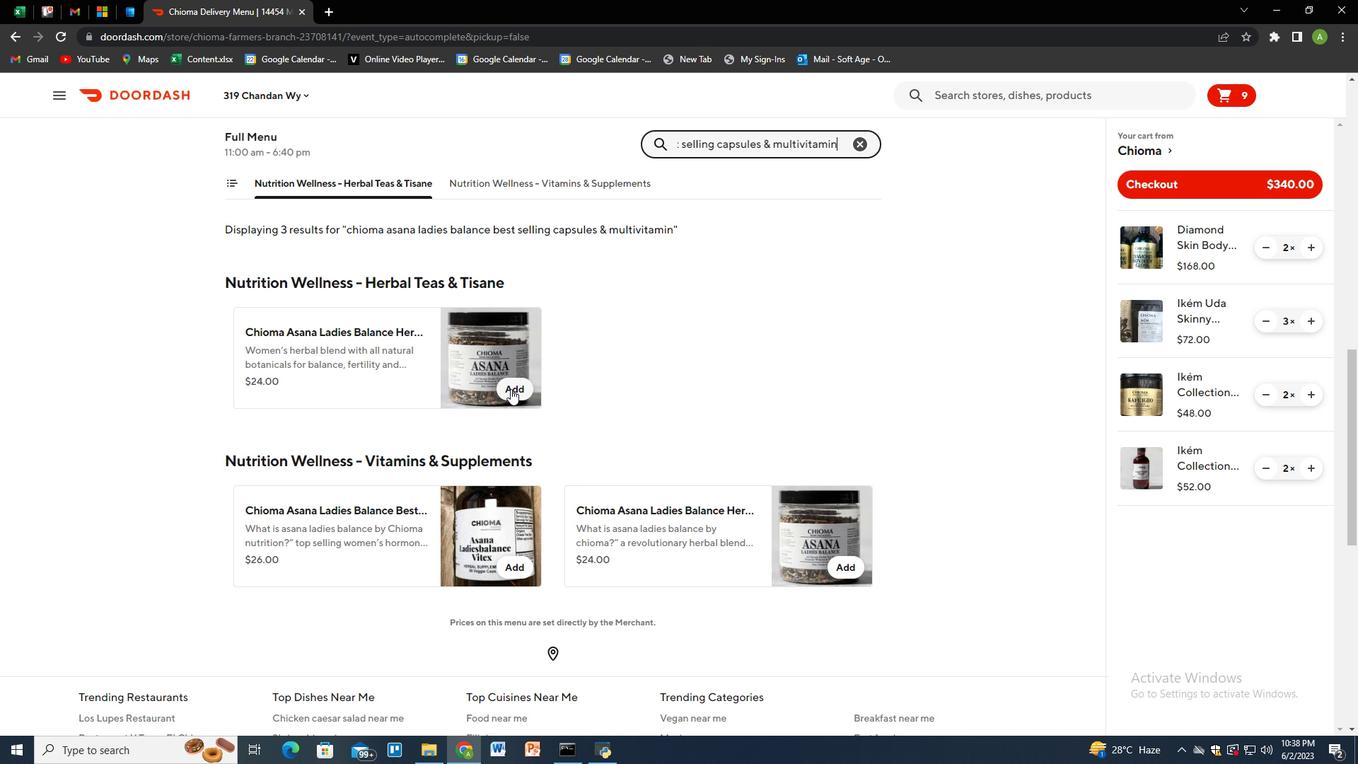 
Action: Mouse pressed left at (510, 389)
Screenshot: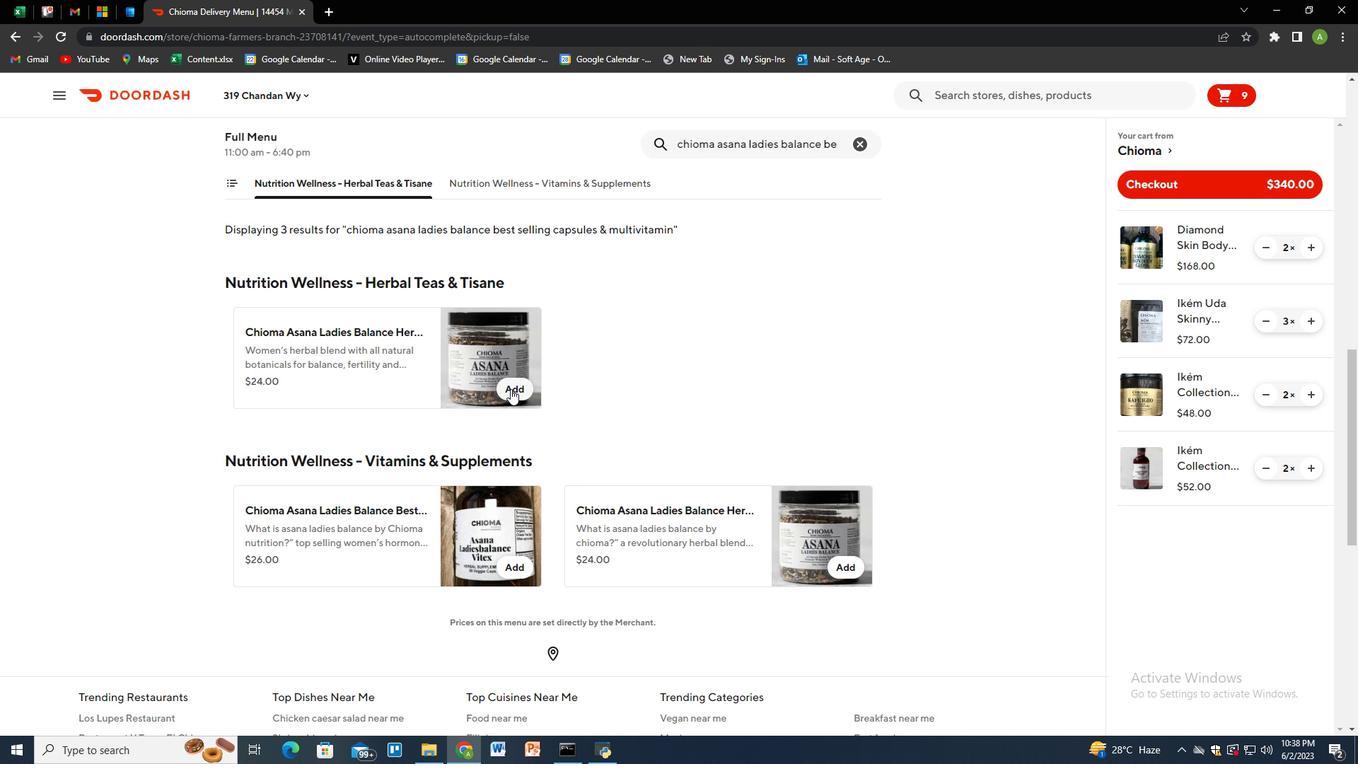 
Action: Mouse moved to (1179, 192)
Screenshot: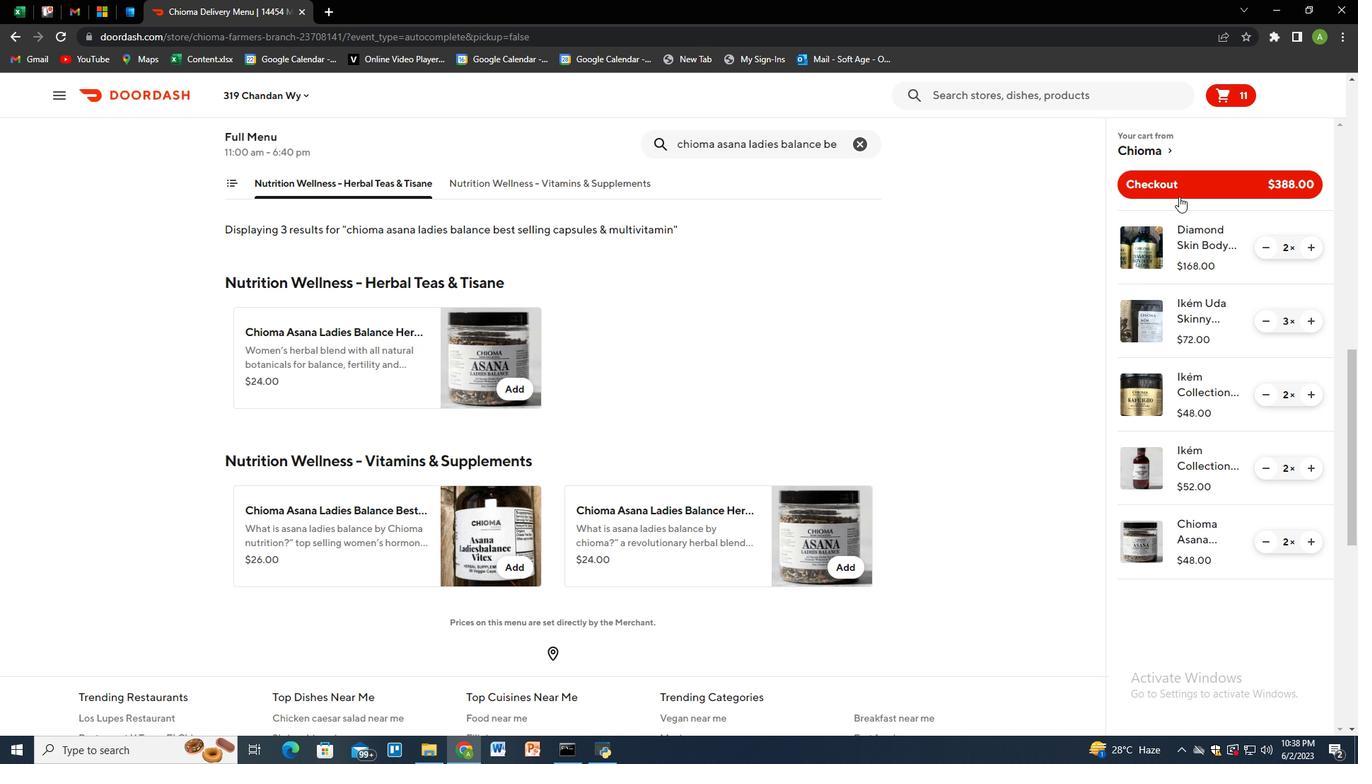 
Action: Mouse pressed left at (1179, 192)
Screenshot: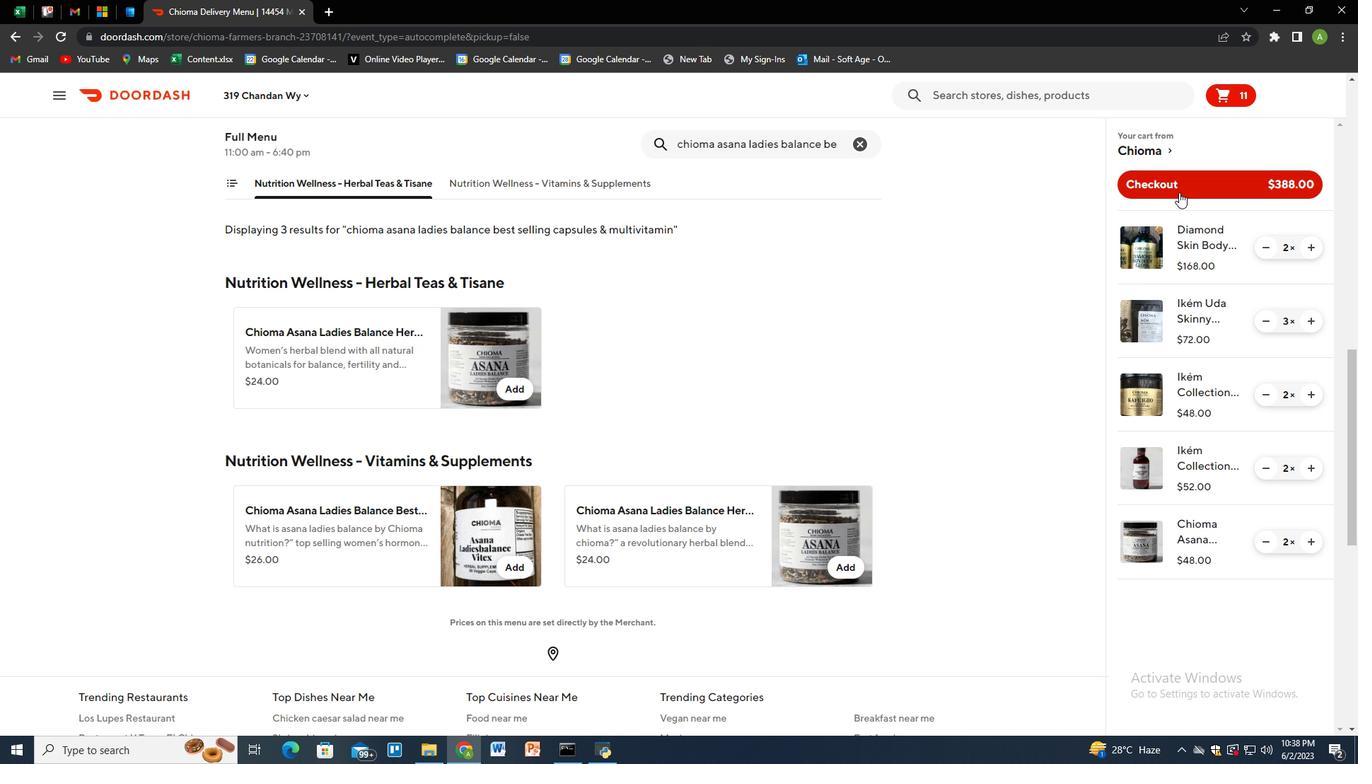 
